Task: Look for space in Canton, United States from 6th September, 2023 to 15th September, 2023 for 6 adults in price range Rs.8000 to Rs.12000. Place can be entire place or private room with 6 bedrooms having 6 beds and 6 bathrooms. Property type can be house, flat, guest house. Amenities needed are: wifi, TV, free parkinig on premises, gym, breakfast. Booking option can be shelf check-in. Required host language is English.
Action: Mouse moved to (528, 113)
Screenshot: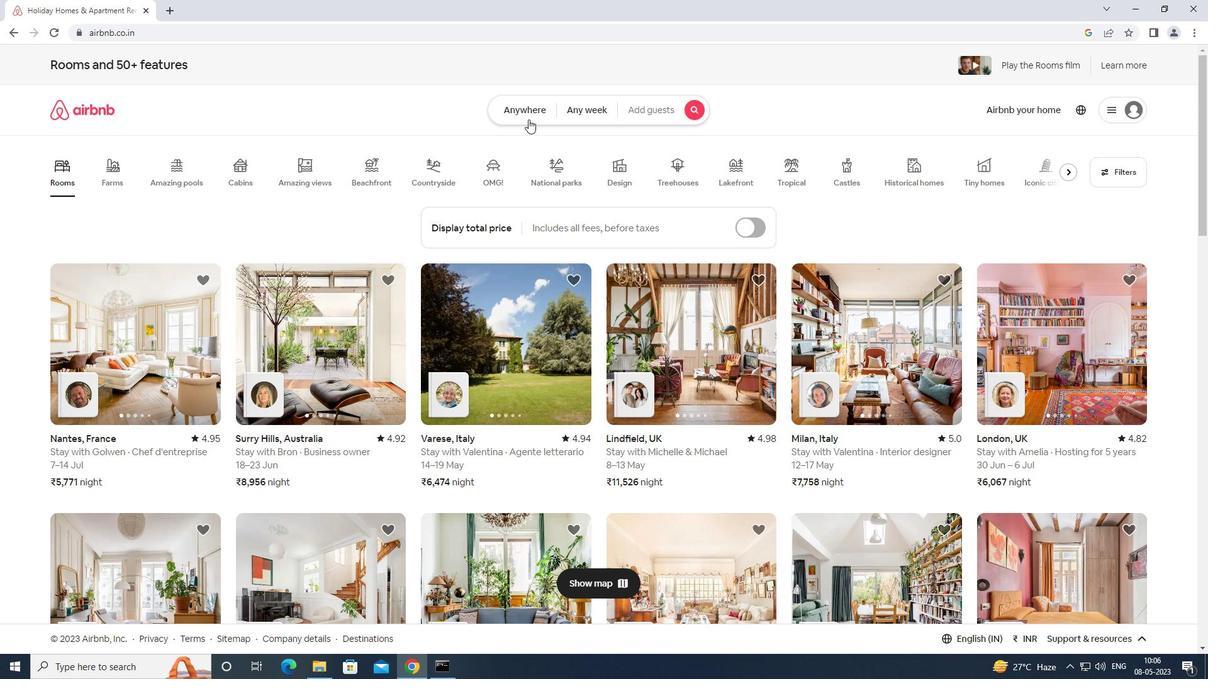 
Action: Mouse pressed left at (528, 113)
Screenshot: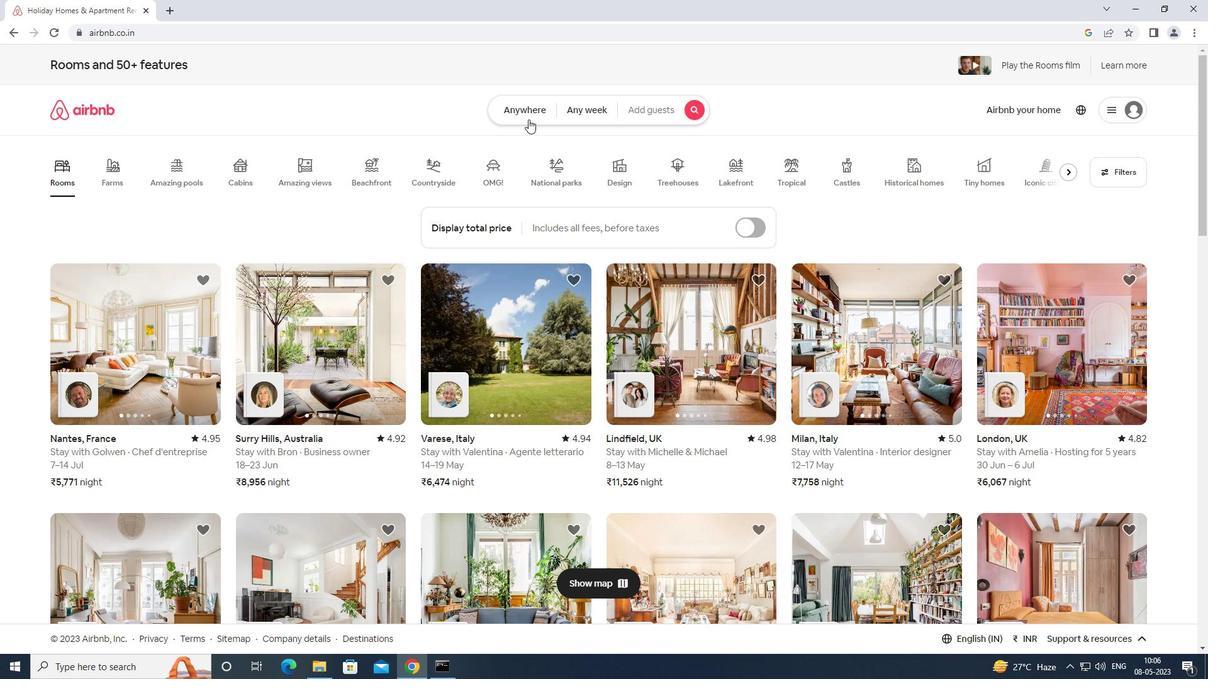 
Action: Mouse moved to (453, 159)
Screenshot: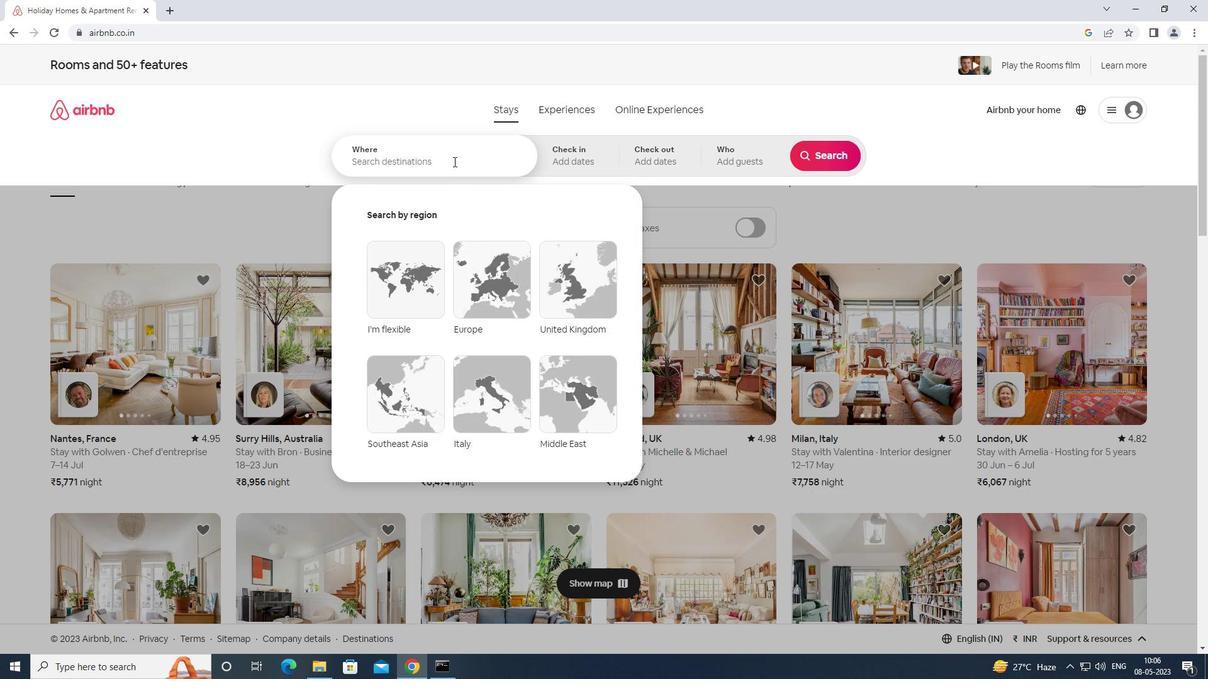 
Action: Mouse pressed left at (453, 159)
Screenshot: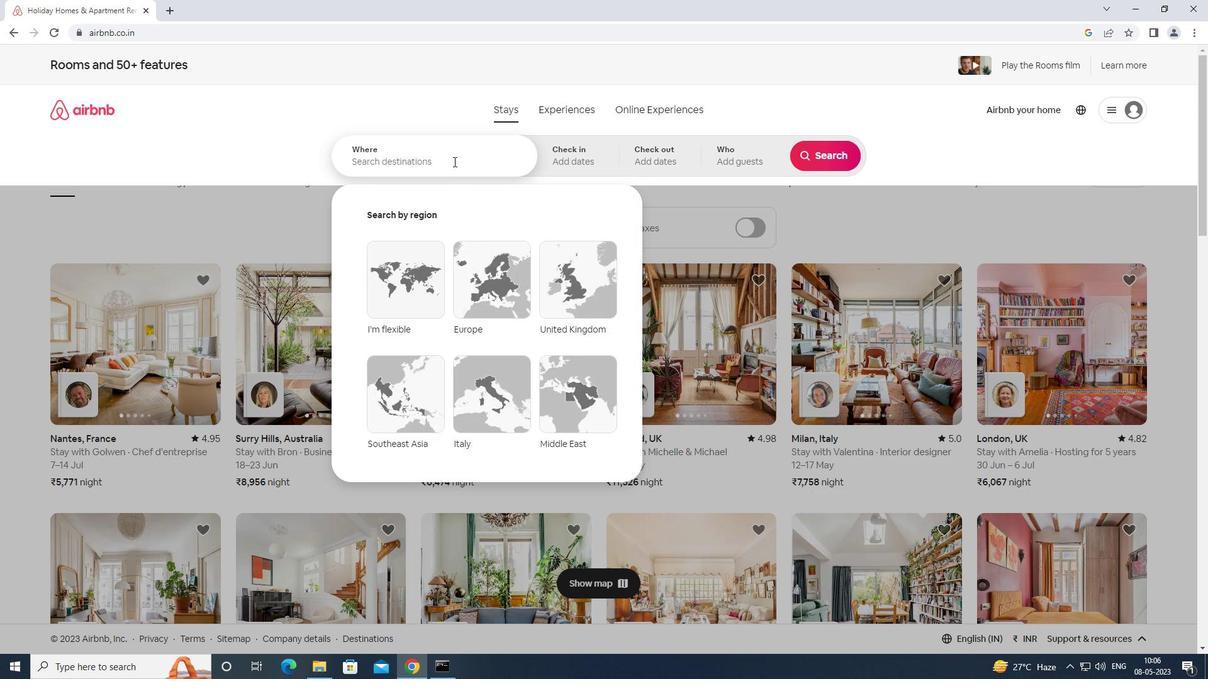 
Action: Key pressed <Key.shift>CANTON<Key.space>UNITED<Key.space>STATES<Key.enter>
Screenshot: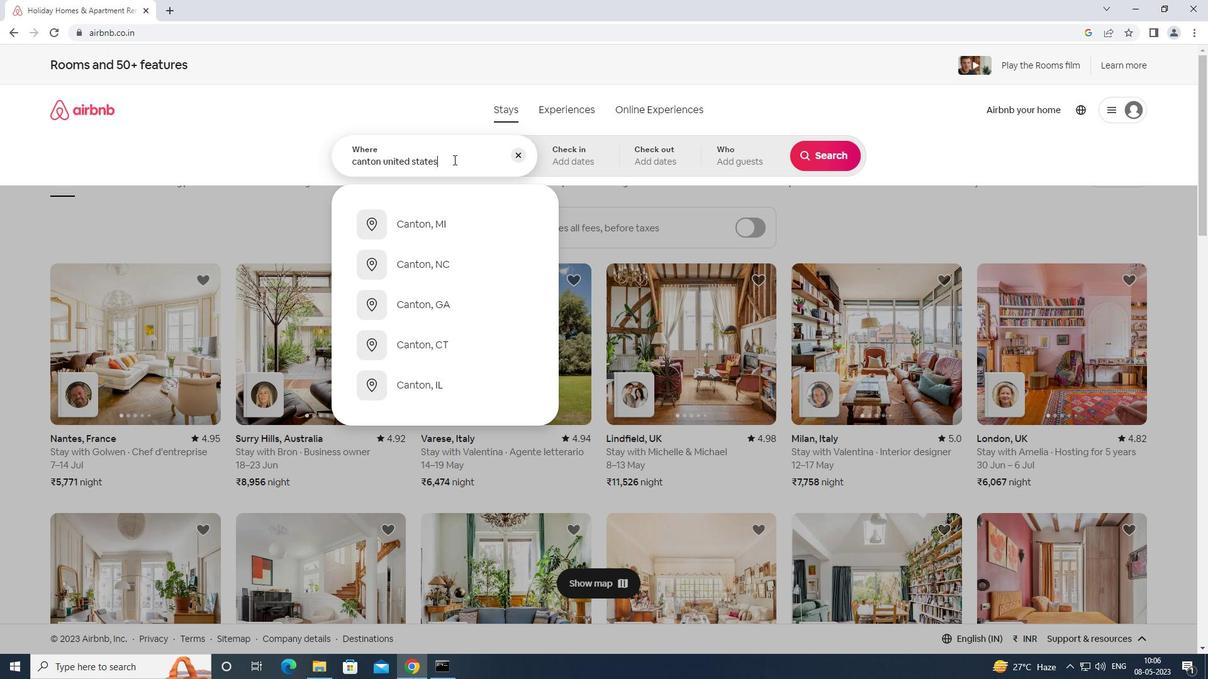 
Action: Mouse moved to (813, 253)
Screenshot: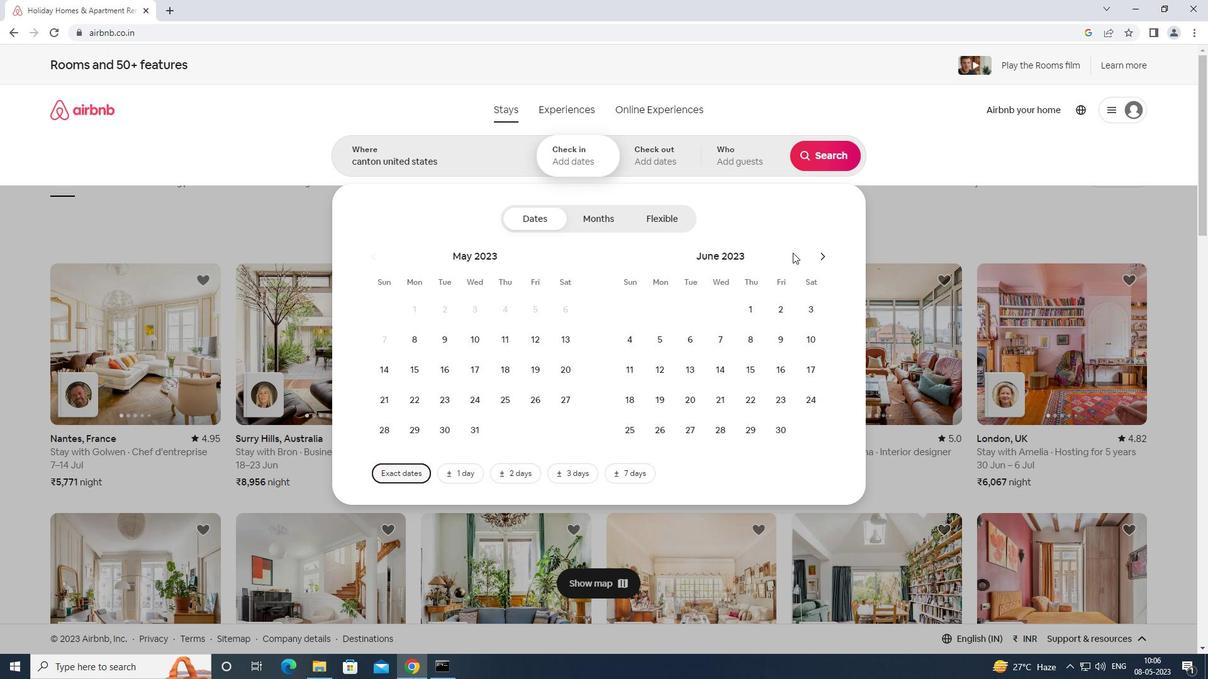 
Action: Mouse pressed left at (813, 253)
Screenshot: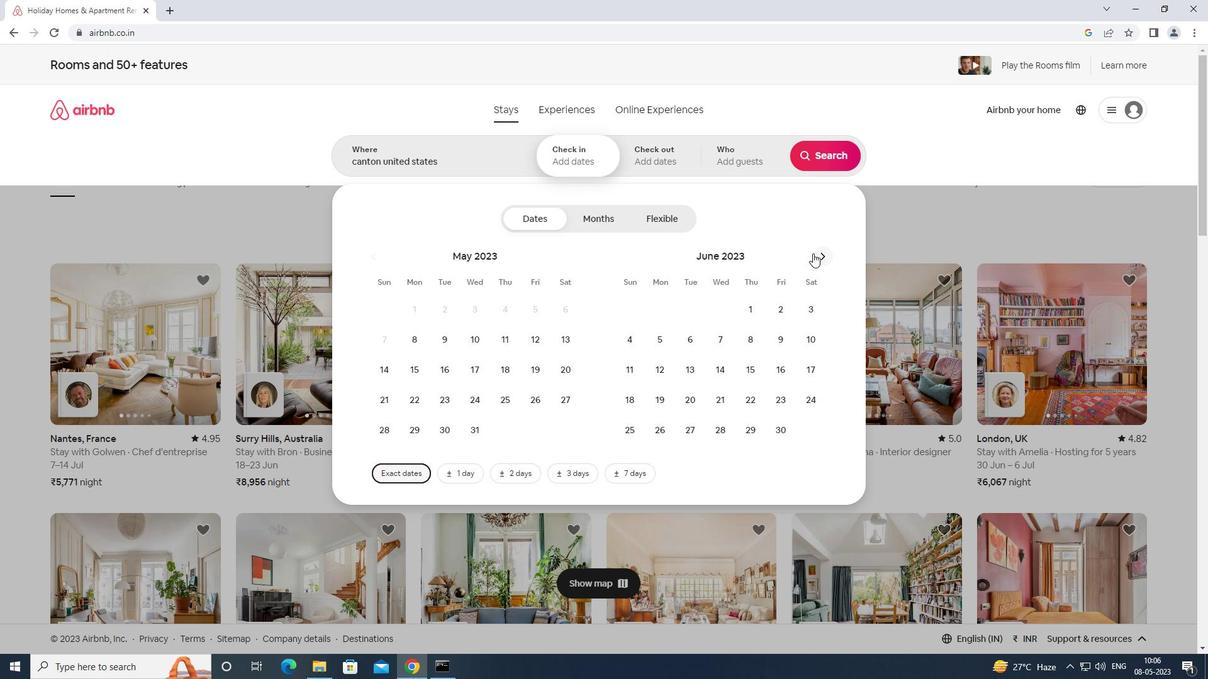 
Action: Mouse moved to (815, 253)
Screenshot: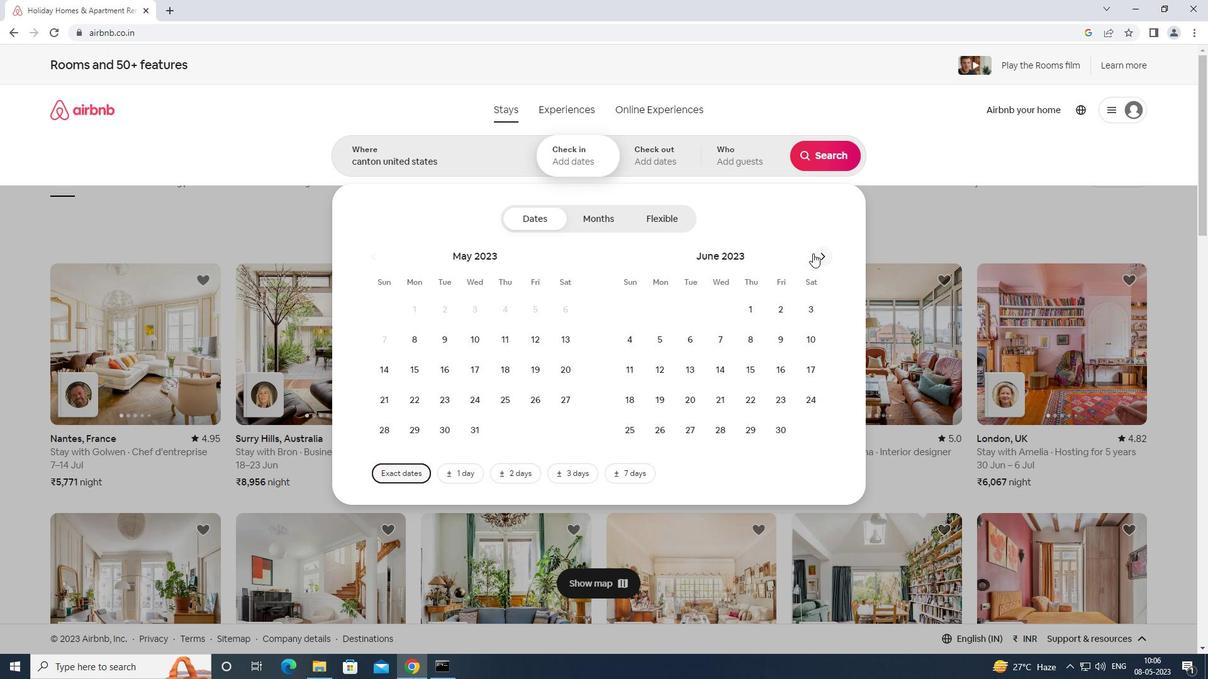 
Action: Mouse pressed left at (815, 253)
Screenshot: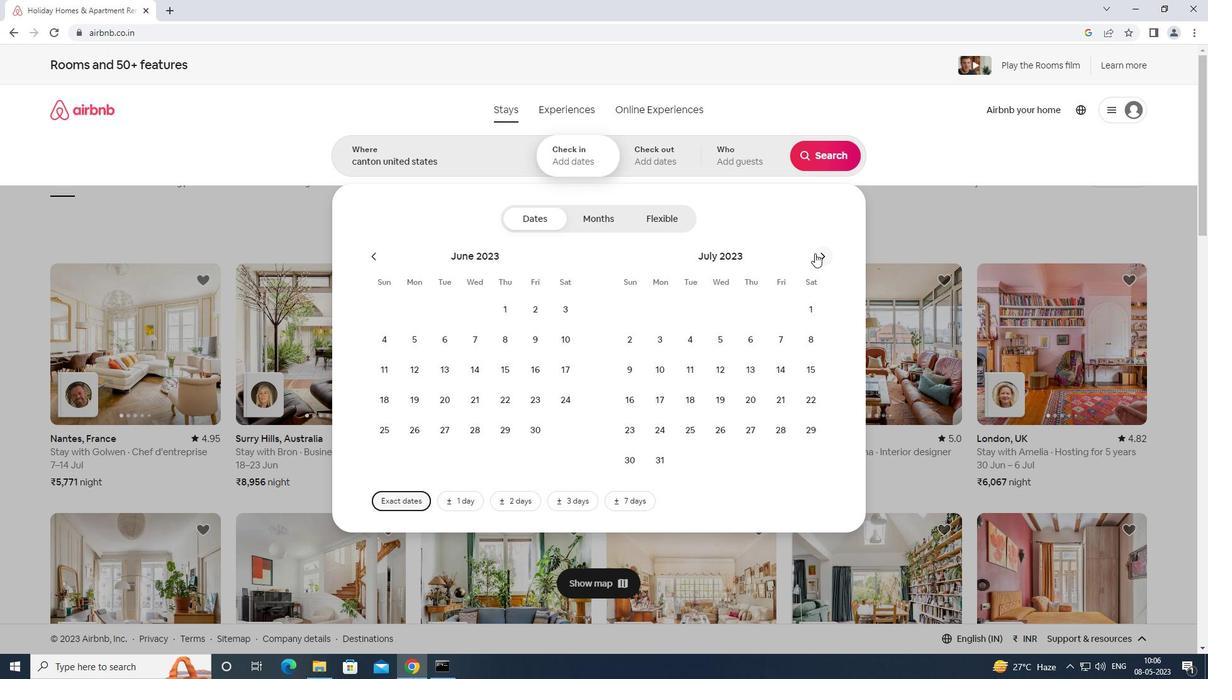 
Action: Mouse pressed left at (815, 253)
Screenshot: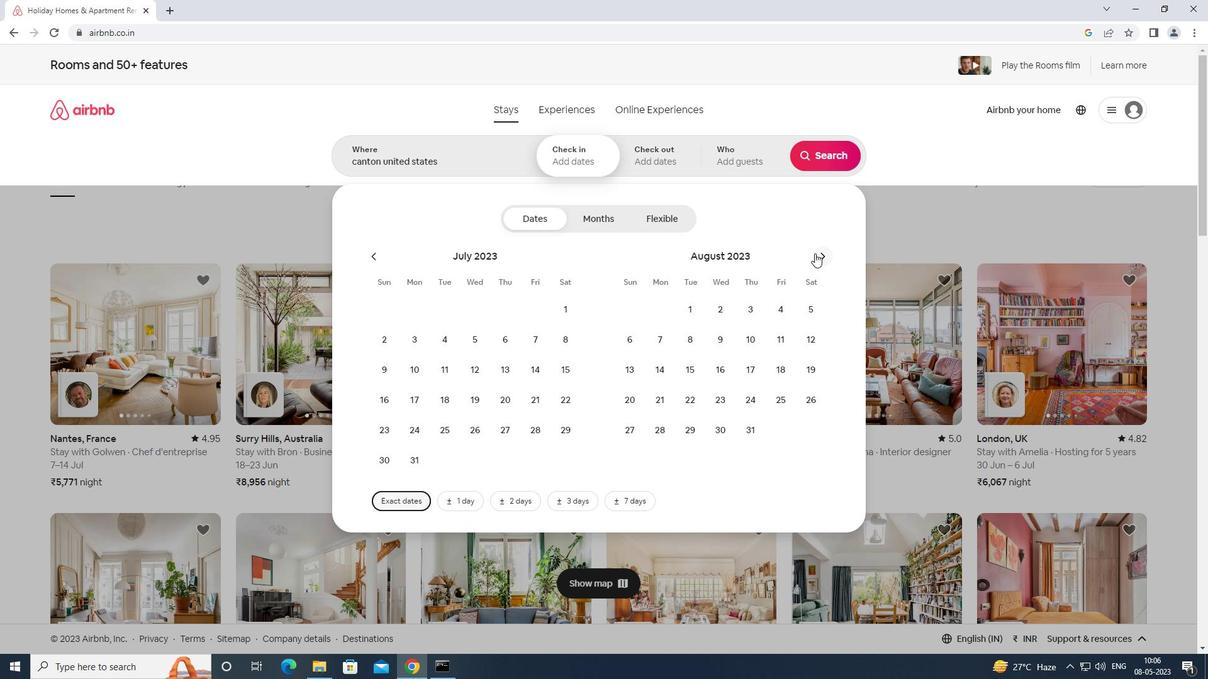 
Action: Mouse moved to (714, 339)
Screenshot: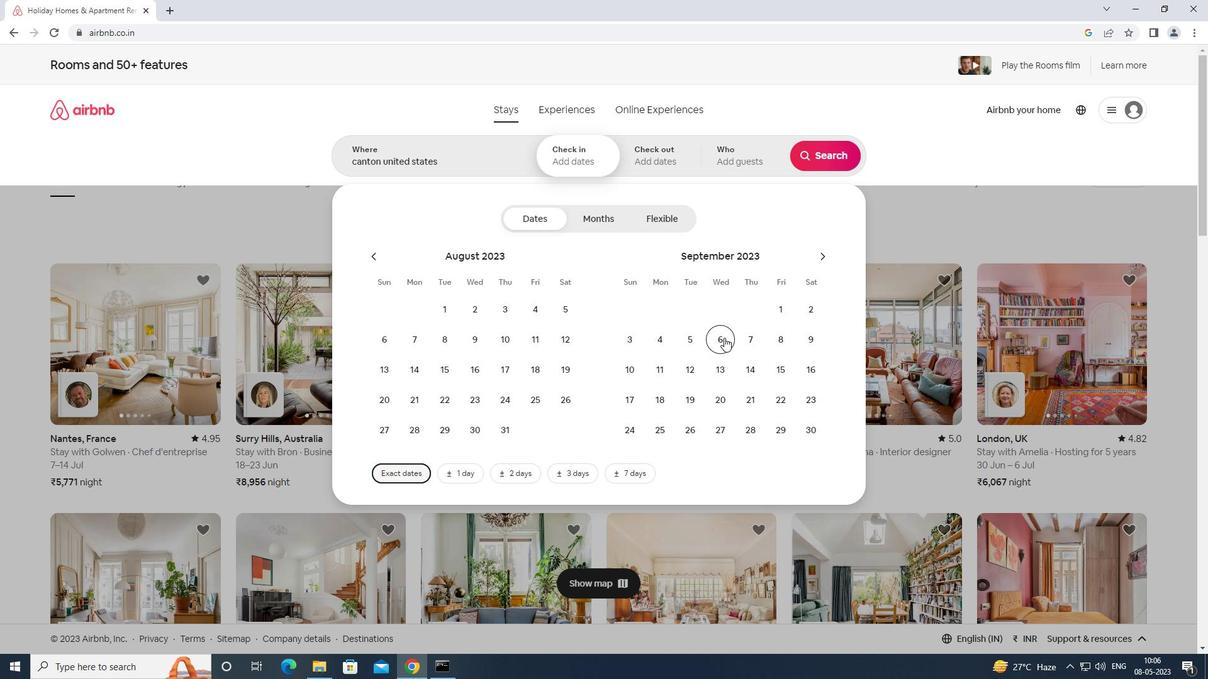 
Action: Mouse pressed left at (714, 339)
Screenshot: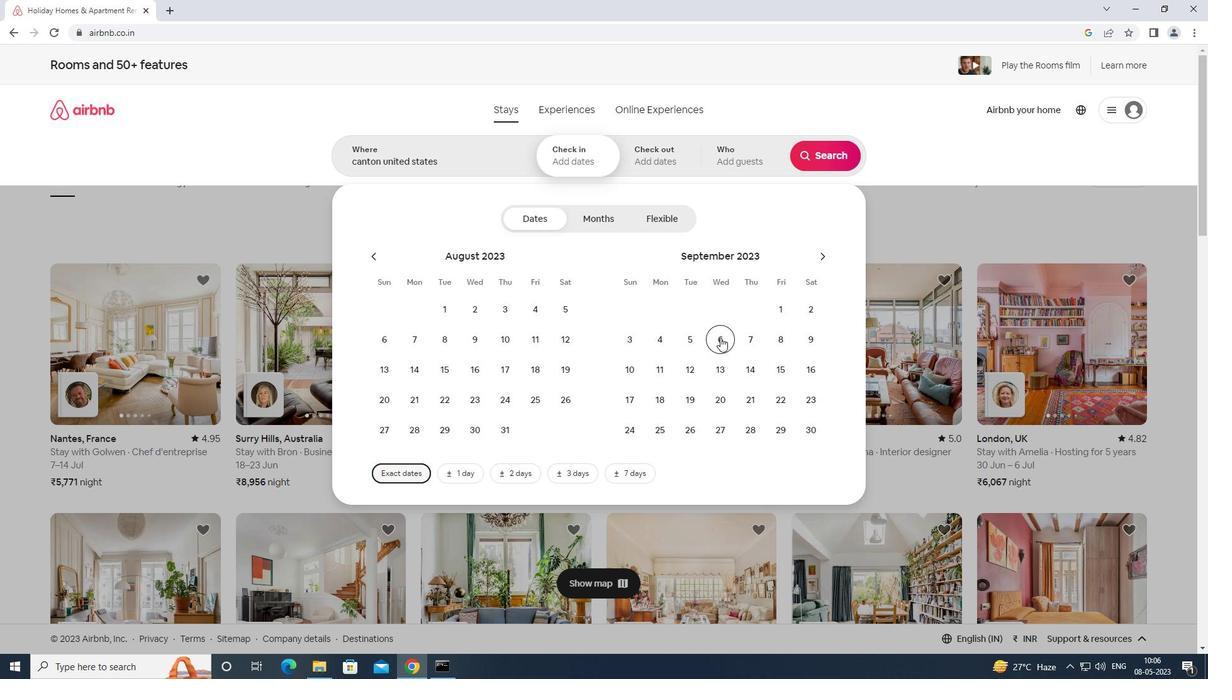 
Action: Mouse moved to (776, 366)
Screenshot: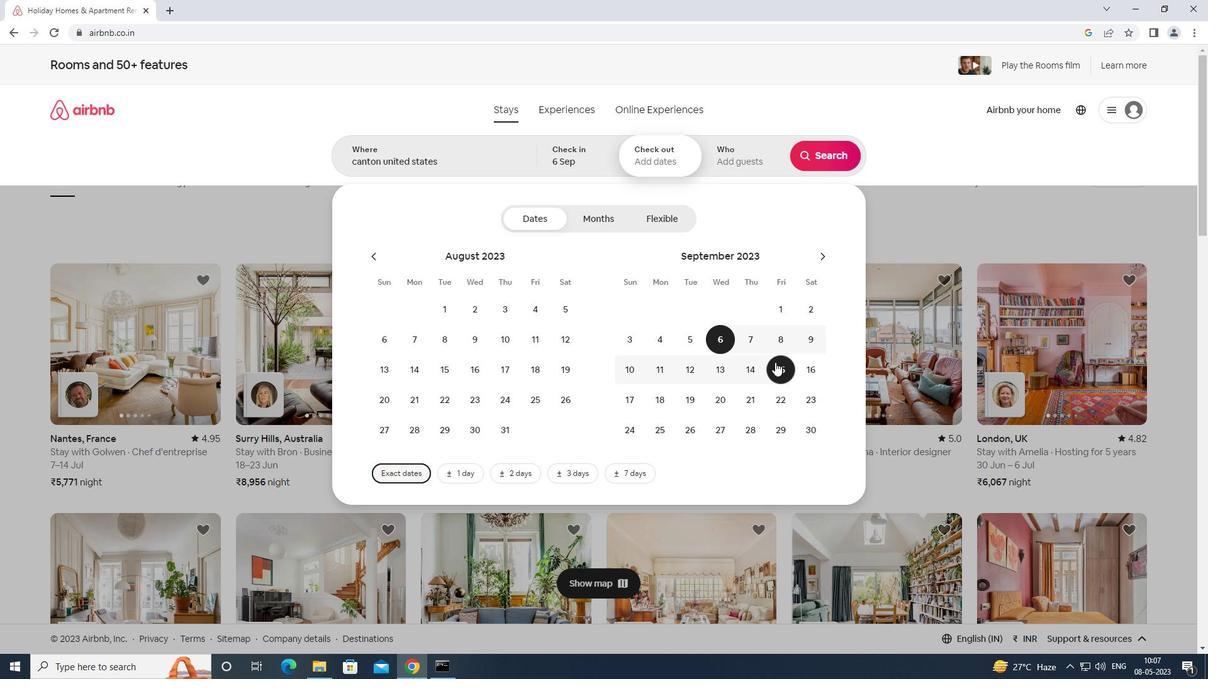 
Action: Mouse pressed left at (776, 366)
Screenshot: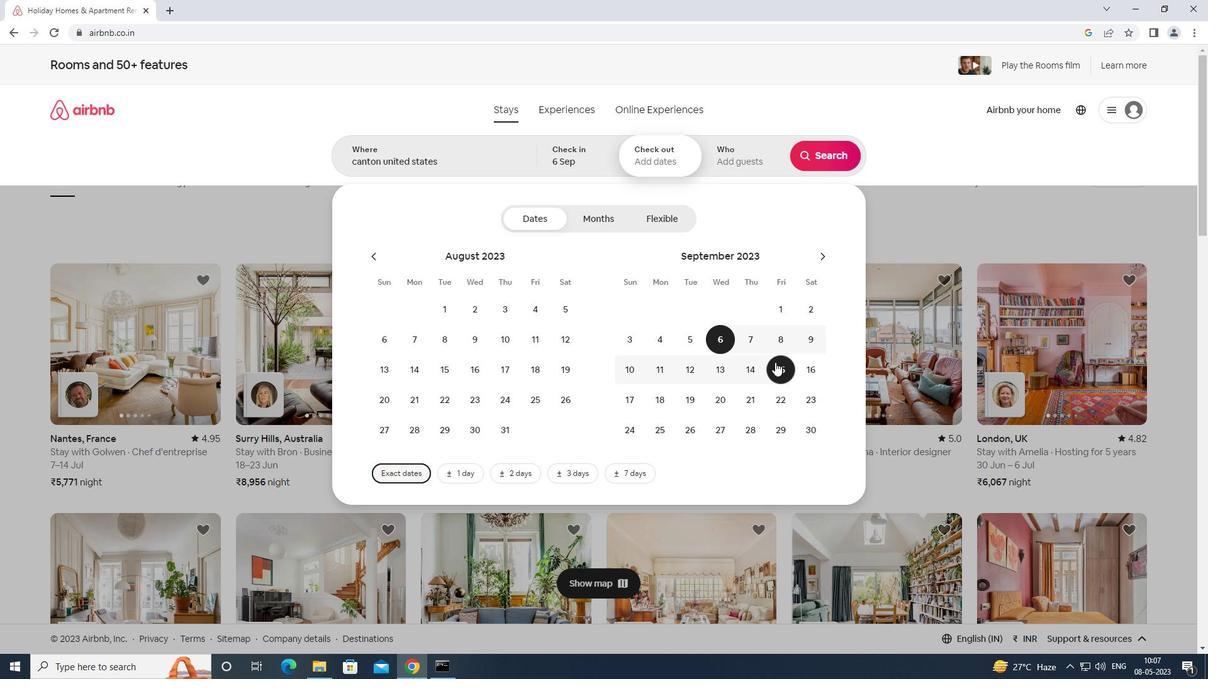 
Action: Mouse moved to (725, 159)
Screenshot: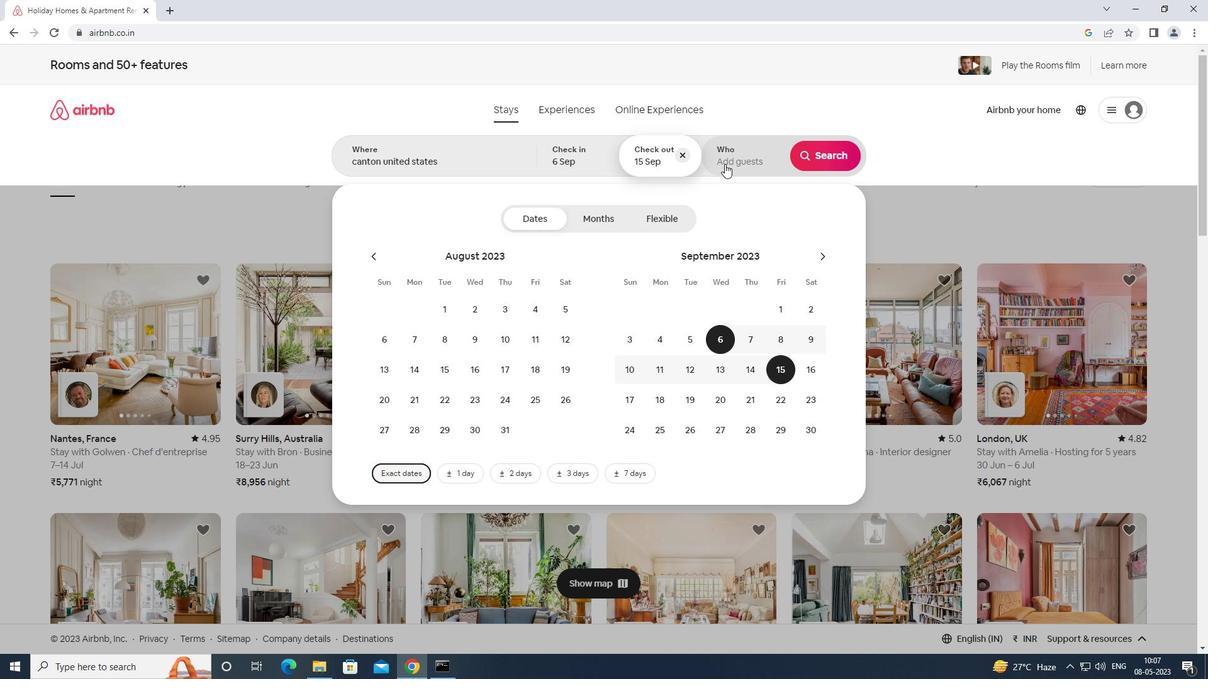 
Action: Mouse pressed left at (725, 159)
Screenshot: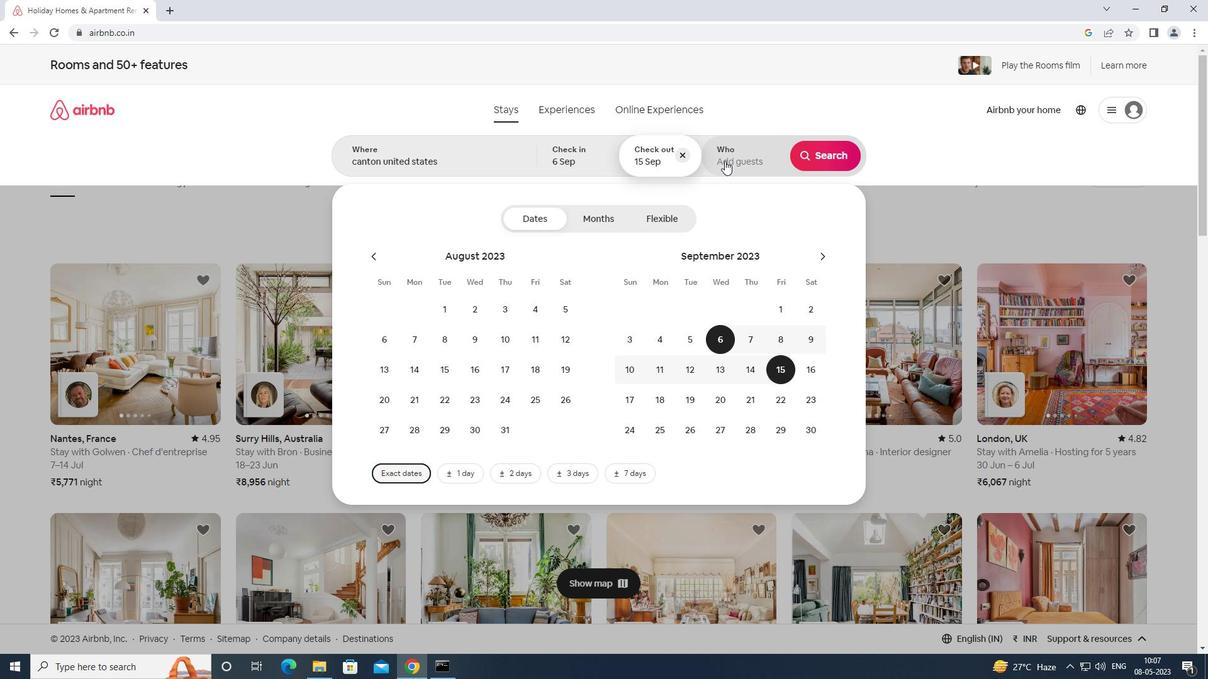 
Action: Mouse moved to (821, 218)
Screenshot: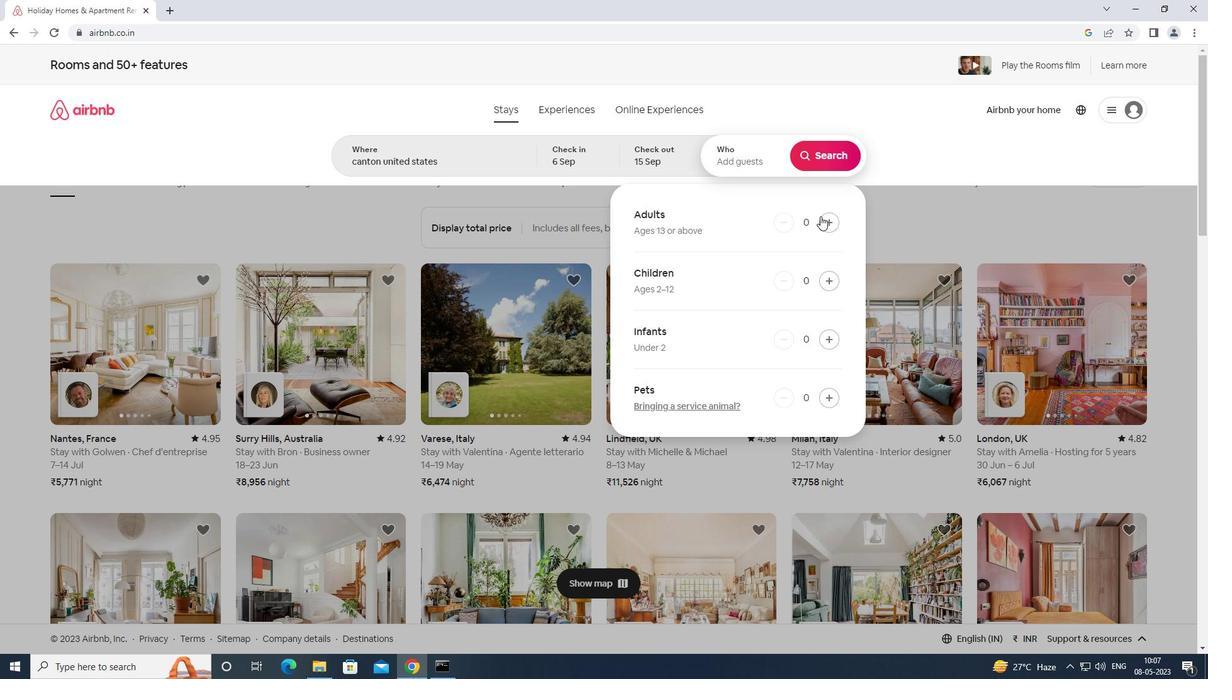 
Action: Mouse pressed left at (821, 218)
Screenshot: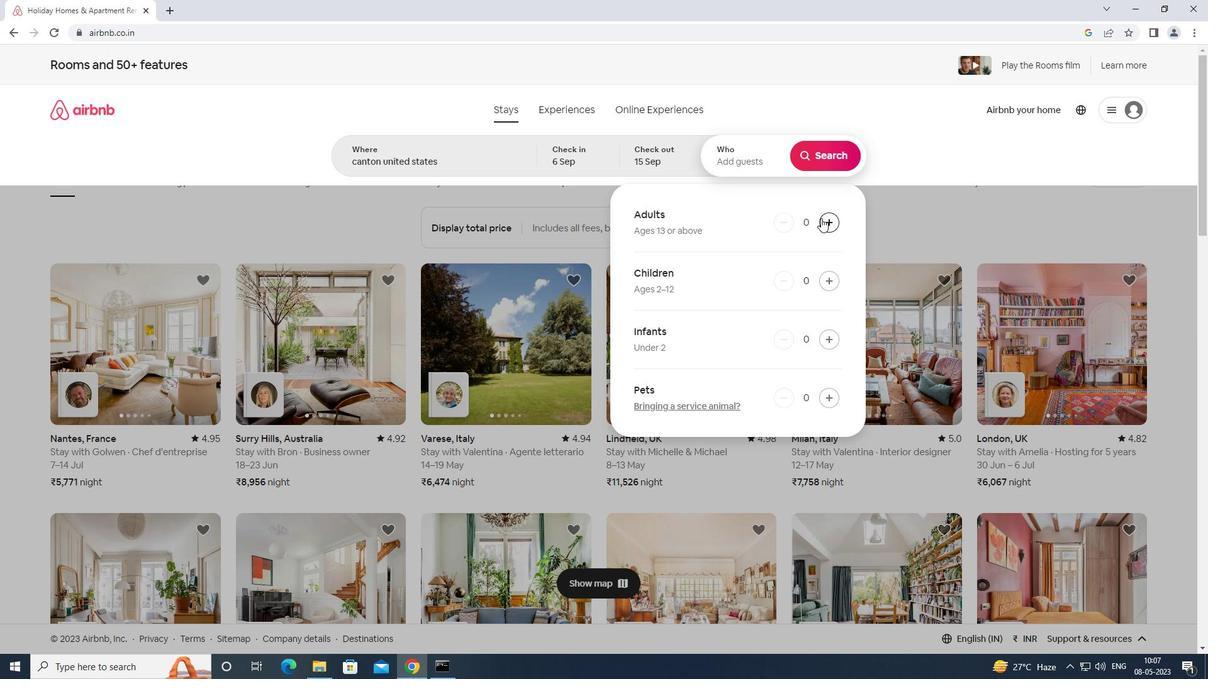 
Action: Mouse moved to (821, 219)
Screenshot: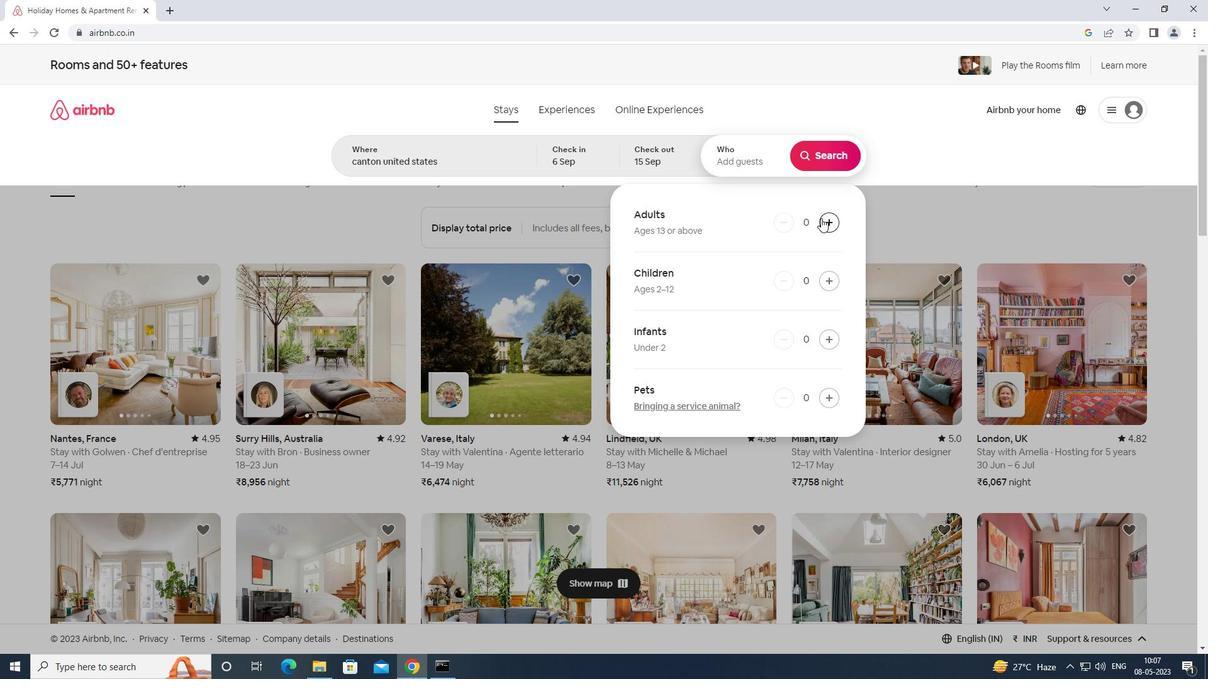 
Action: Mouse pressed left at (821, 219)
Screenshot: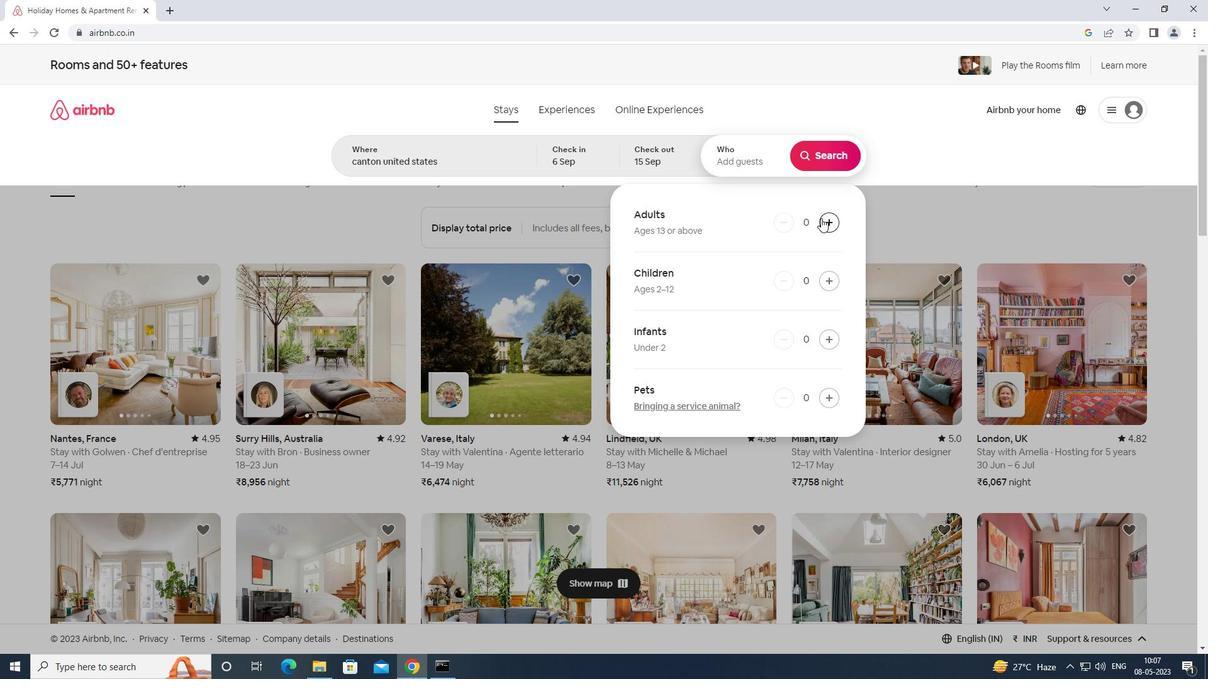 
Action: Mouse moved to (822, 219)
Screenshot: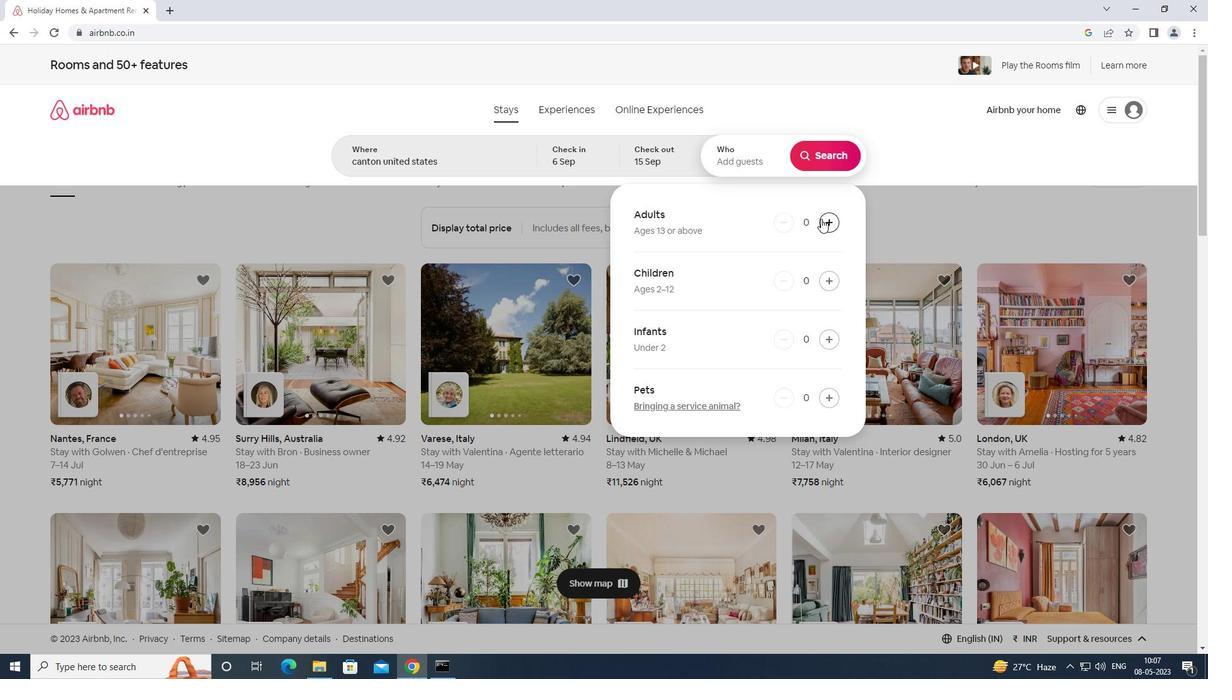 
Action: Mouse pressed left at (822, 219)
Screenshot: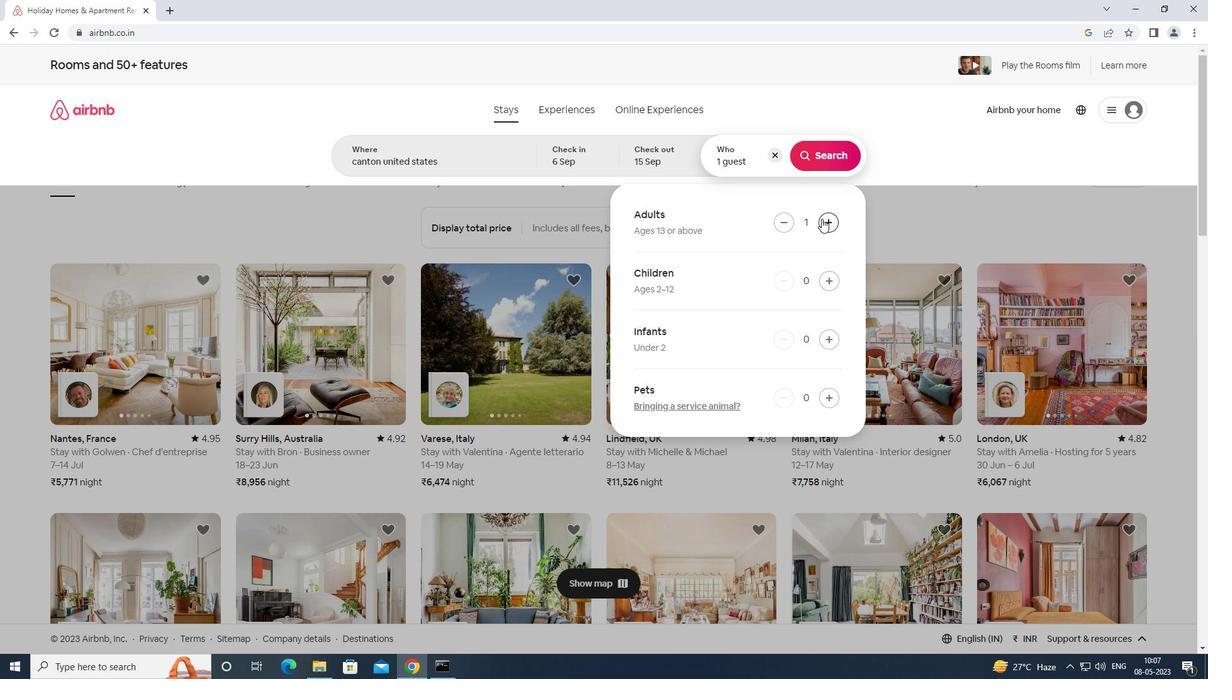 
Action: Mouse pressed left at (822, 219)
Screenshot: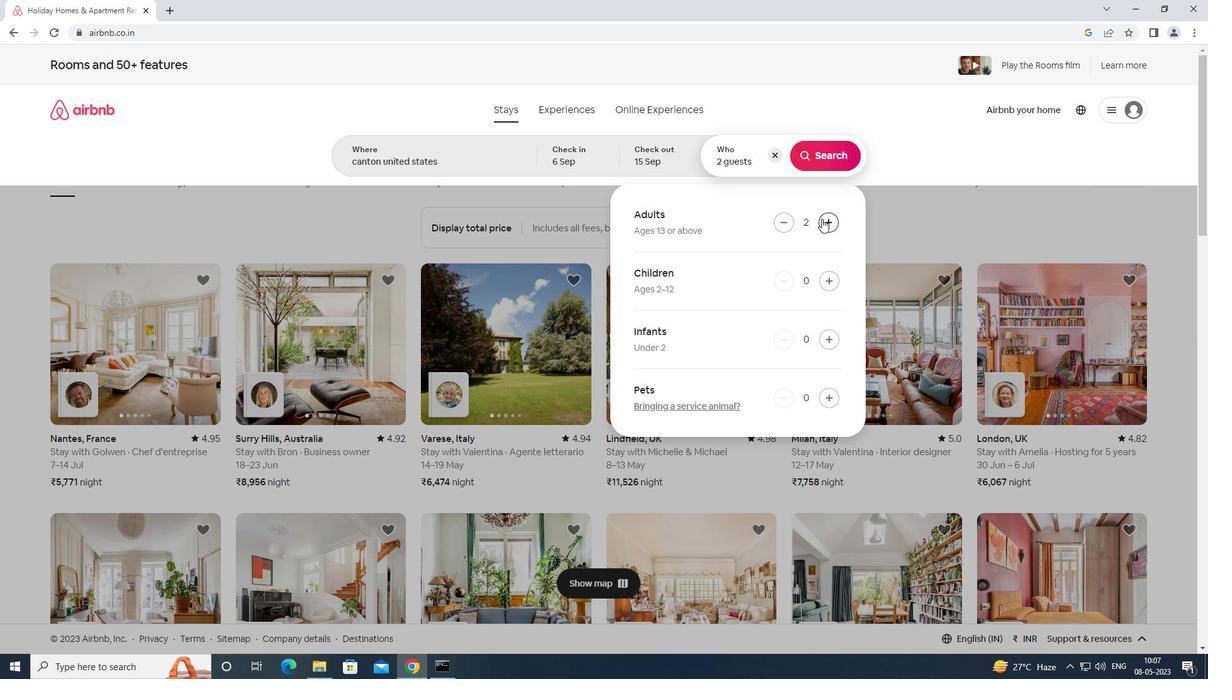 
Action: Mouse moved to (822, 219)
Screenshot: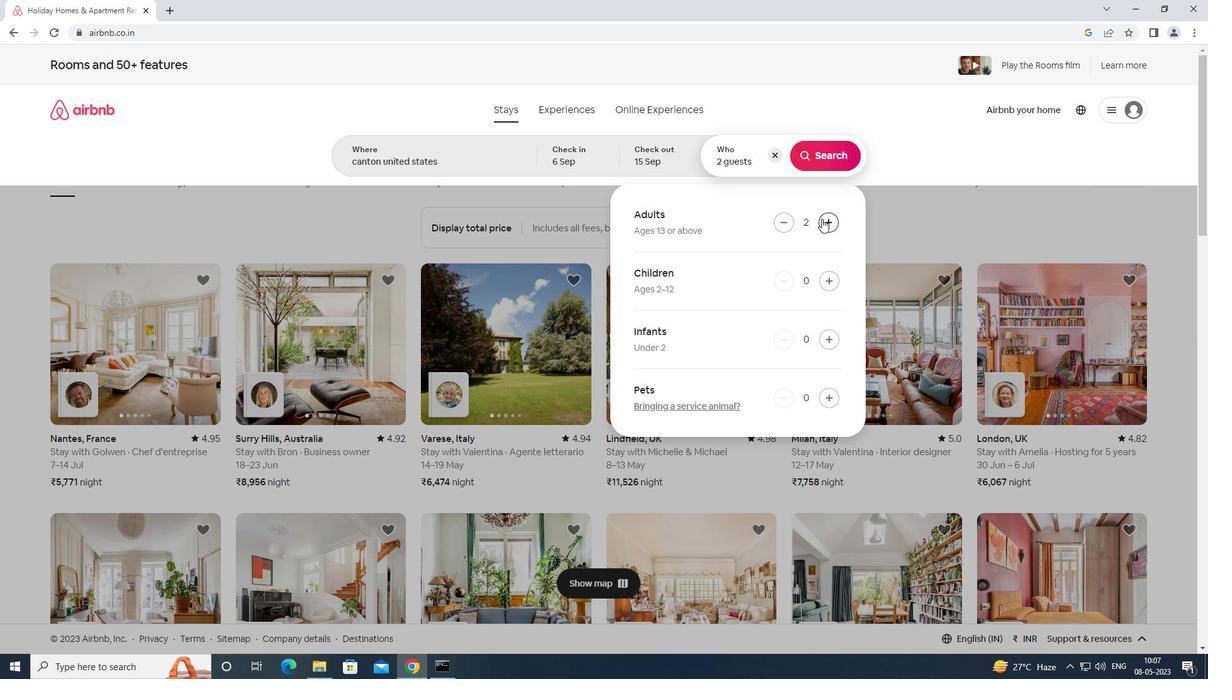 
Action: Mouse pressed left at (822, 219)
Screenshot: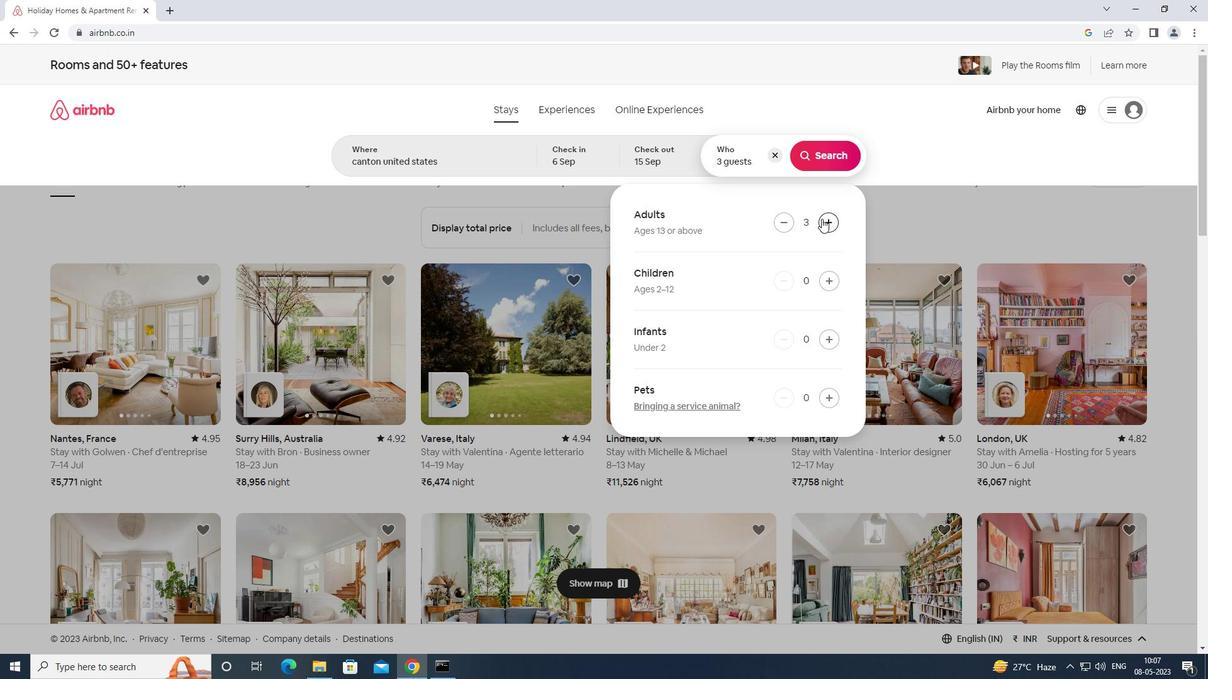 
Action: Mouse pressed left at (822, 219)
Screenshot: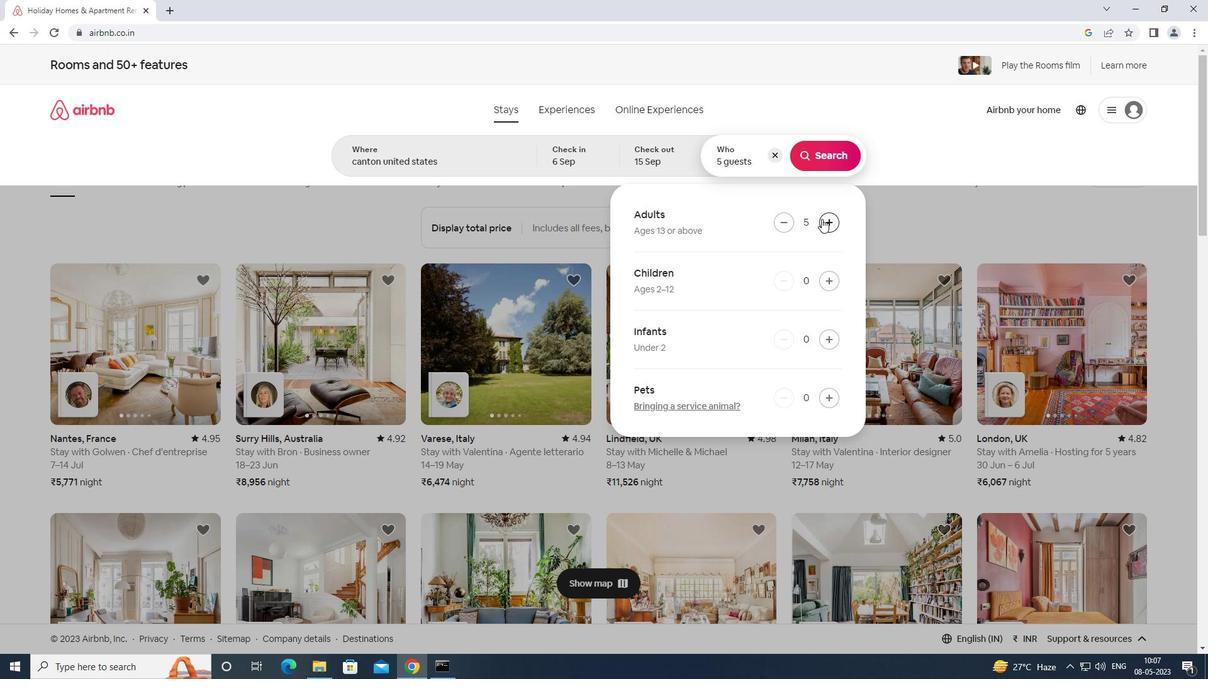 
Action: Mouse moved to (827, 146)
Screenshot: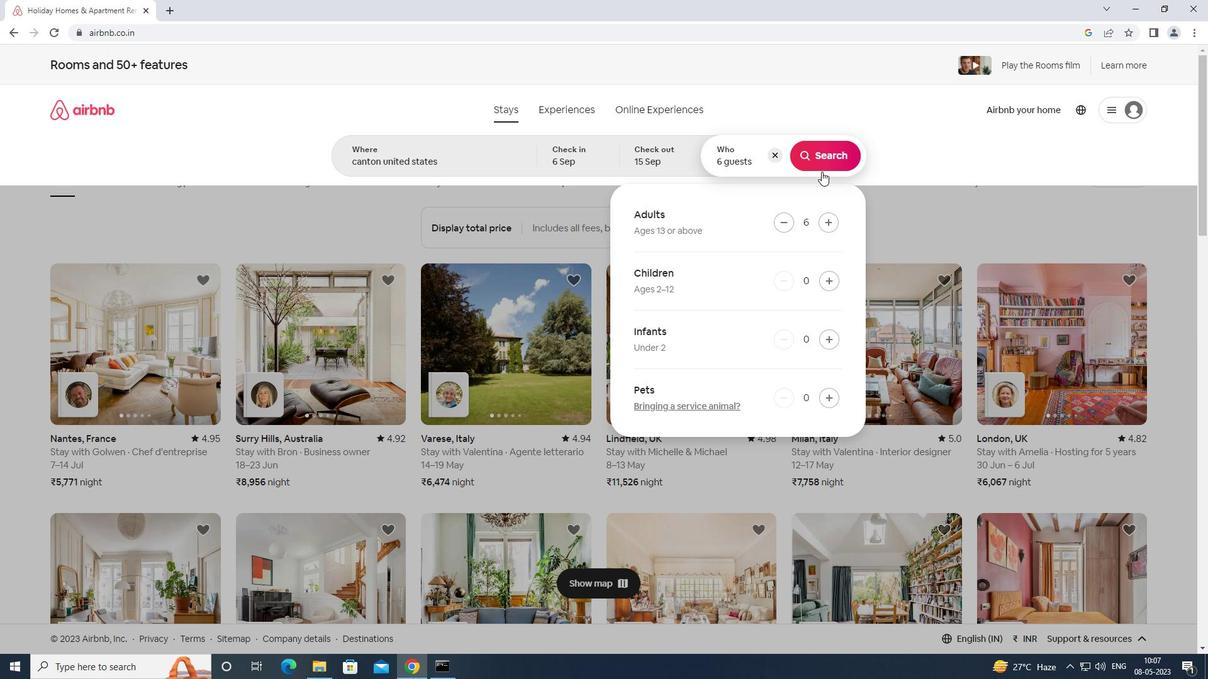 
Action: Mouse pressed left at (827, 146)
Screenshot: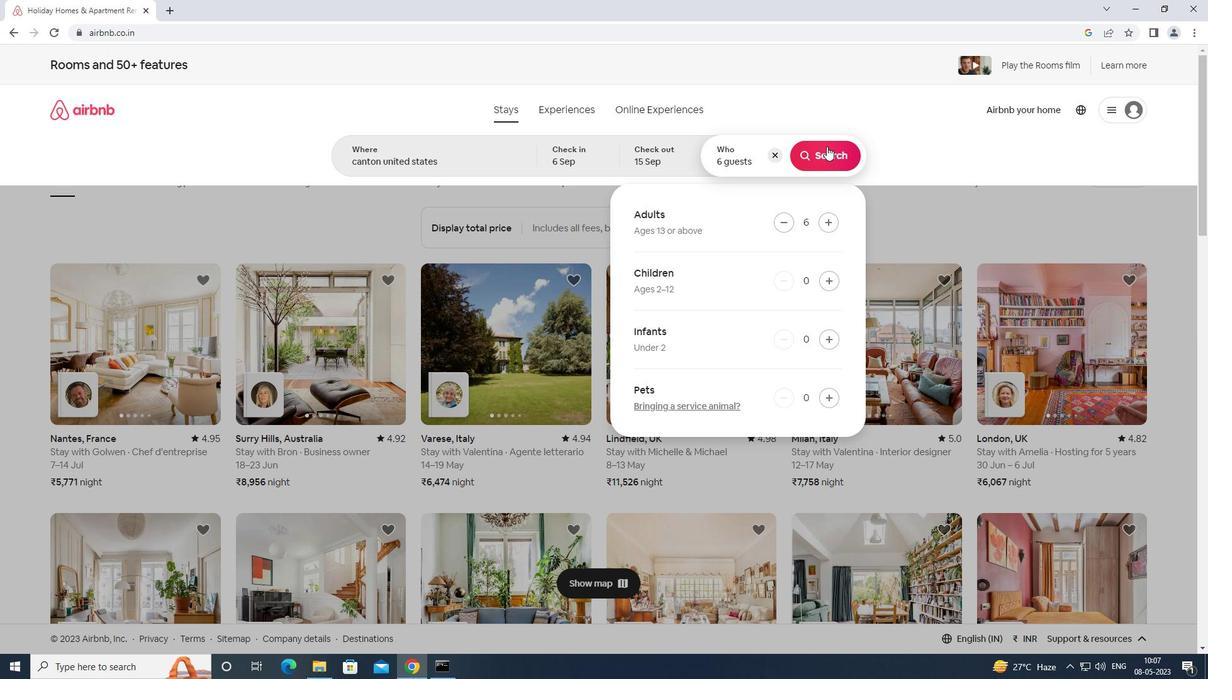 
Action: Mouse moved to (1163, 115)
Screenshot: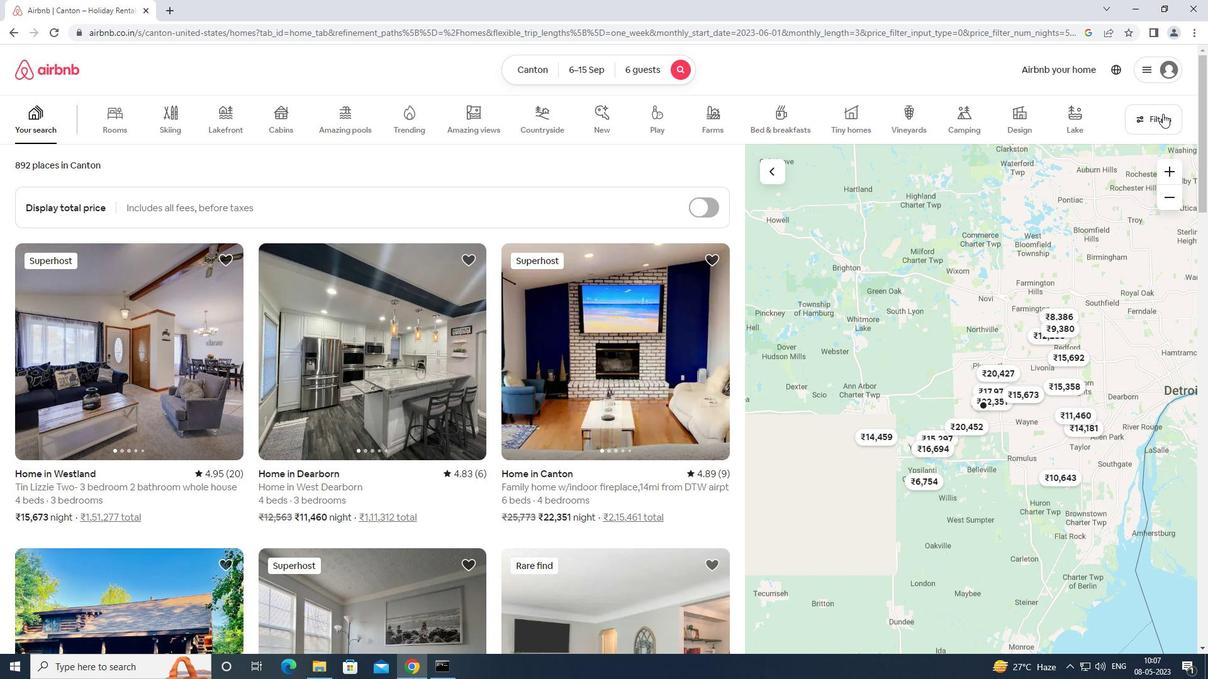 
Action: Mouse pressed left at (1163, 115)
Screenshot: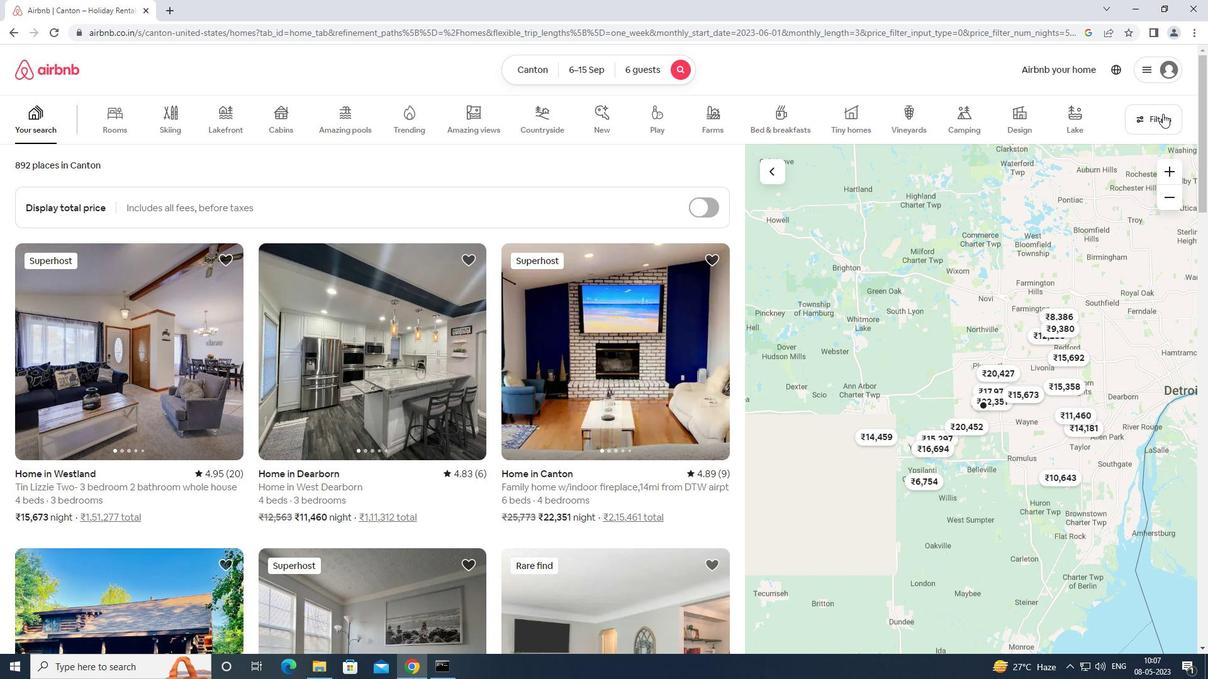 
Action: Mouse moved to (564, 426)
Screenshot: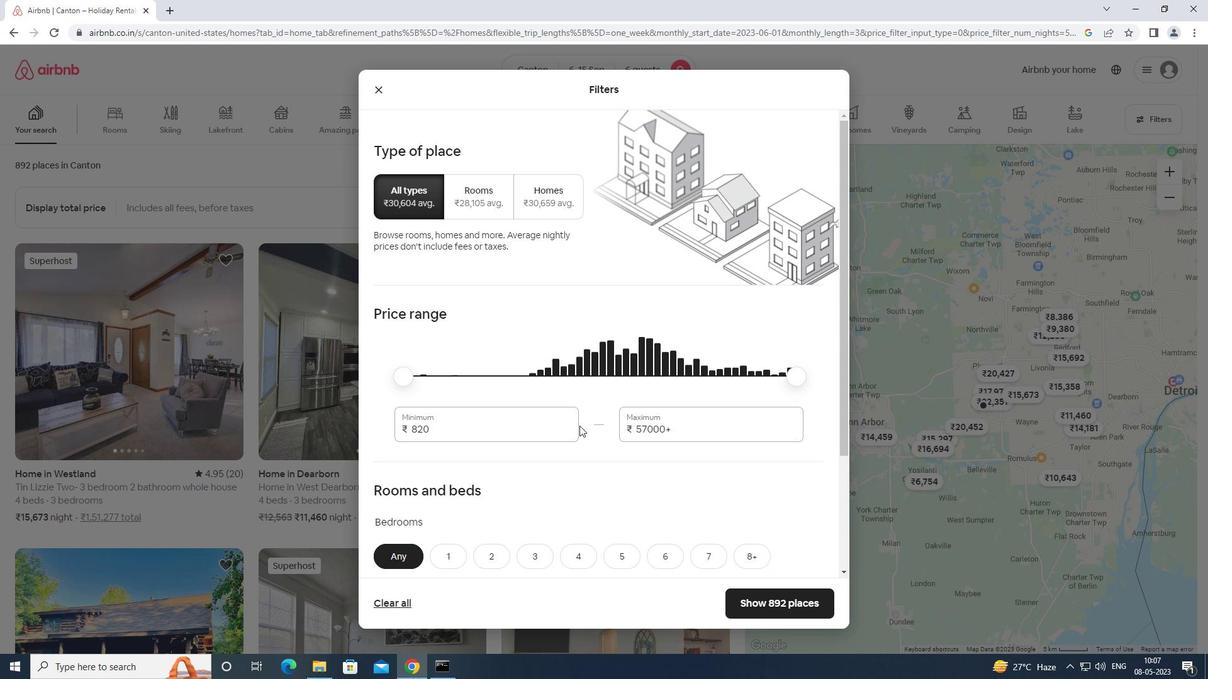 
Action: Mouse pressed left at (564, 426)
Screenshot: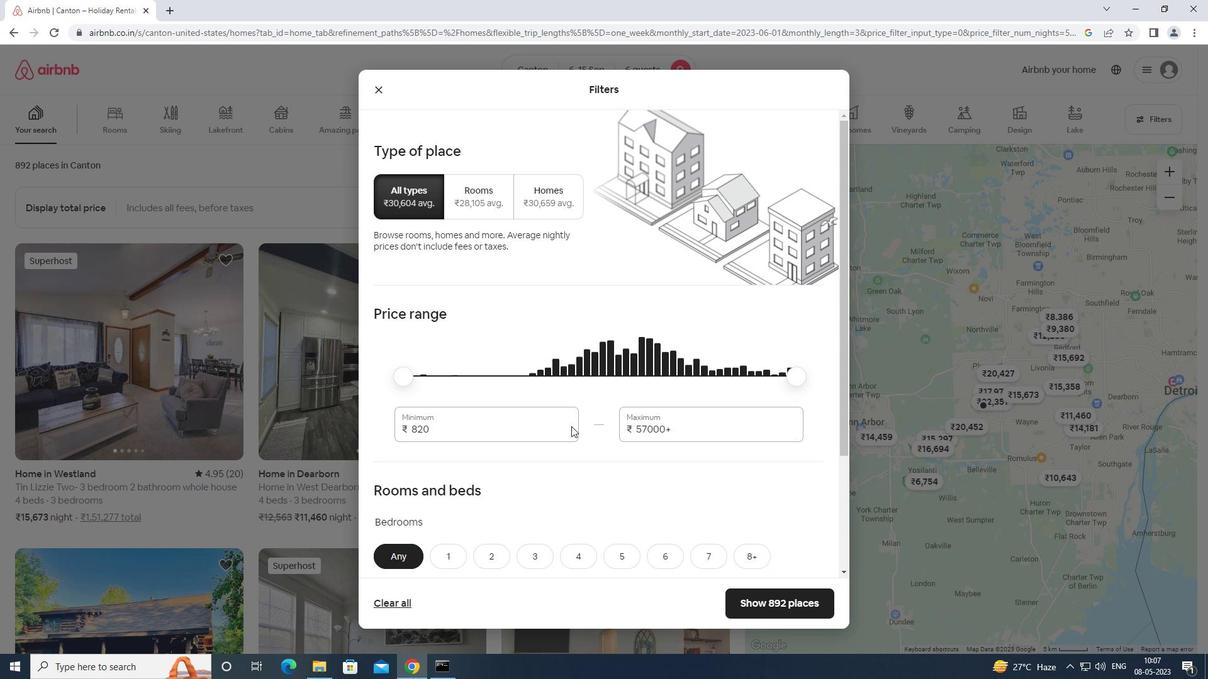 
Action: Key pressed <Key.backspace><Key.backspace><Key.backspace><Key.backspace><Key.backspace><Key.backspace><Key.backspace><Key.backspace>8000
Screenshot: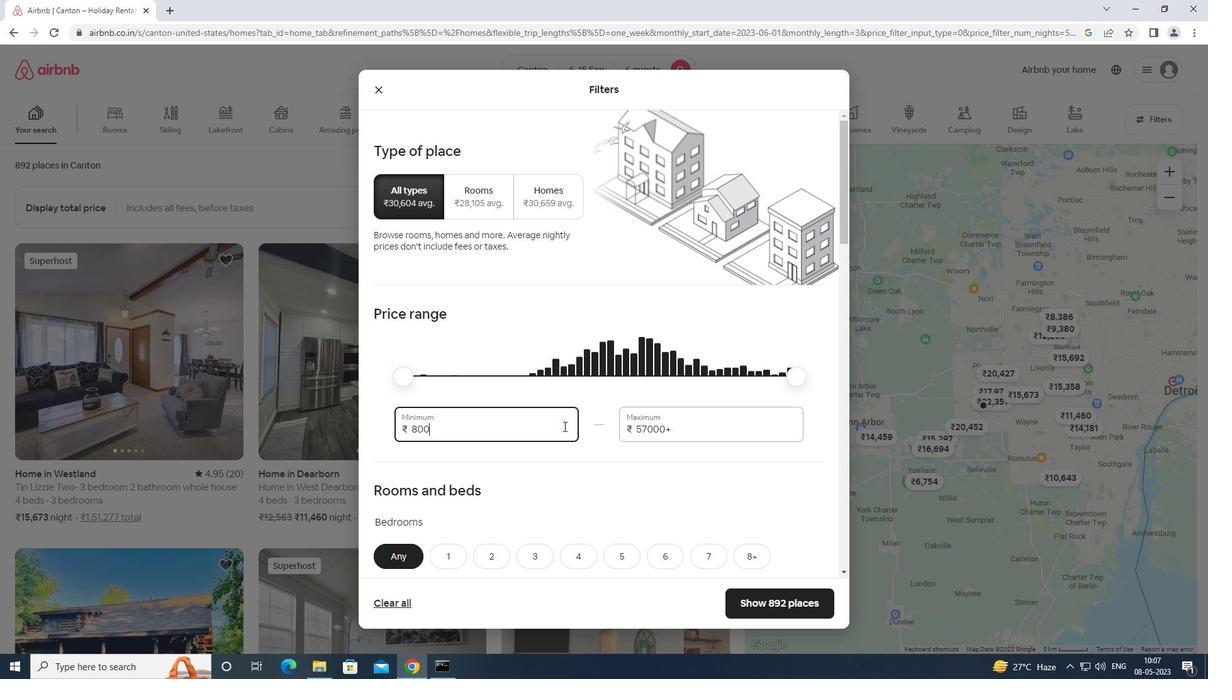 
Action: Mouse moved to (686, 420)
Screenshot: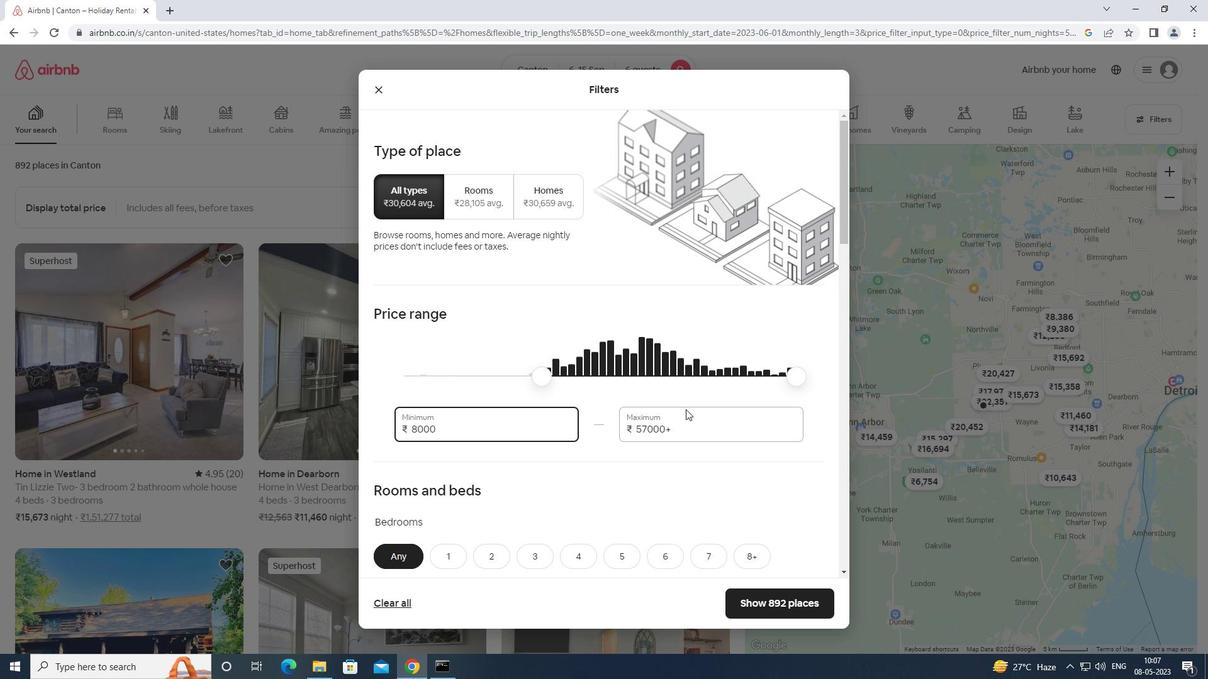 
Action: Mouse pressed left at (686, 420)
Screenshot: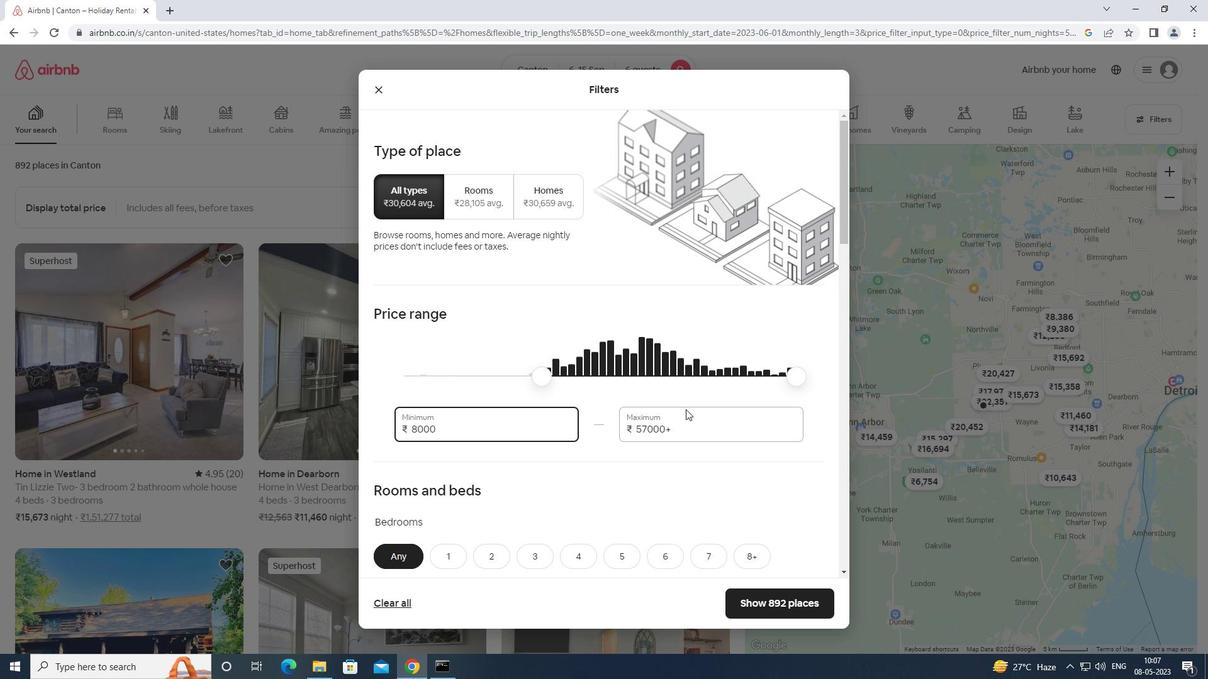
Action: Key pressed <Key.backspace><Key.backspace><Key.backspace><Key.backspace><Key.backspace><Key.backspace><Key.backspace><Key.backspace><Key.backspace><Key.backspace>12000
Screenshot: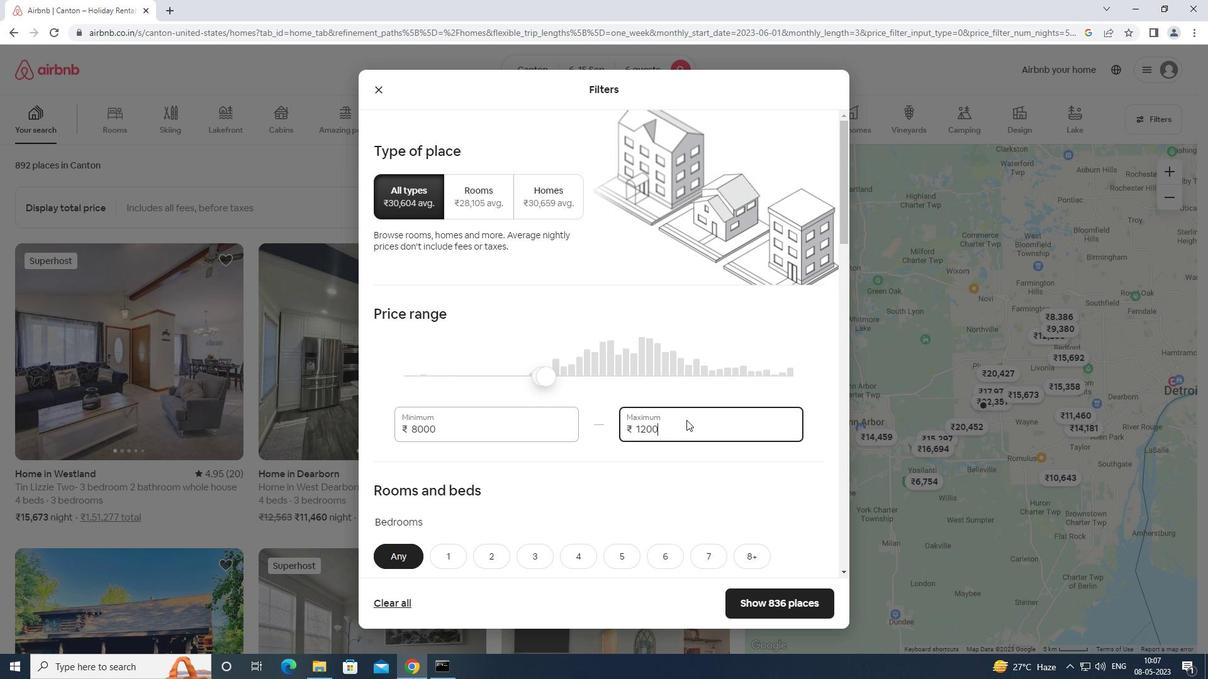 
Action: Mouse moved to (691, 453)
Screenshot: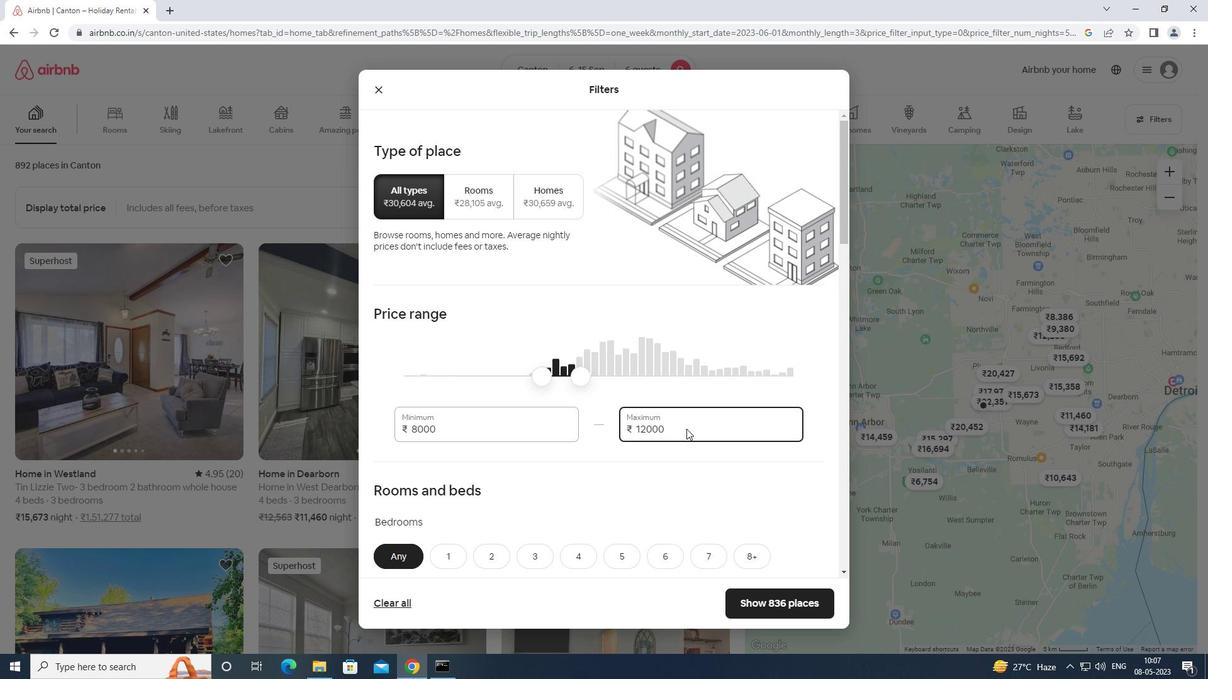 
Action: Mouse scrolled (691, 453) with delta (0, 0)
Screenshot: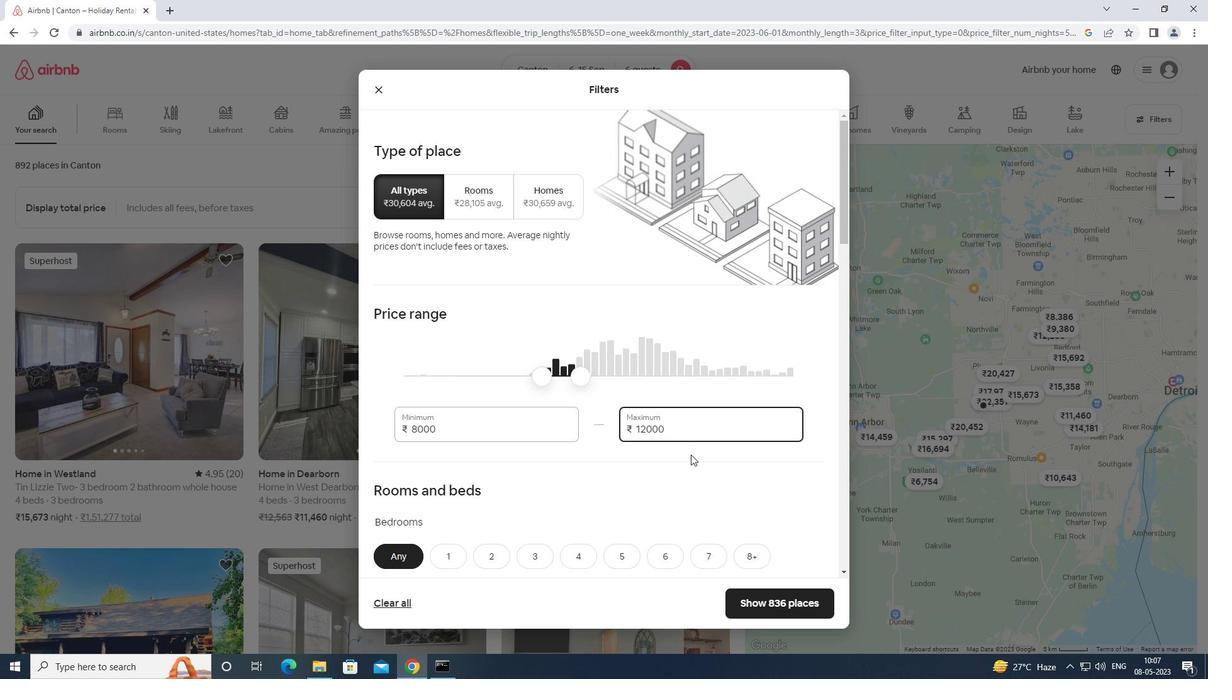 
Action: Mouse scrolled (691, 453) with delta (0, 0)
Screenshot: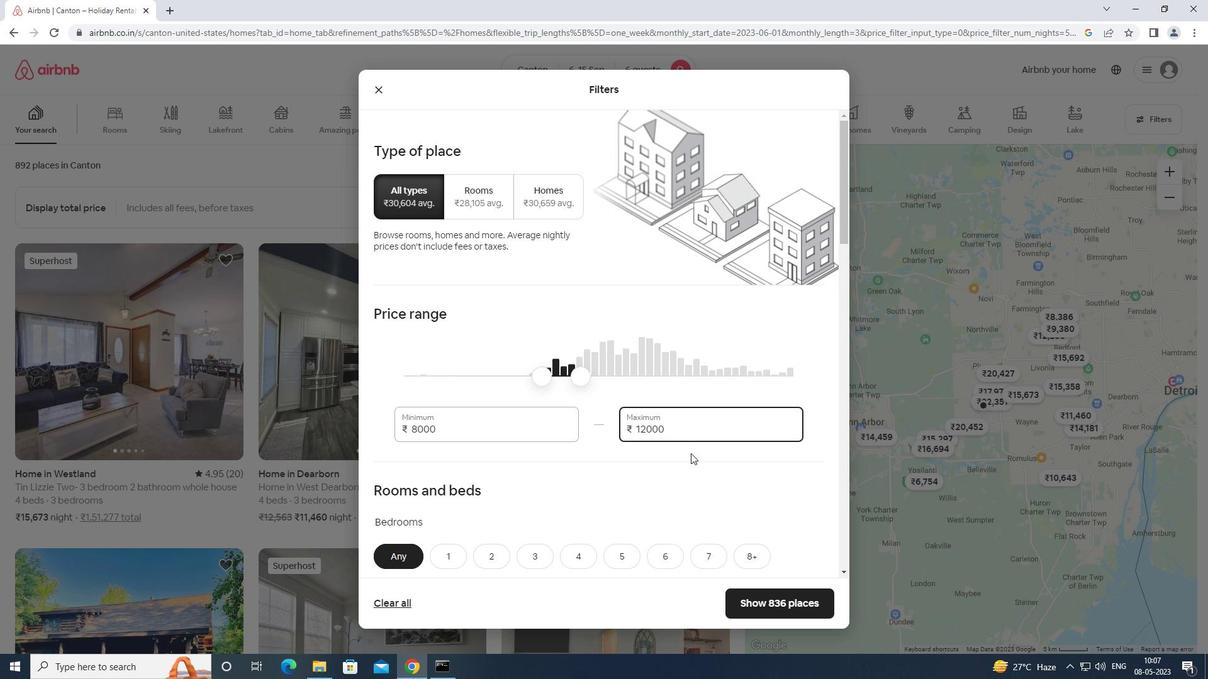 
Action: Mouse moved to (686, 451)
Screenshot: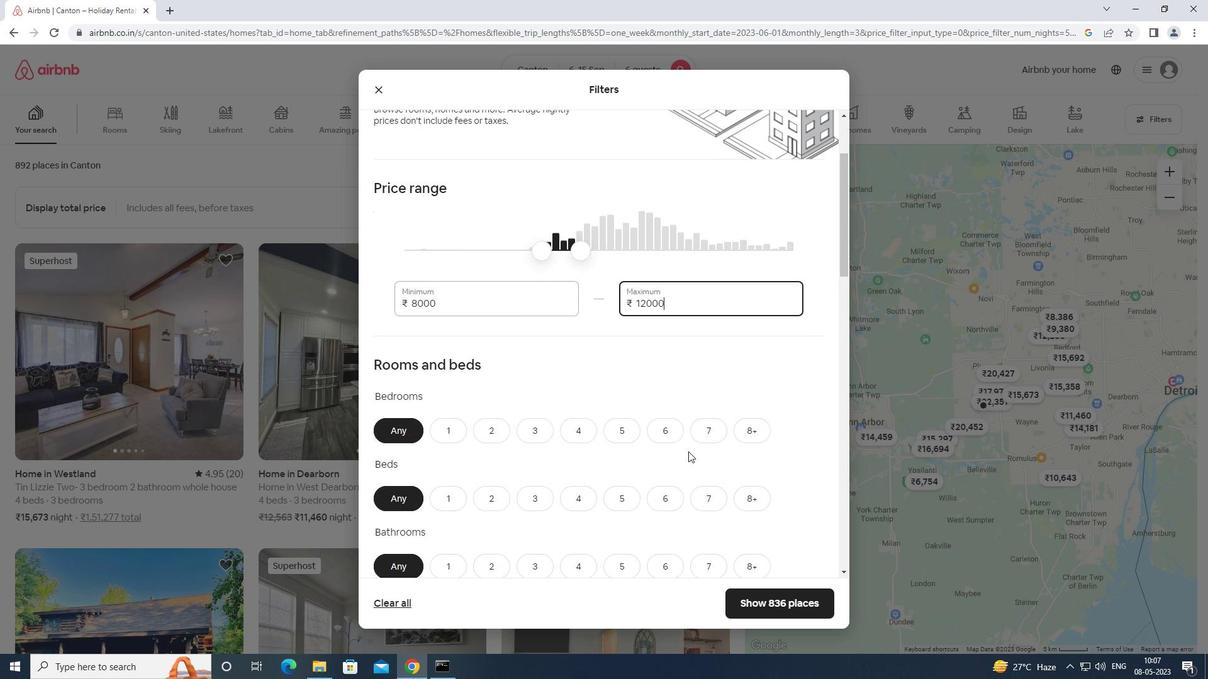 
Action: Mouse scrolled (686, 451) with delta (0, 0)
Screenshot: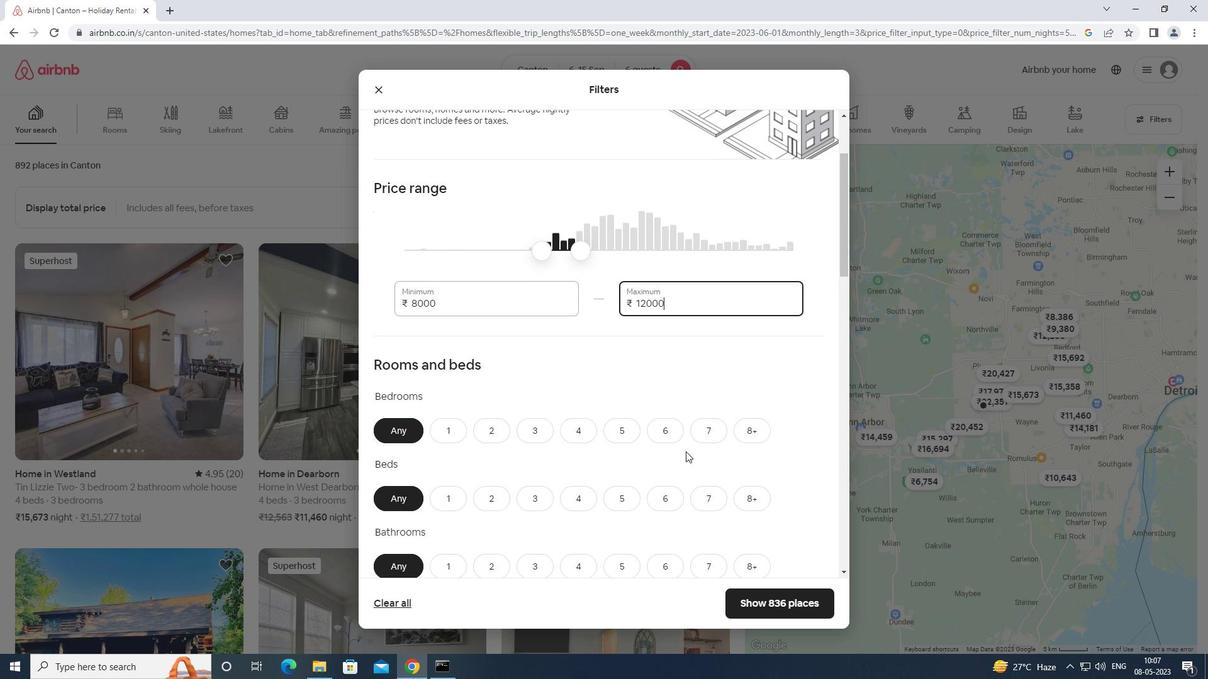 
Action: Mouse scrolled (686, 451) with delta (0, 0)
Screenshot: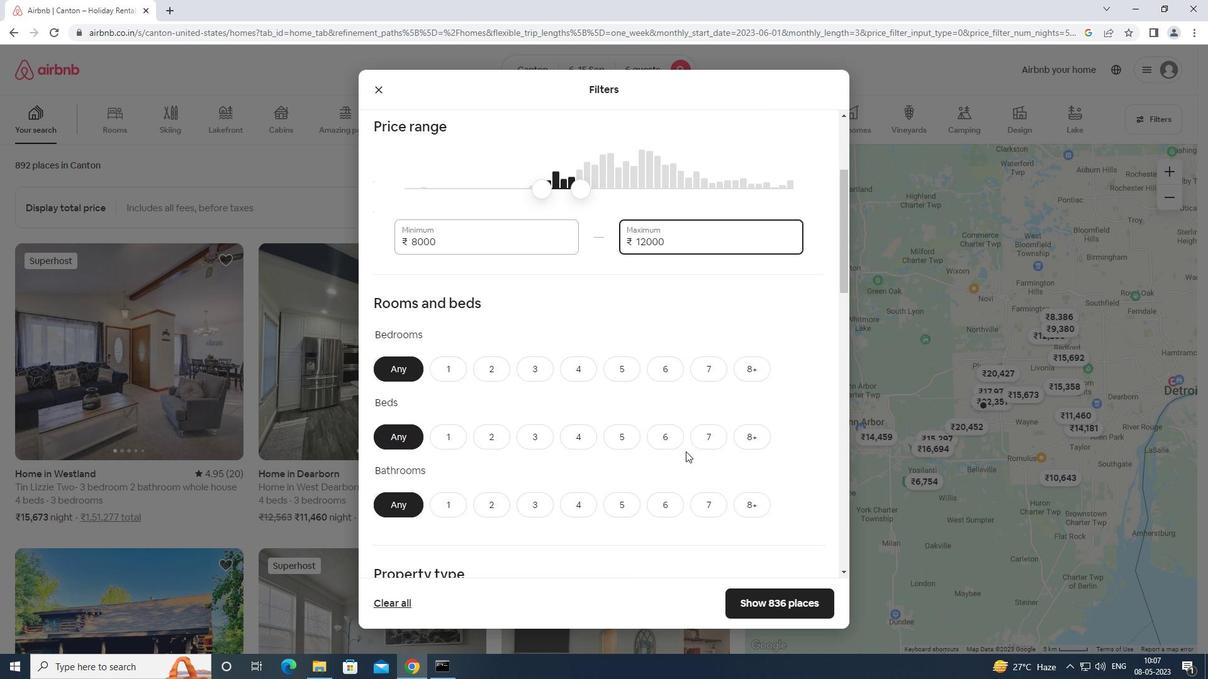 
Action: Mouse moved to (663, 302)
Screenshot: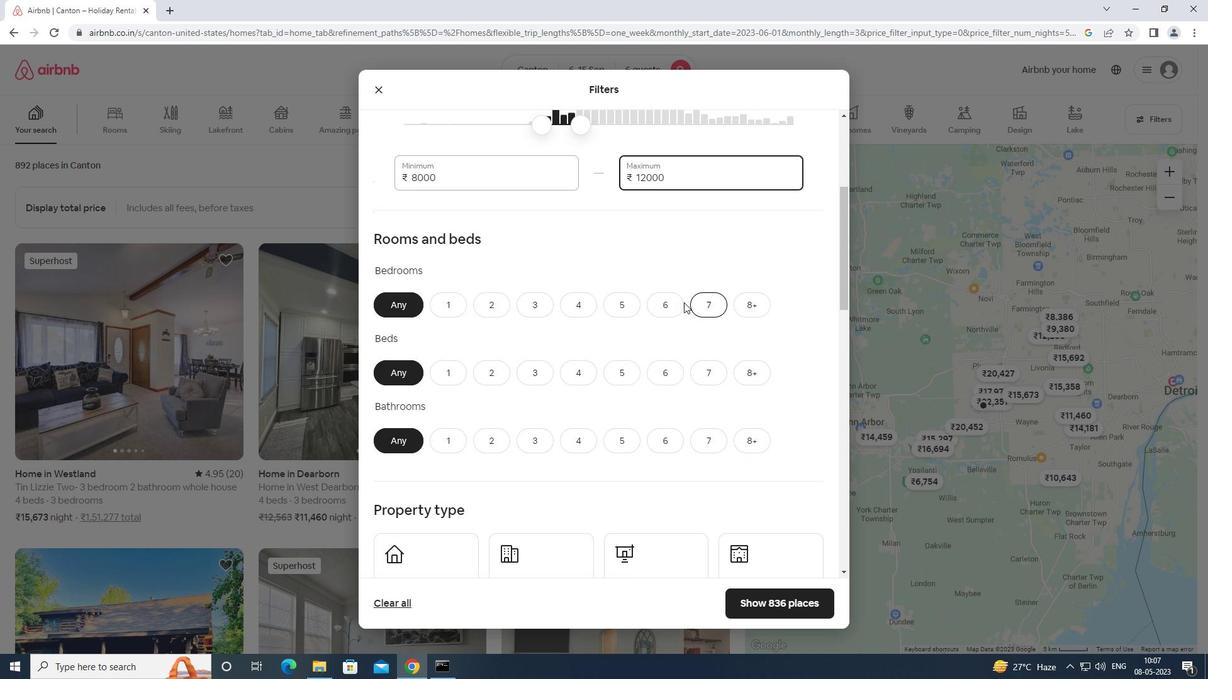 
Action: Mouse pressed left at (663, 302)
Screenshot: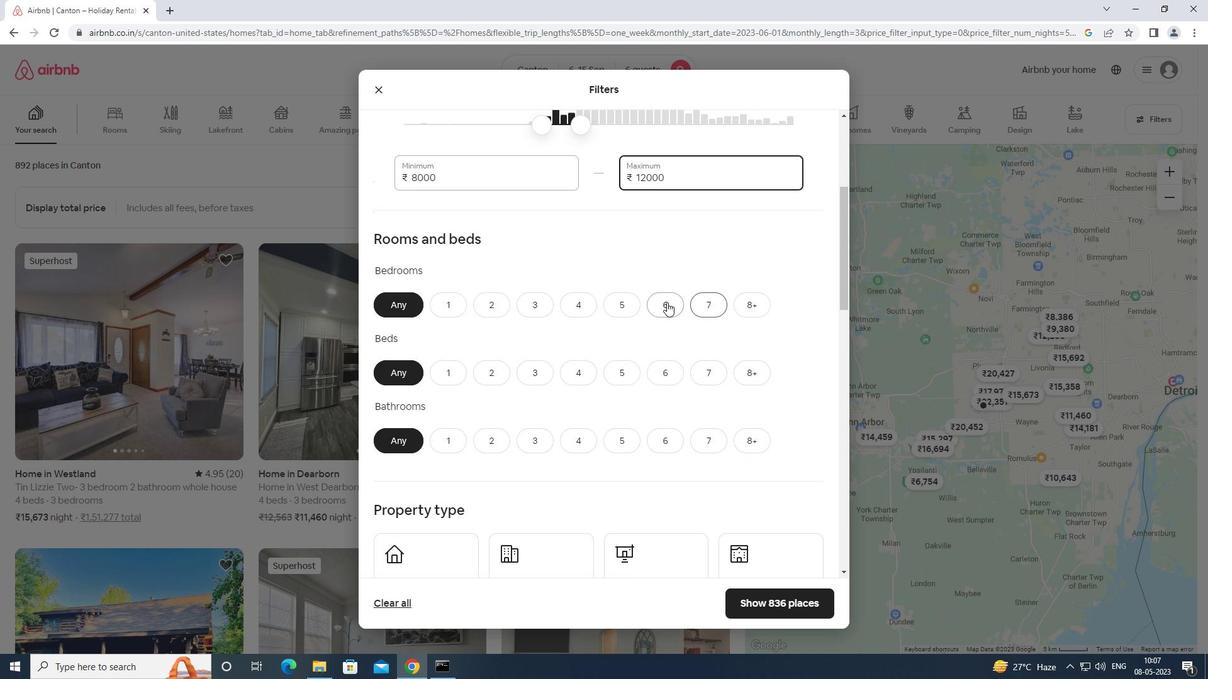 
Action: Mouse moved to (660, 372)
Screenshot: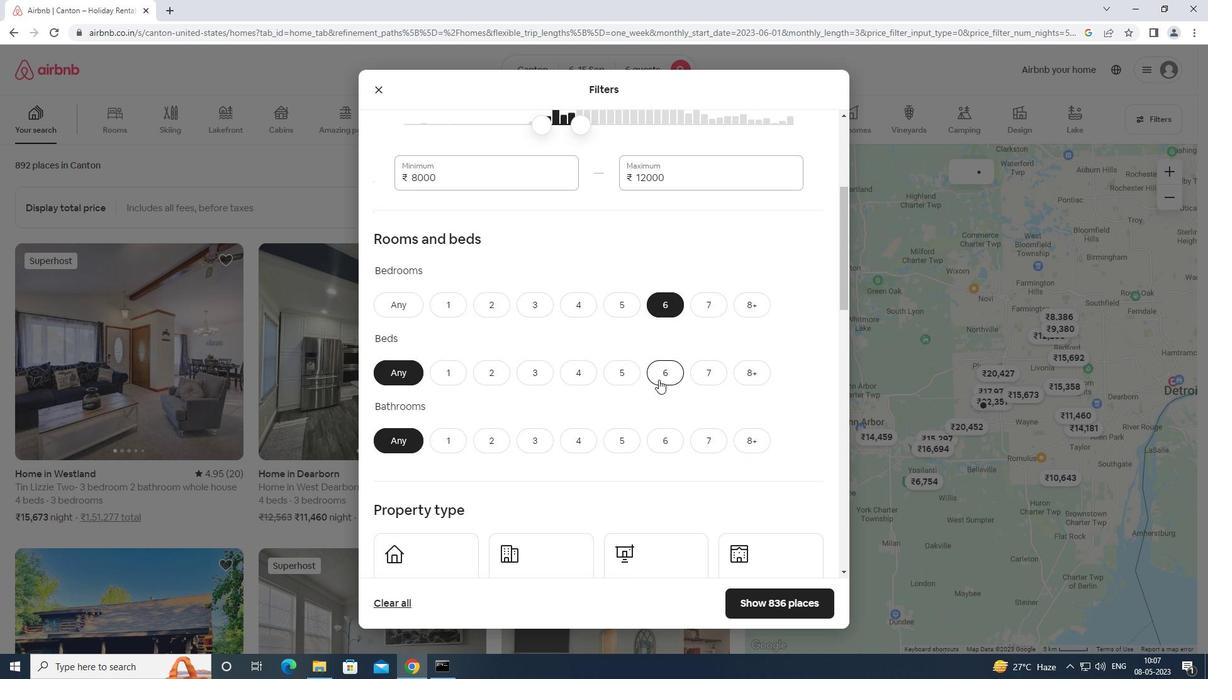 
Action: Mouse pressed left at (660, 372)
Screenshot: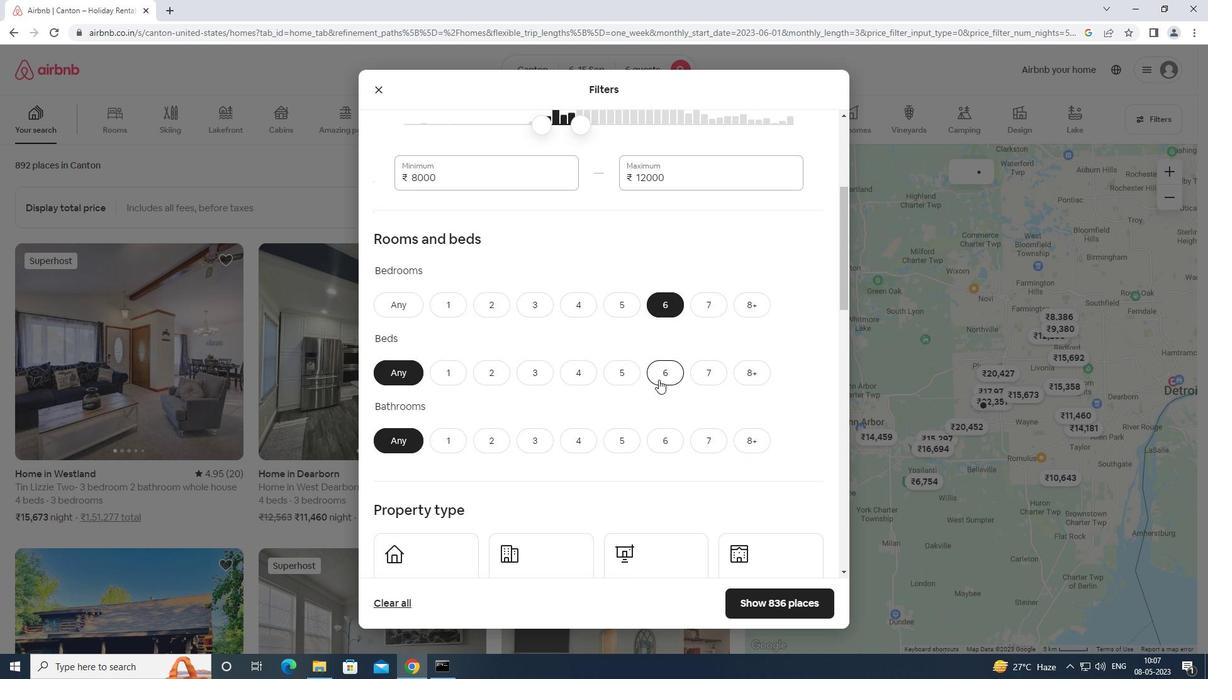 
Action: Mouse moved to (659, 435)
Screenshot: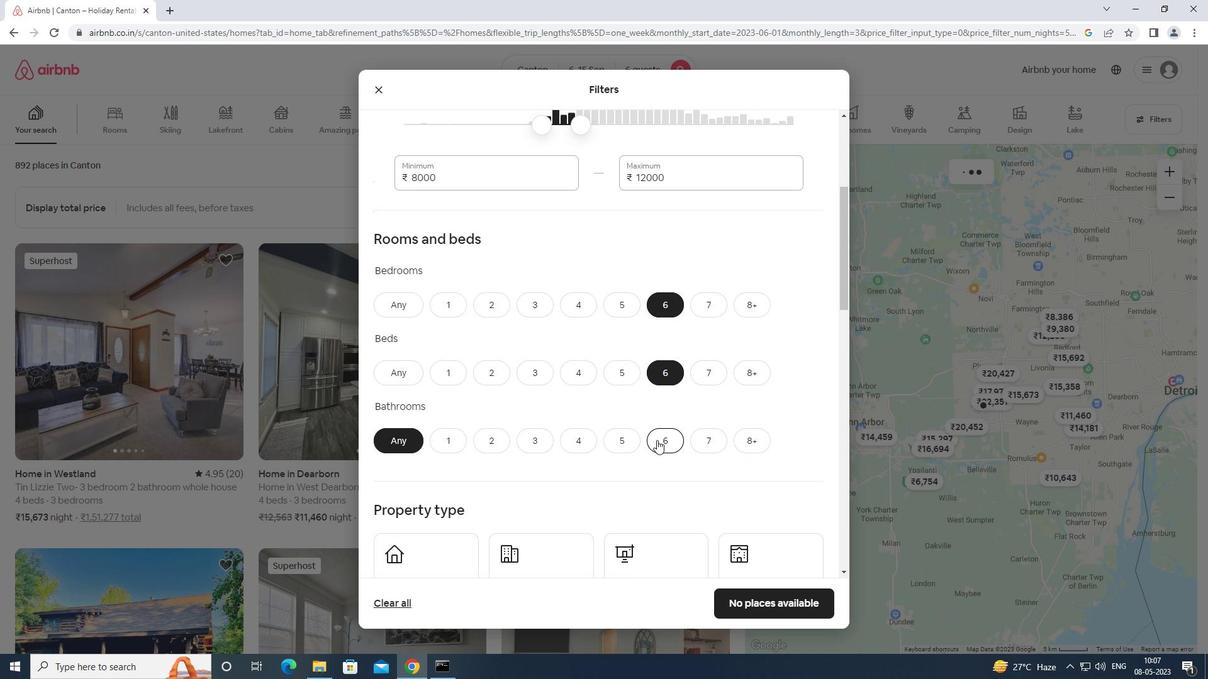 
Action: Mouse pressed left at (659, 435)
Screenshot: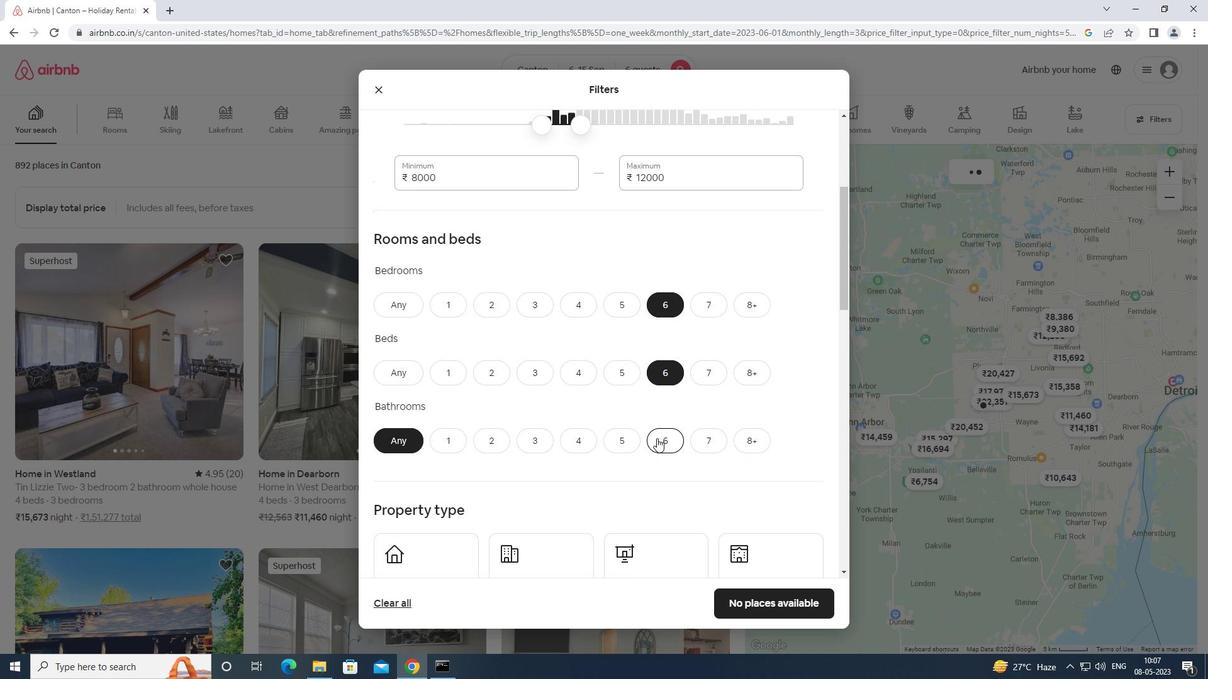
Action: Mouse moved to (660, 434)
Screenshot: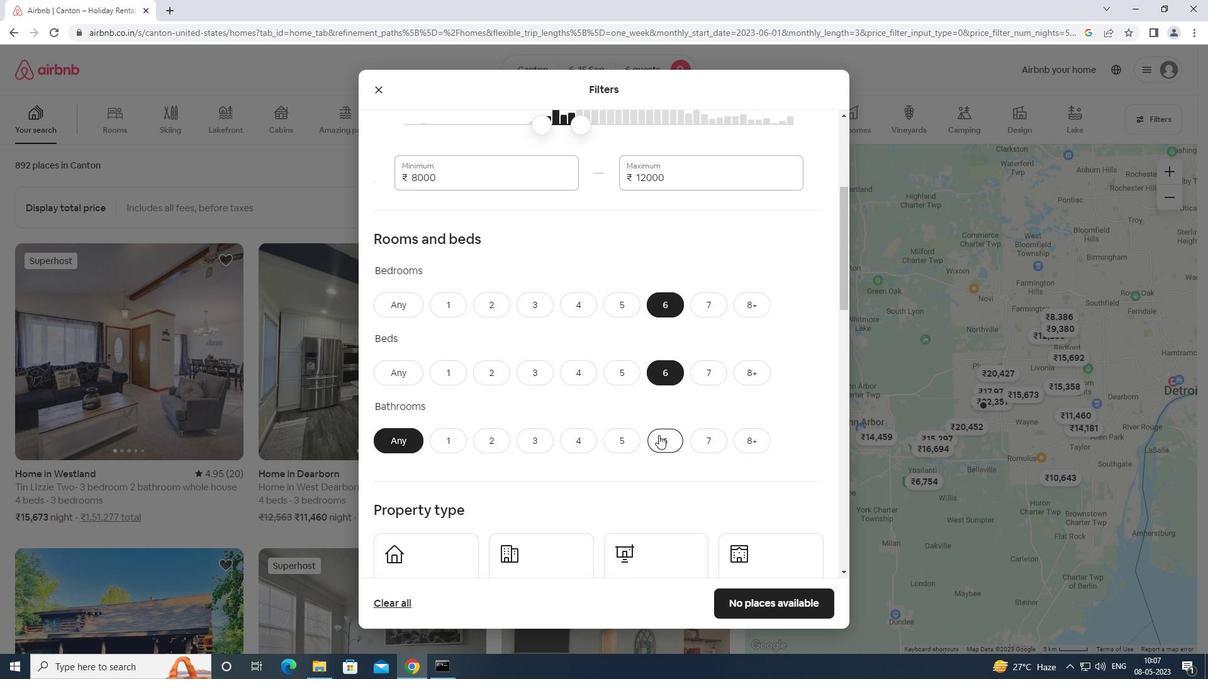 
Action: Mouse scrolled (660, 434) with delta (0, 0)
Screenshot: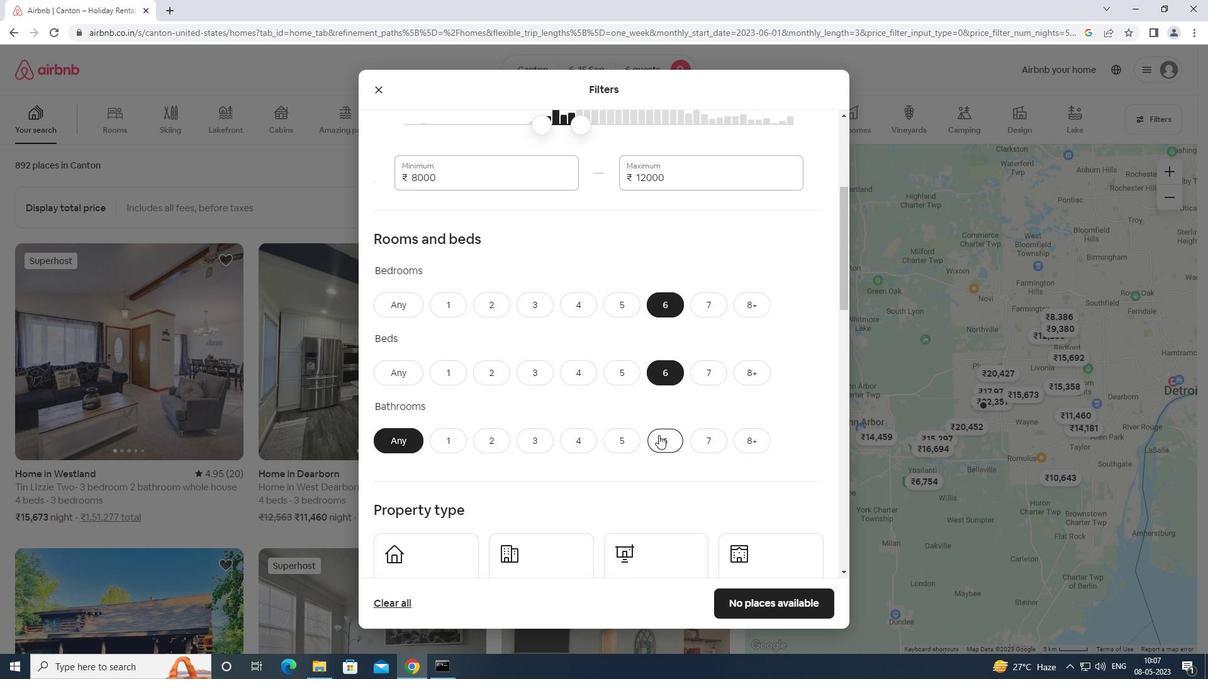 
Action: Mouse scrolled (660, 434) with delta (0, 0)
Screenshot: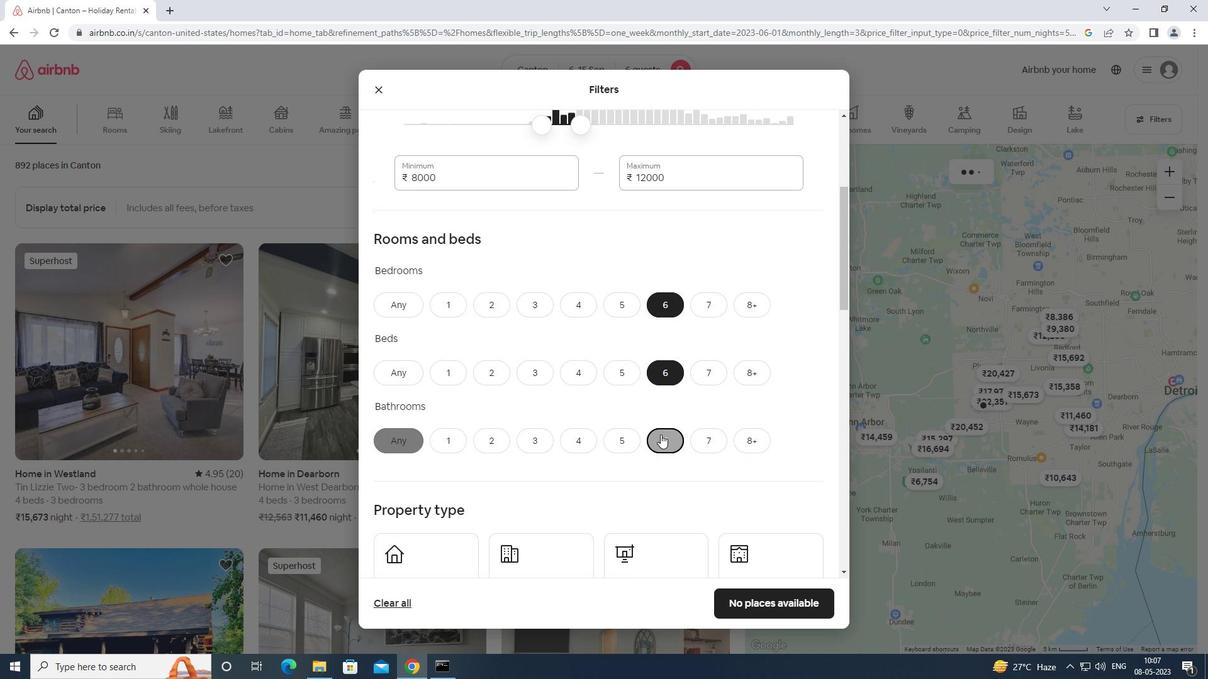 
Action: Mouse moved to (422, 459)
Screenshot: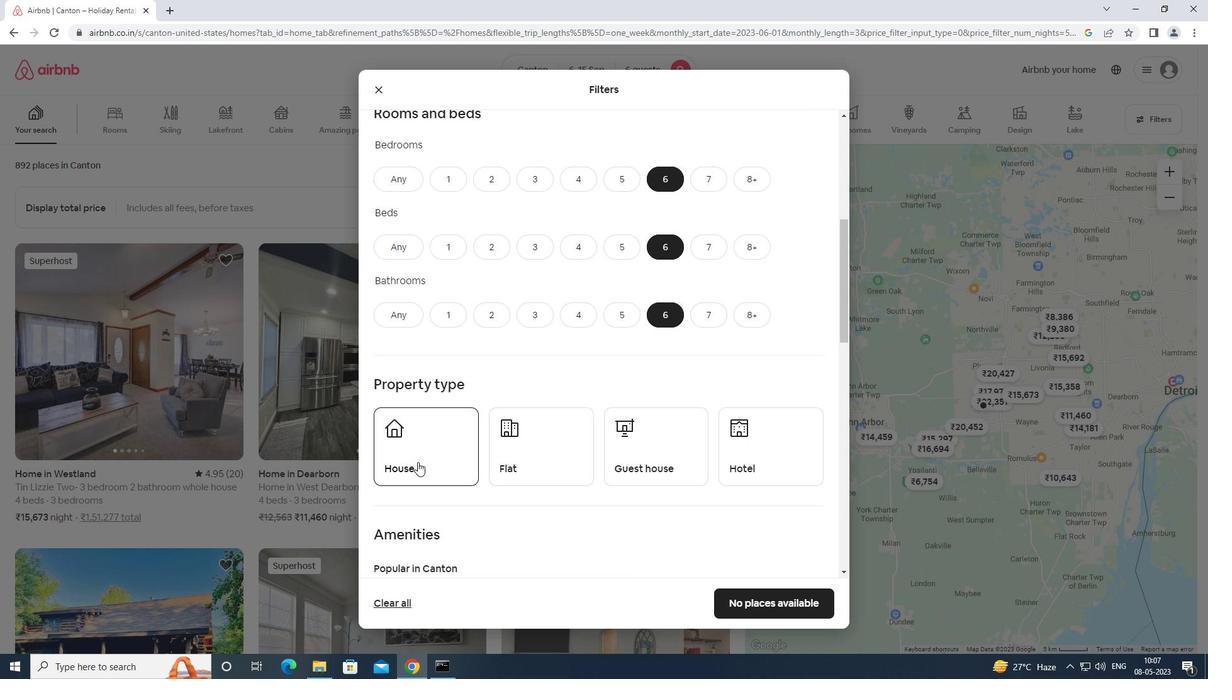 
Action: Mouse pressed left at (422, 459)
Screenshot: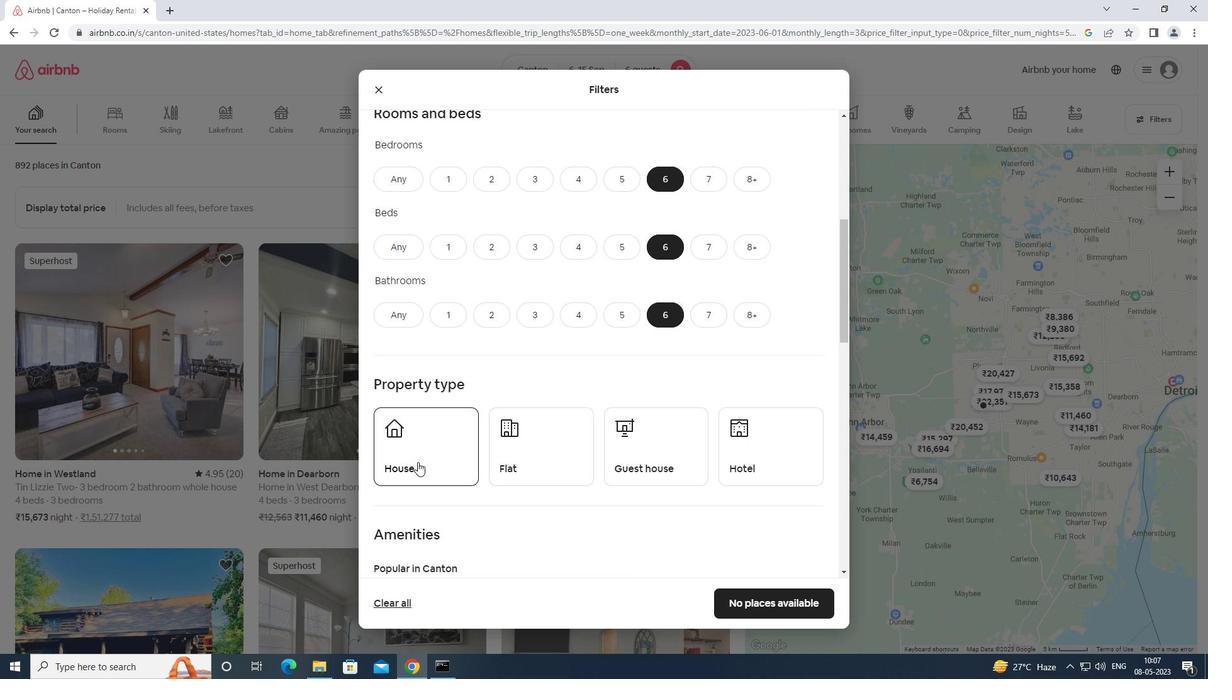 
Action: Mouse moved to (519, 441)
Screenshot: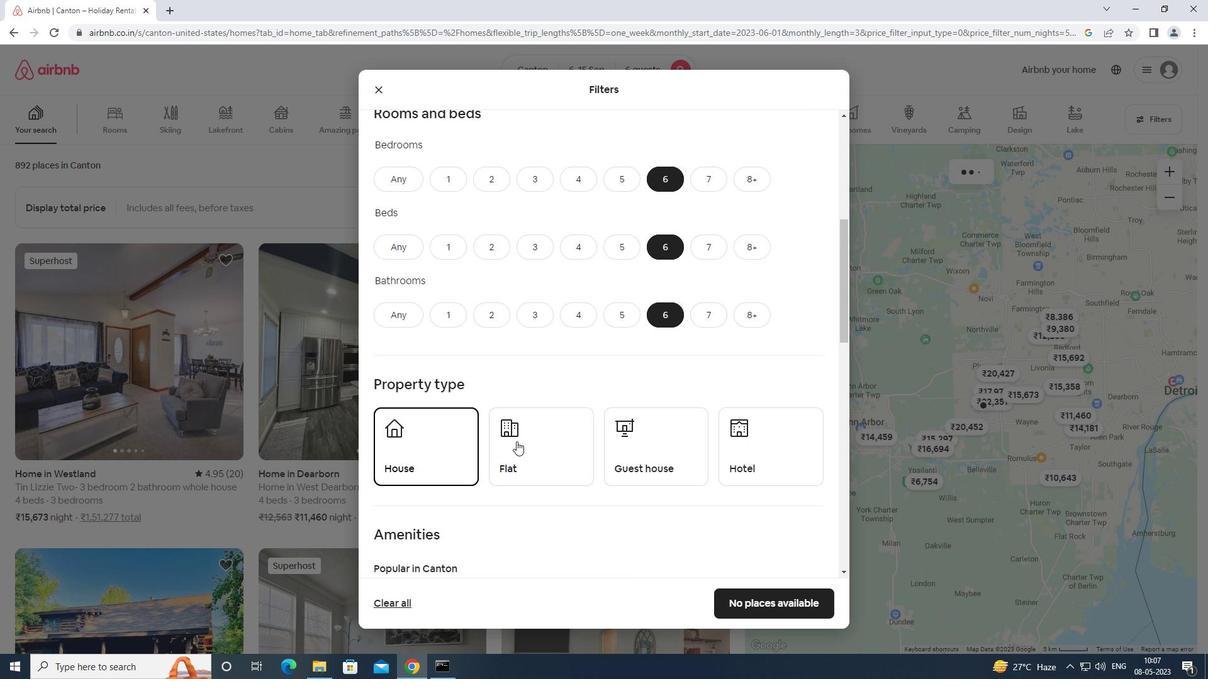 
Action: Mouse pressed left at (519, 441)
Screenshot: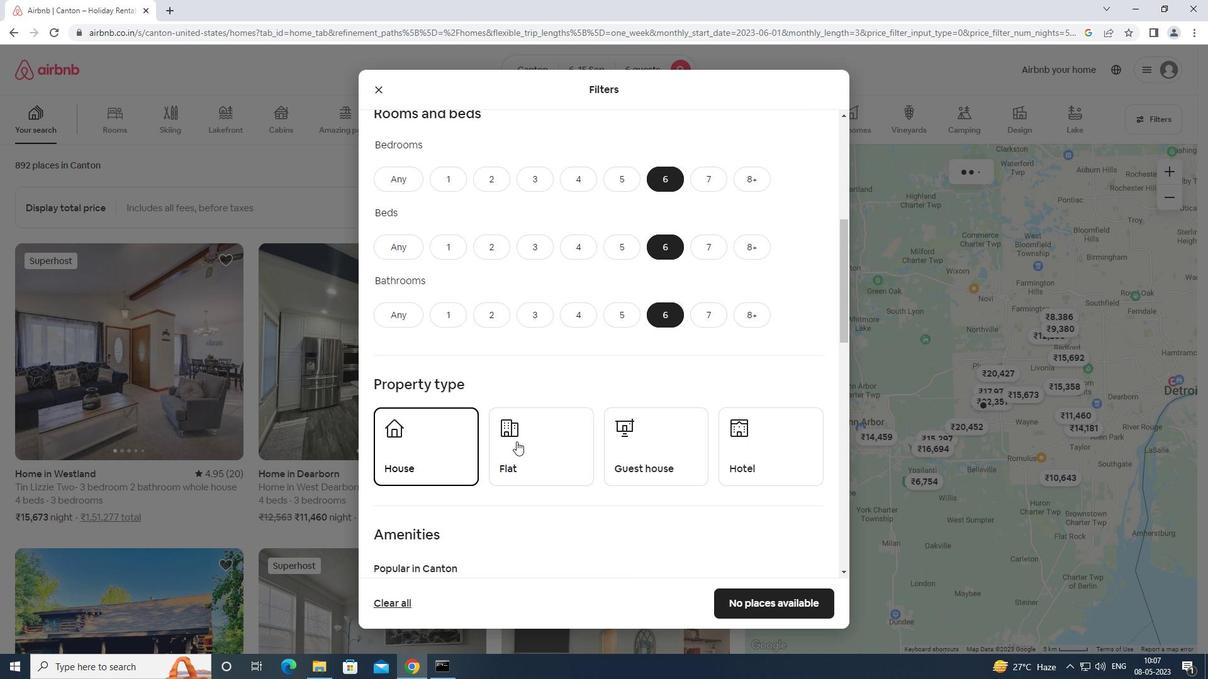 
Action: Mouse moved to (684, 456)
Screenshot: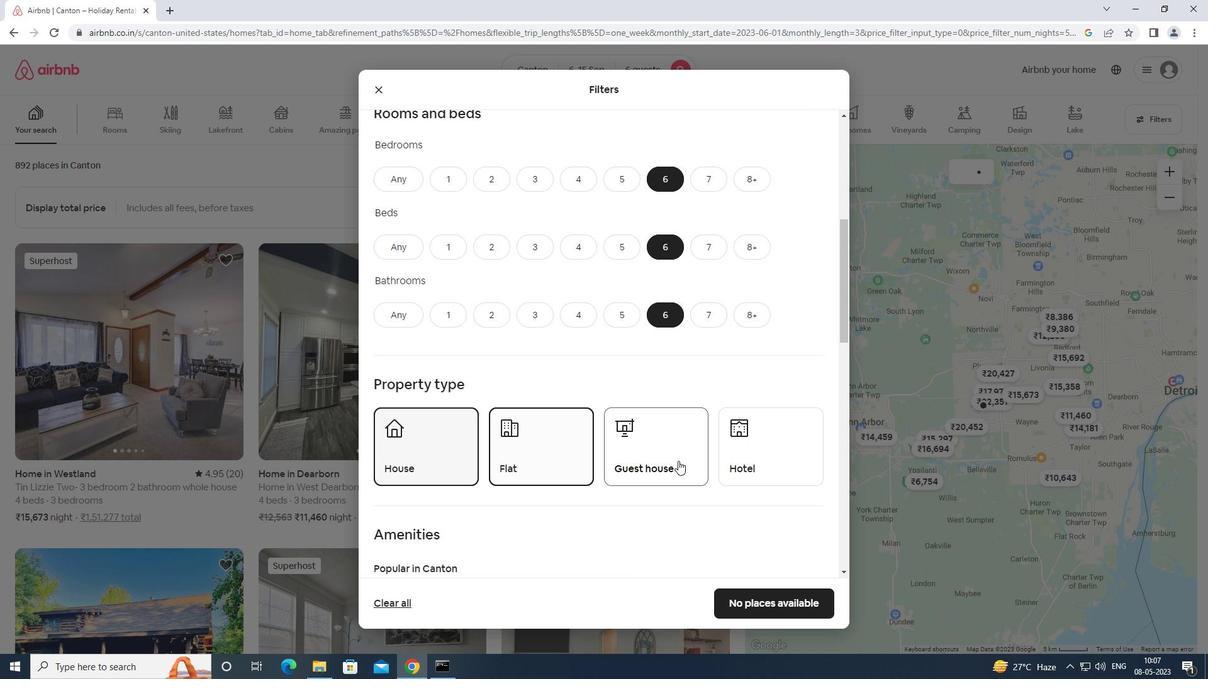 
Action: Mouse pressed left at (684, 456)
Screenshot: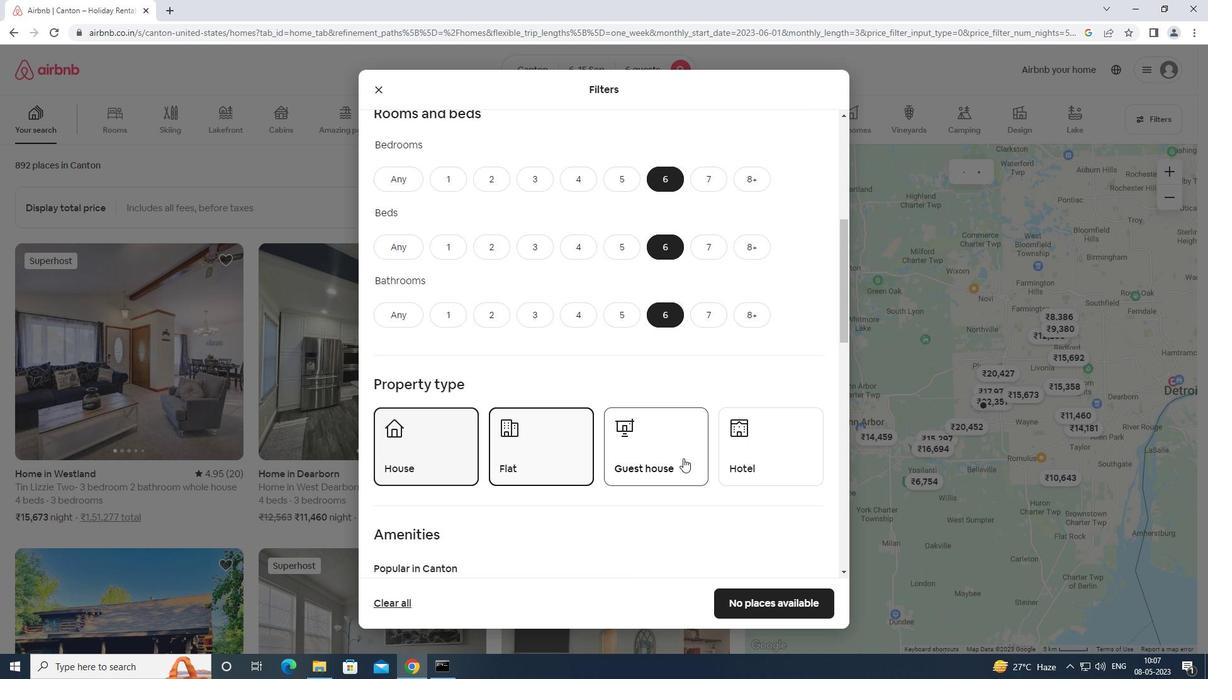 
Action: Mouse moved to (693, 450)
Screenshot: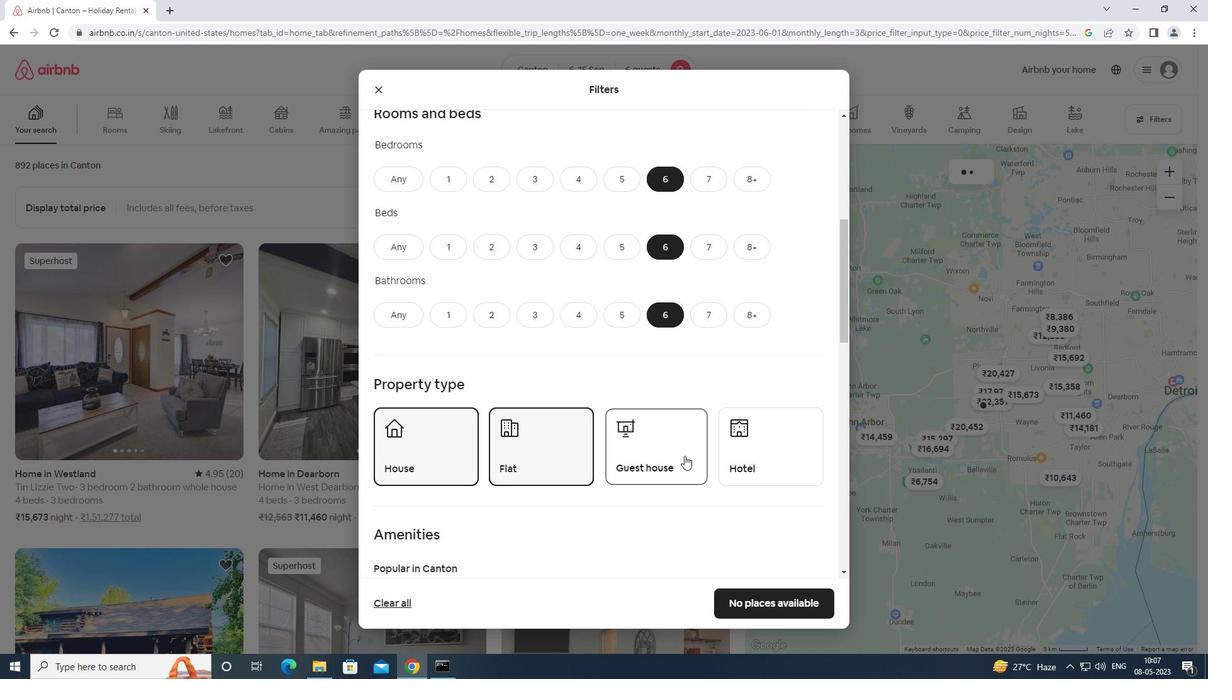 
Action: Mouse scrolled (693, 450) with delta (0, 0)
Screenshot: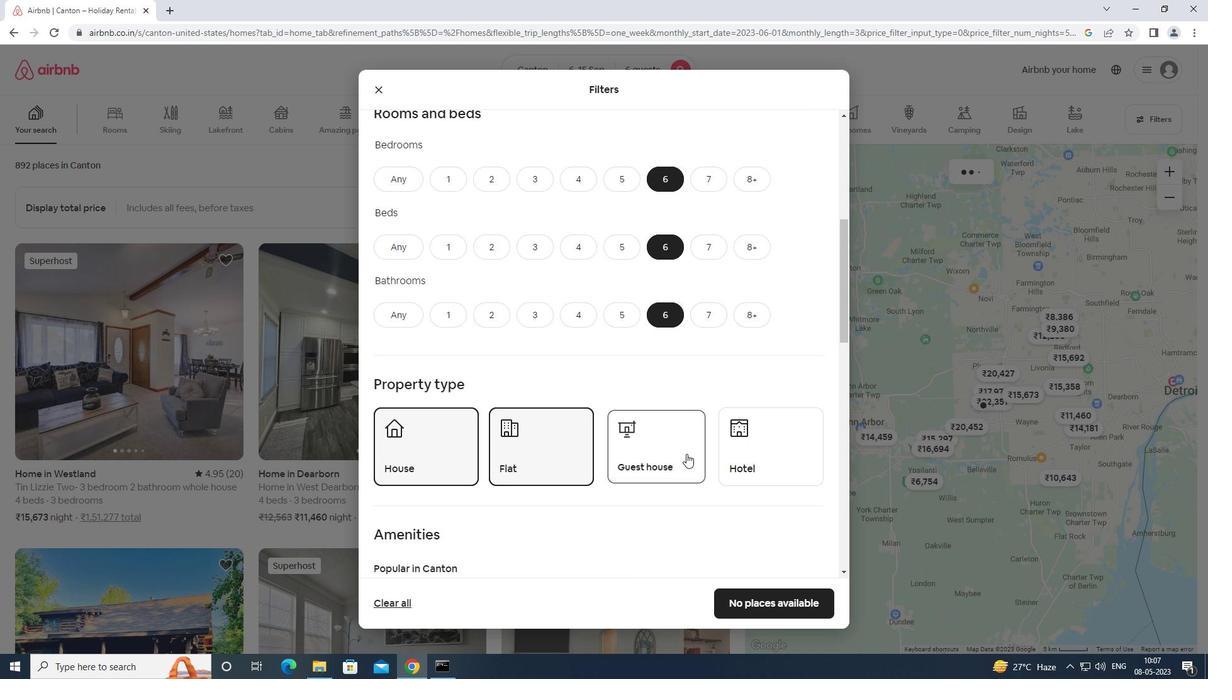 
Action: Mouse scrolled (693, 450) with delta (0, 0)
Screenshot: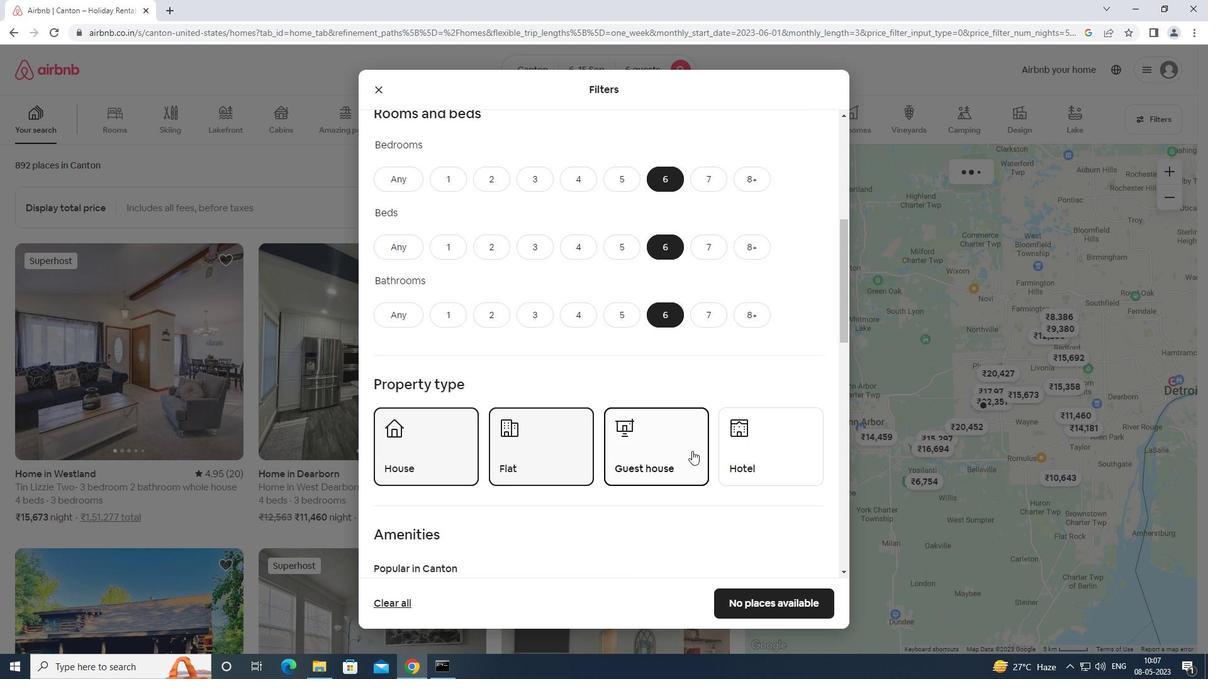 
Action: Mouse scrolled (693, 450) with delta (0, 0)
Screenshot: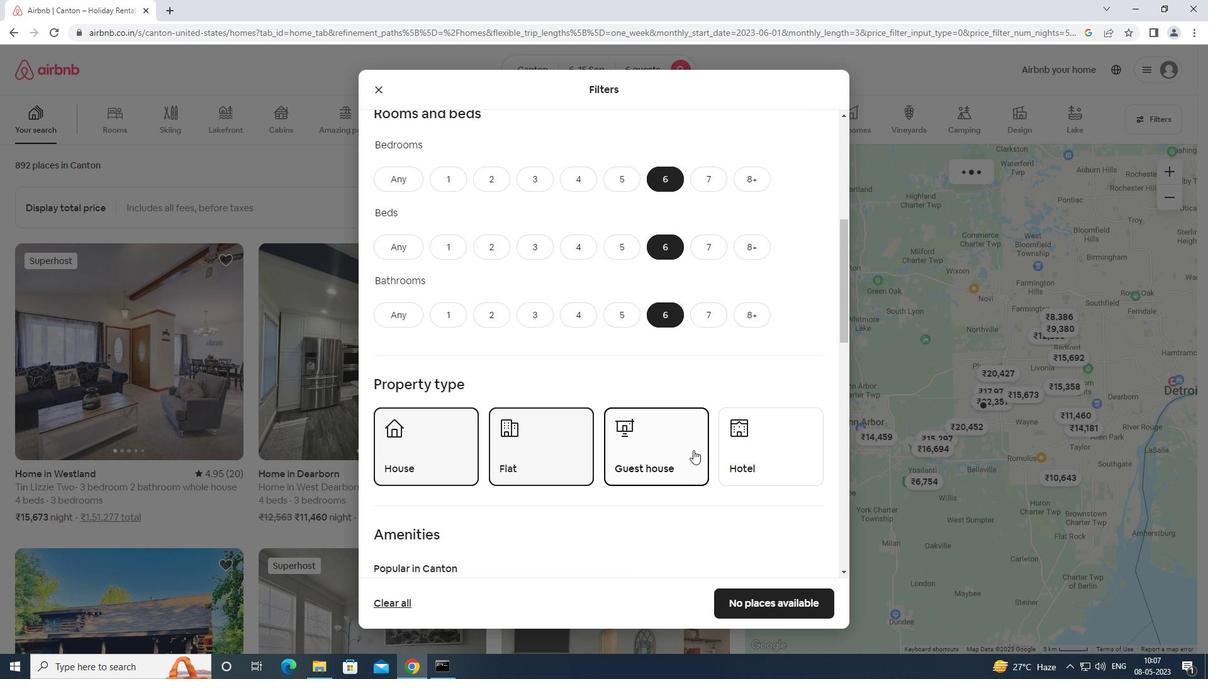 
Action: Mouse scrolled (693, 450) with delta (0, 0)
Screenshot: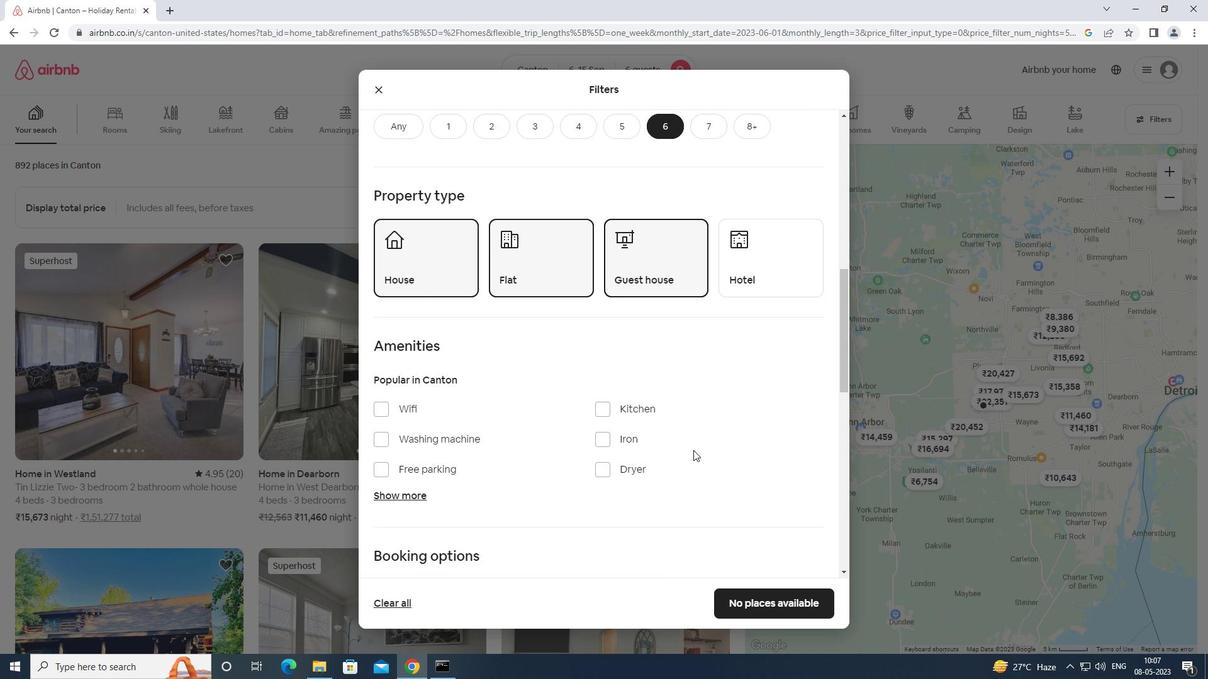 
Action: Mouse moved to (385, 346)
Screenshot: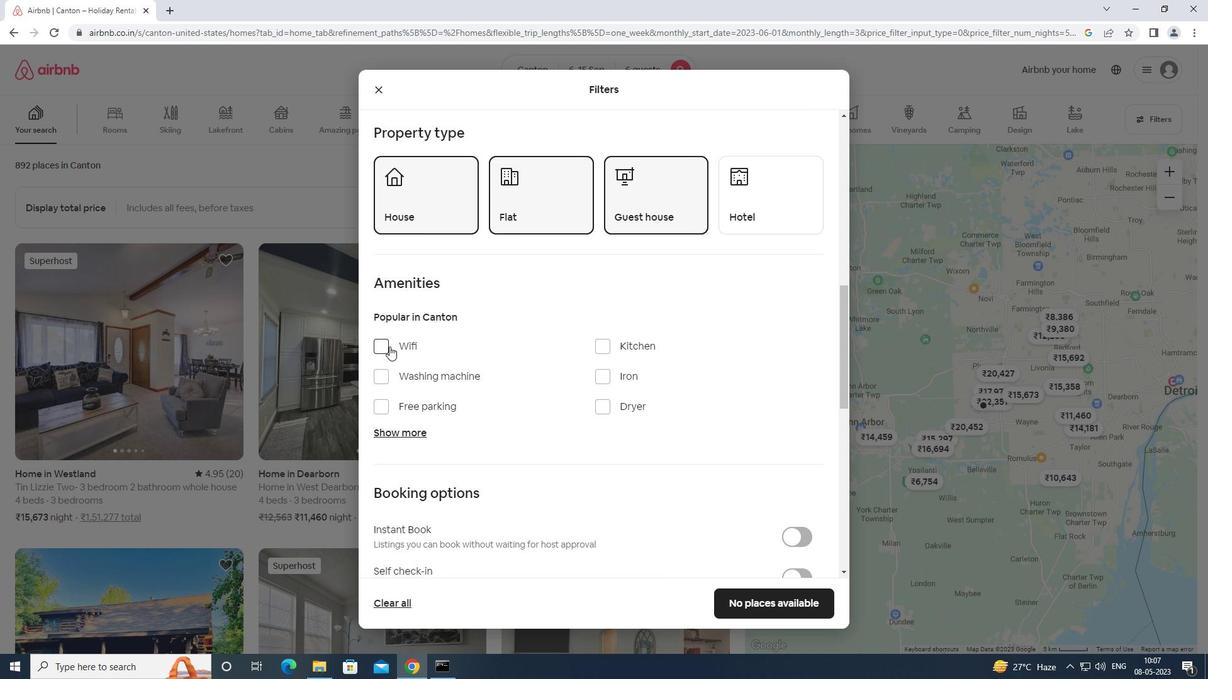 
Action: Mouse pressed left at (385, 346)
Screenshot: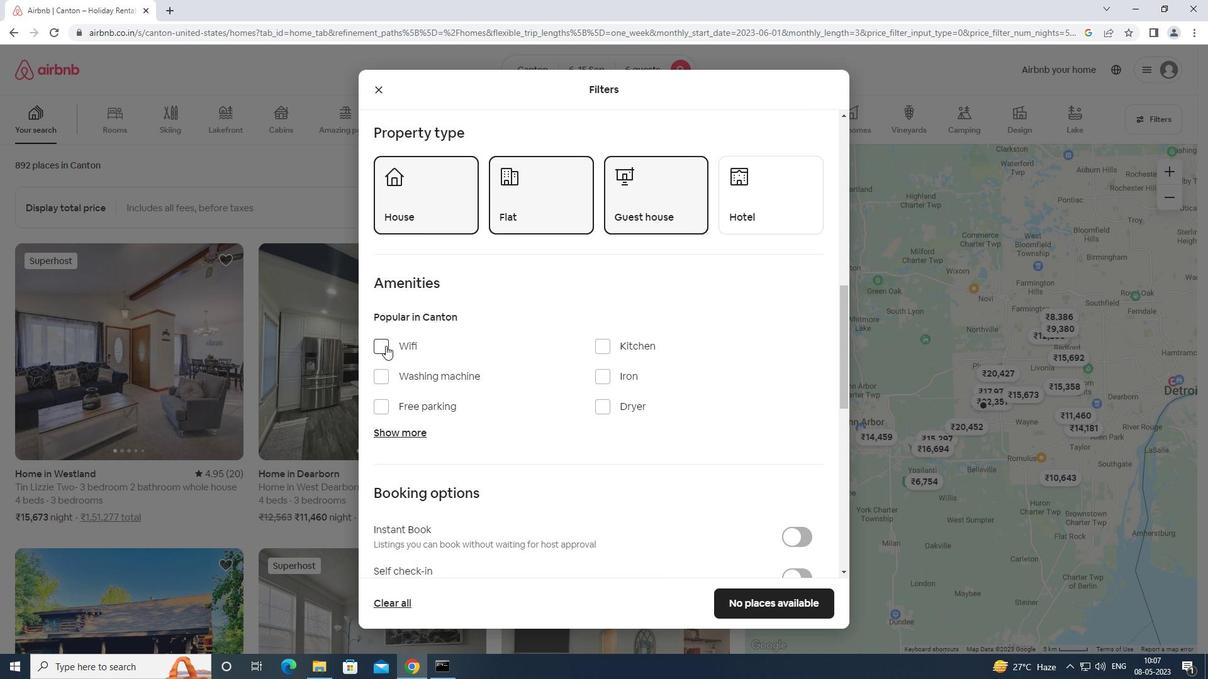 
Action: Mouse moved to (384, 346)
Screenshot: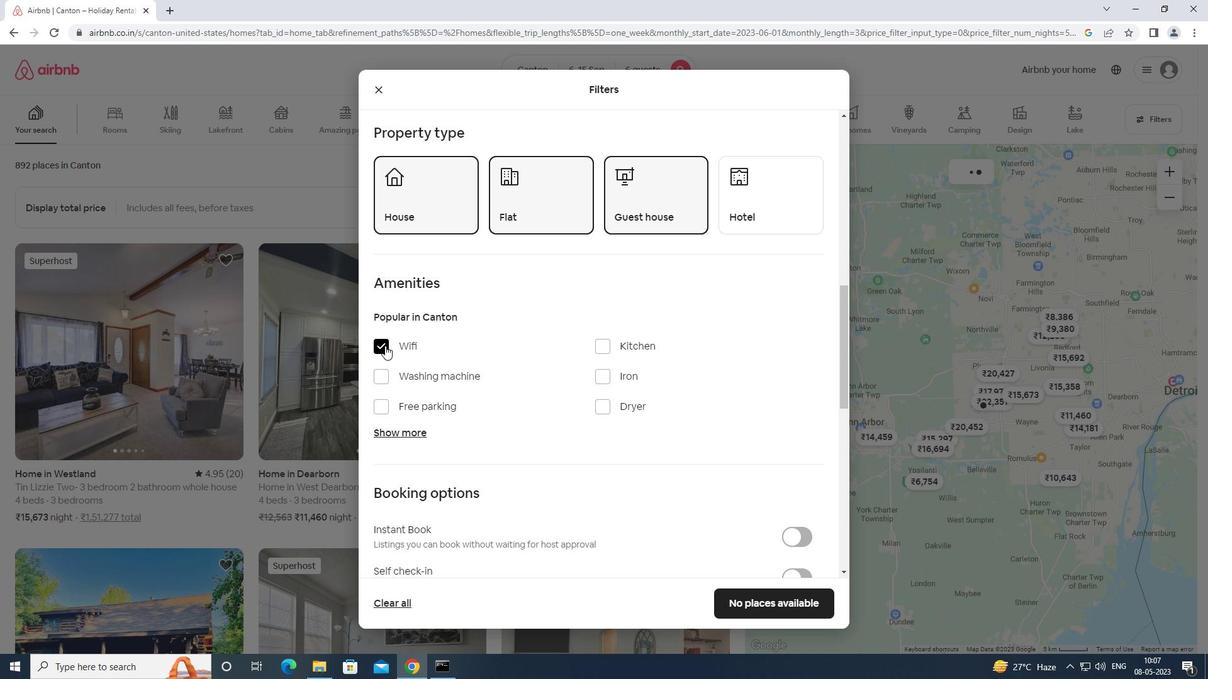 
Action: Mouse scrolled (384, 345) with delta (0, 0)
Screenshot: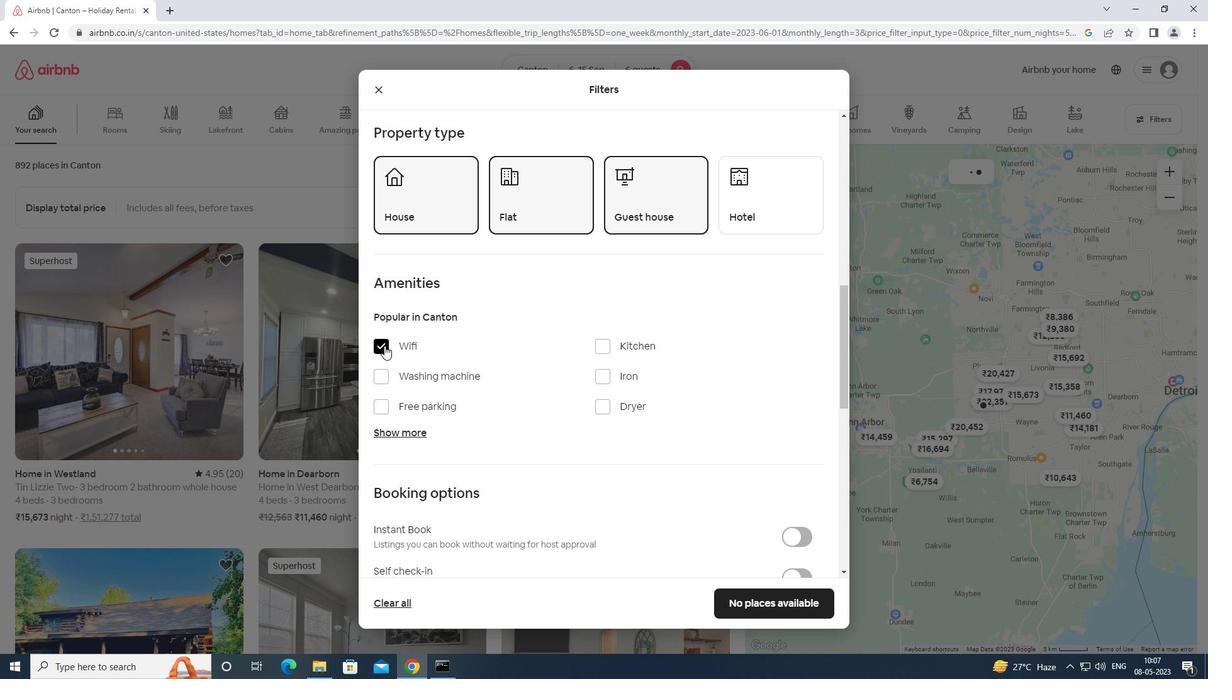 
Action: Mouse moved to (388, 342)
Screenshot: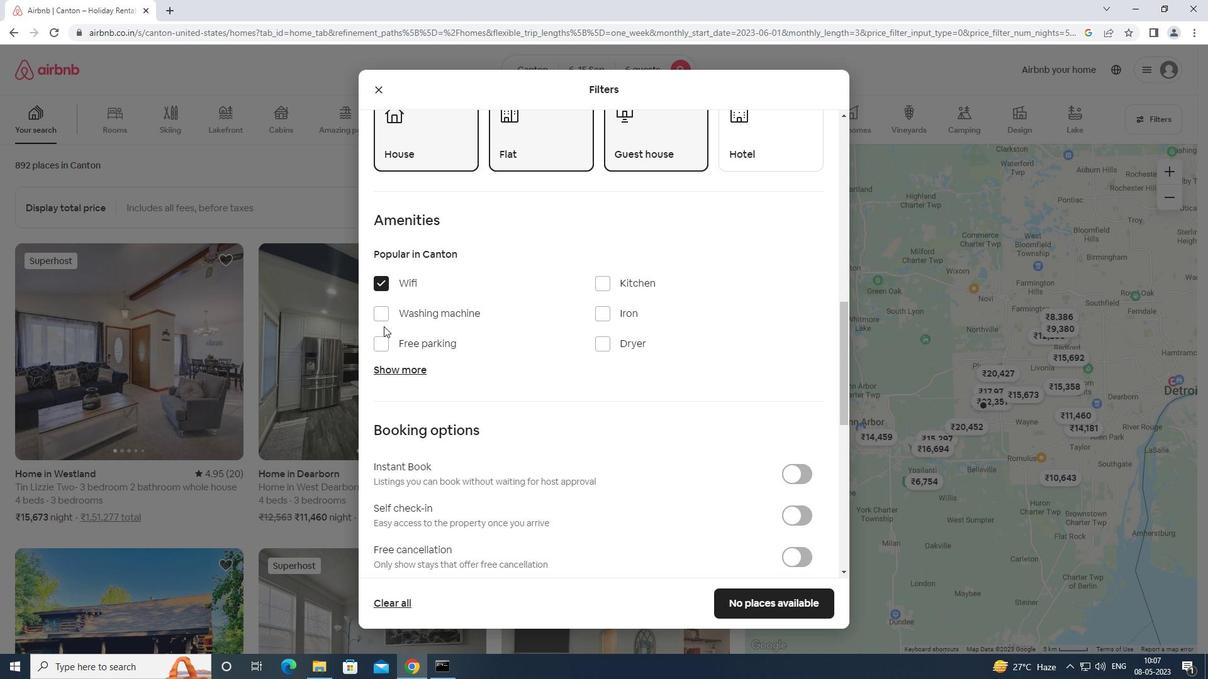 
Action: Mouse pressed left at (388, 342)
Screenshot: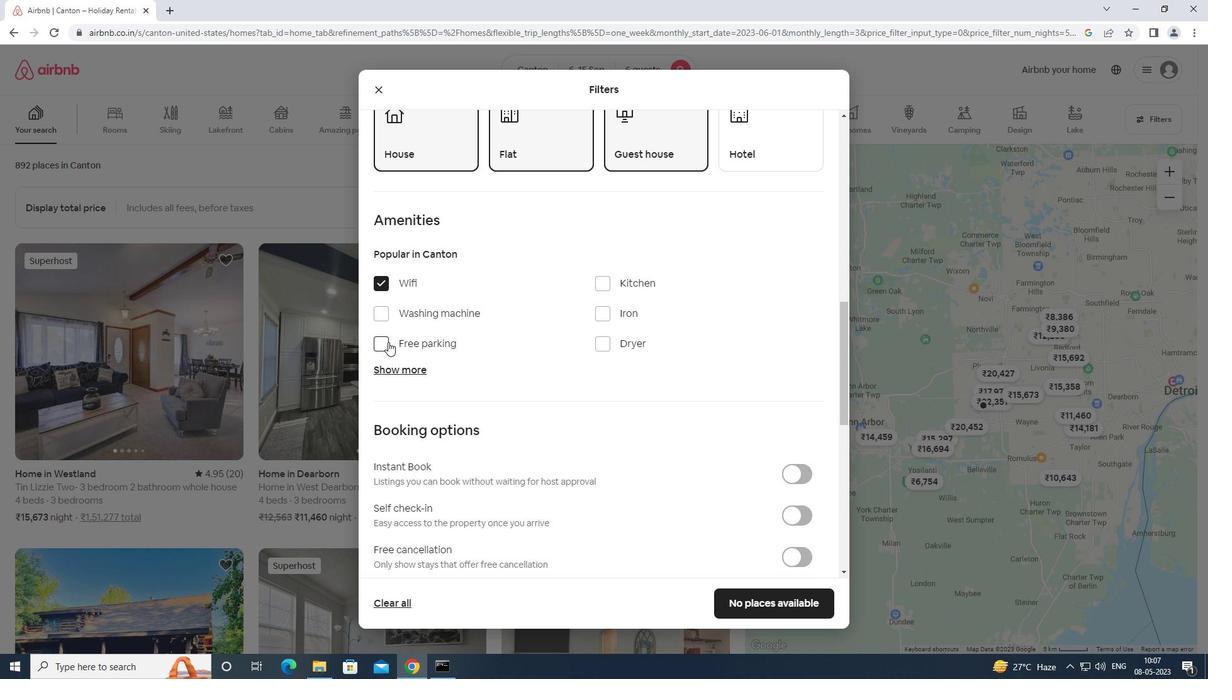 
Action: Mouse moved to (407, 377)
Screenshot: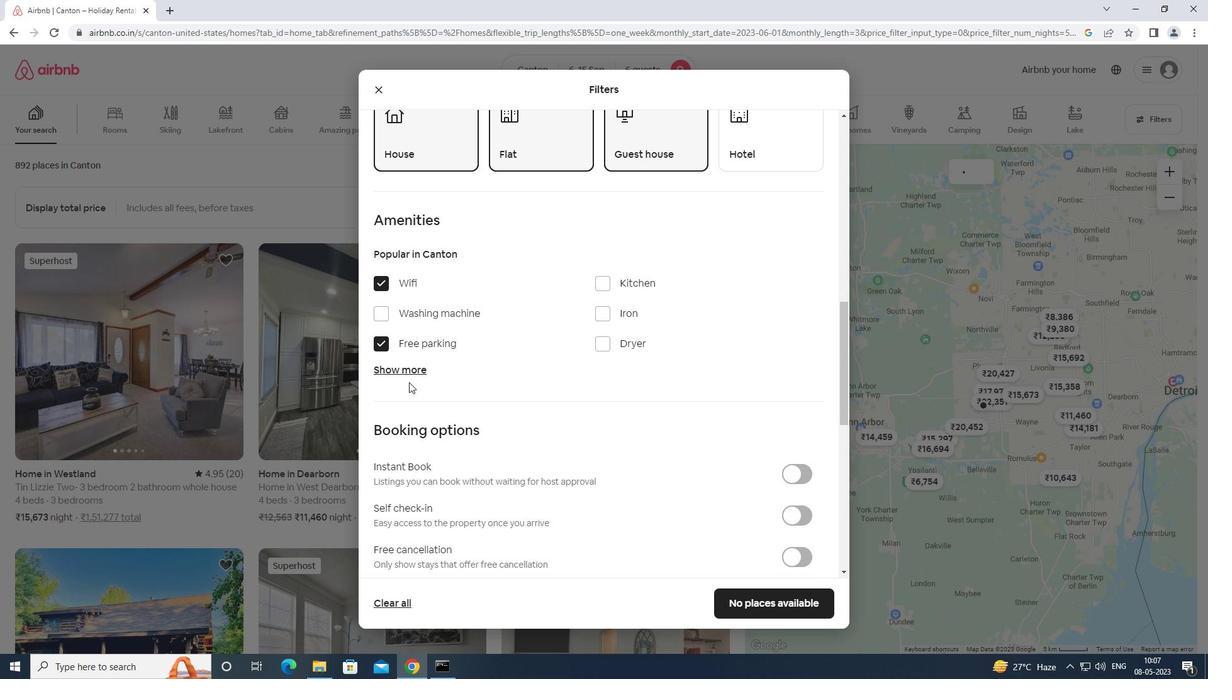
Action: Mouse pressed left at (407, 377)
Screenshot: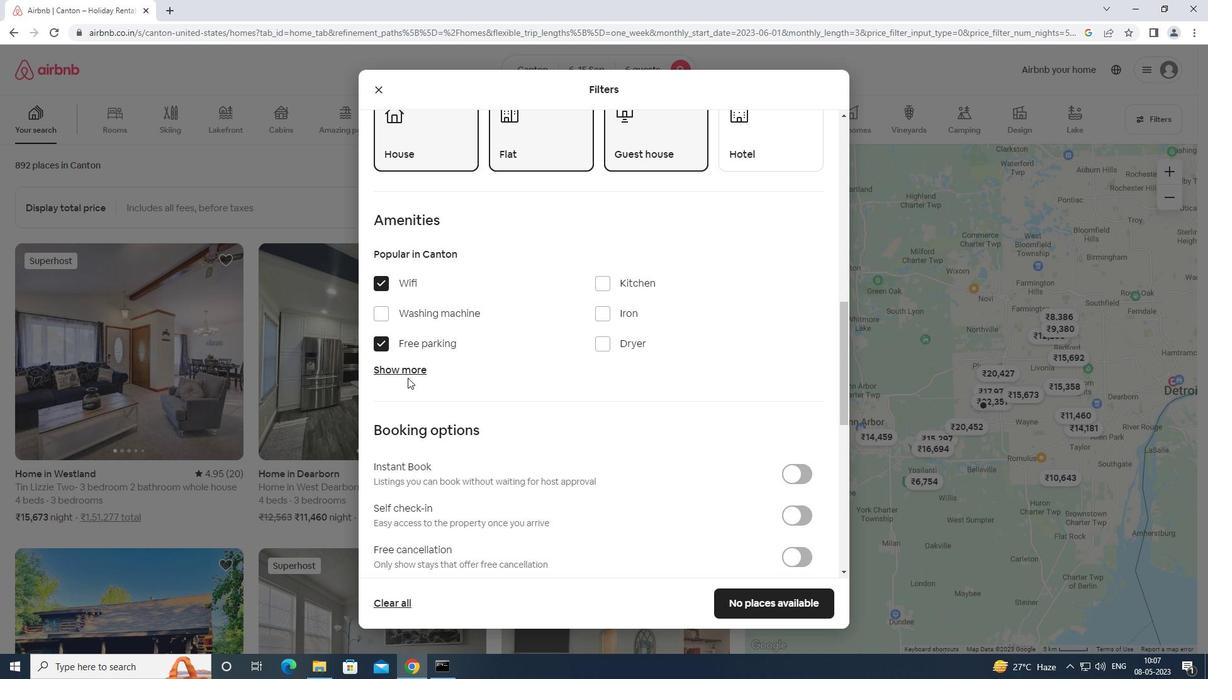
Action: Mouse moved to (603, 445)
Screenshot: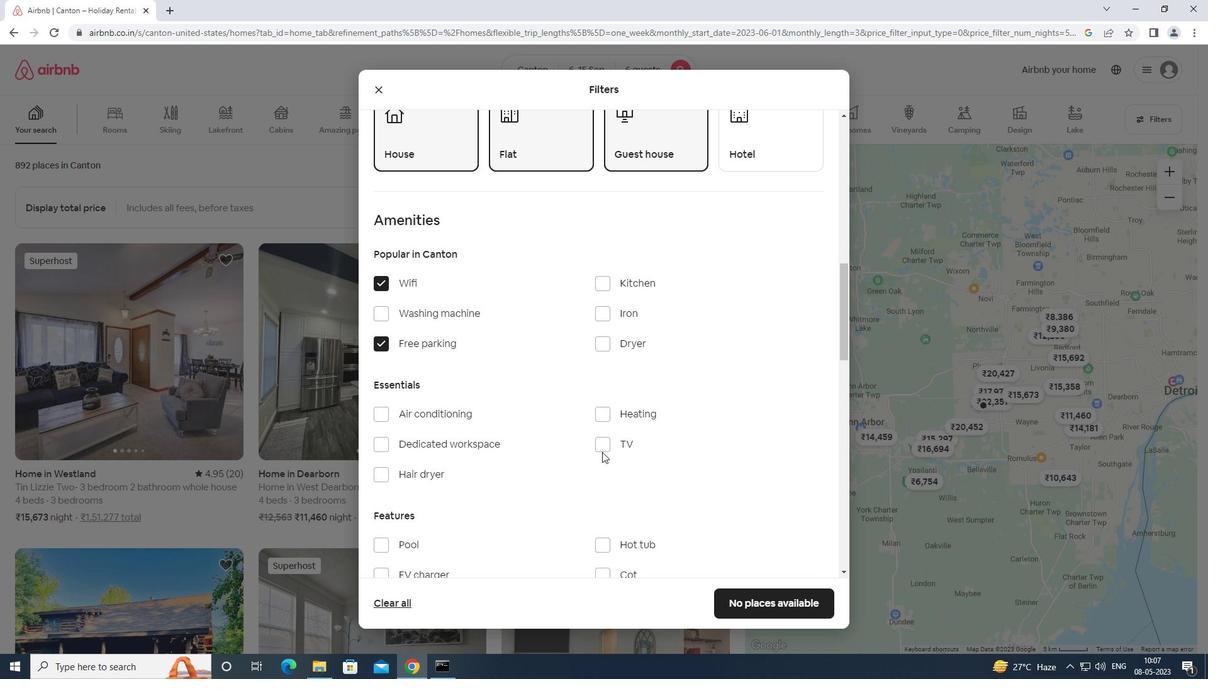 
Action: Mouse pressed left at (603, 445)
Screenshot: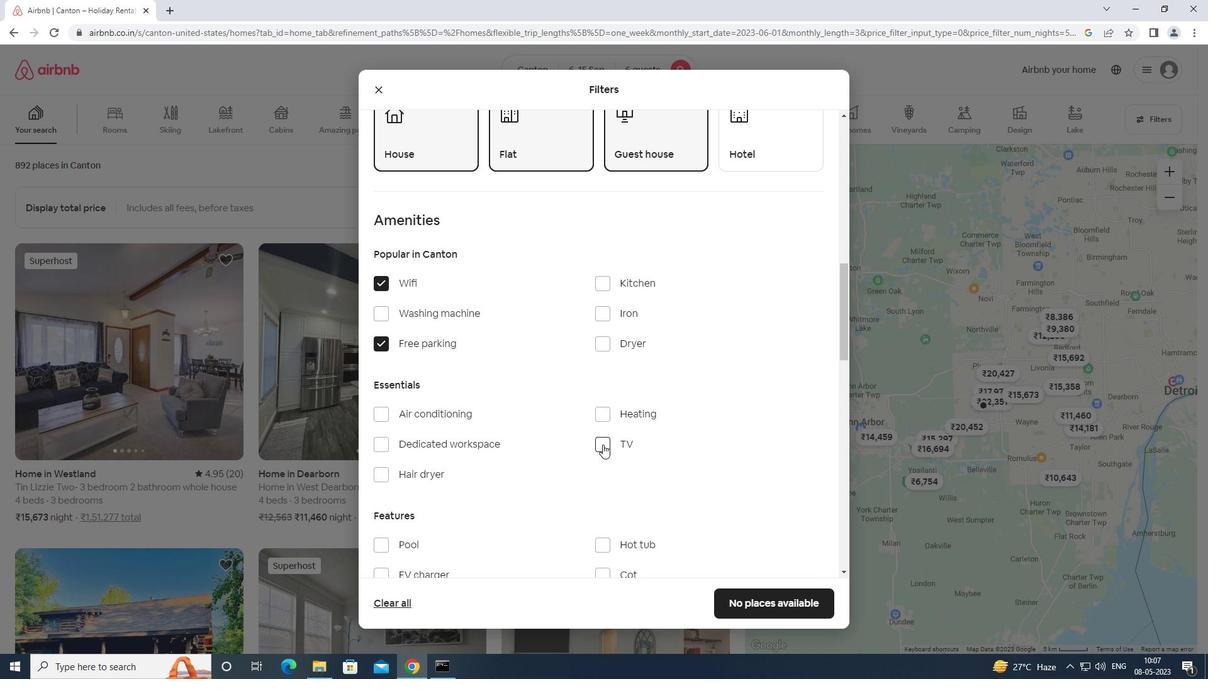 
Action: Mouse scrolled (603, 444) with delta (0, 0)
Screenshot: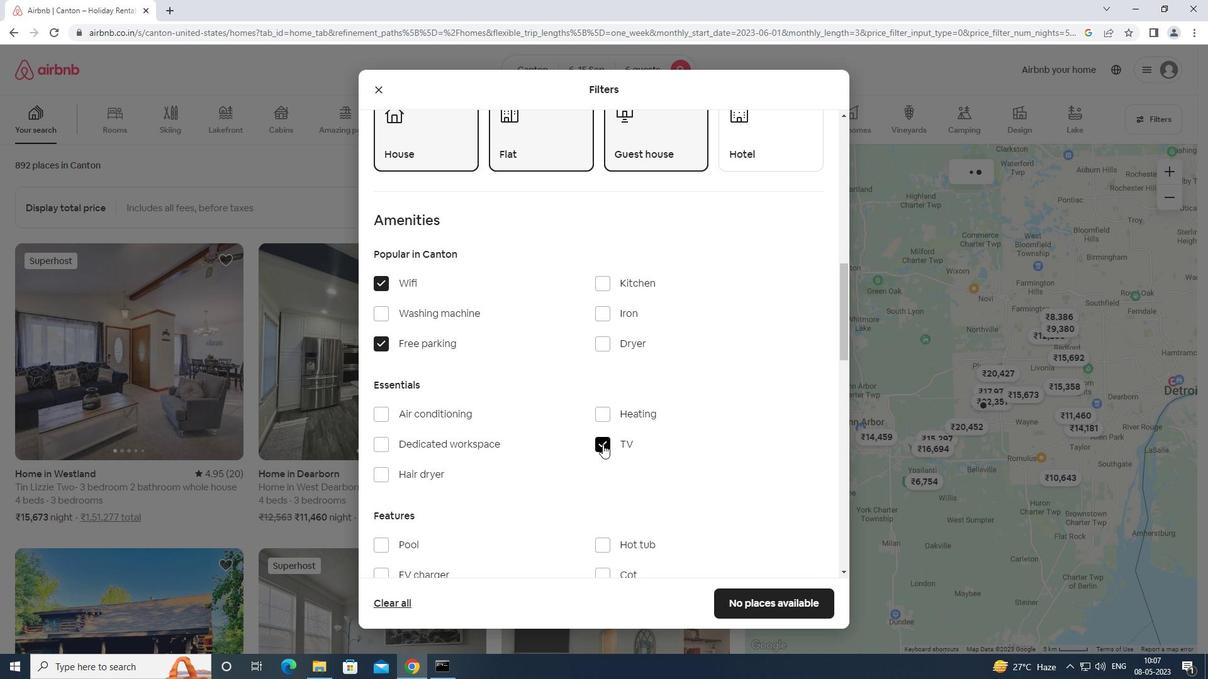
Action: Mouse scrolled (603, 444) with delta (0, 0)
Screenshot: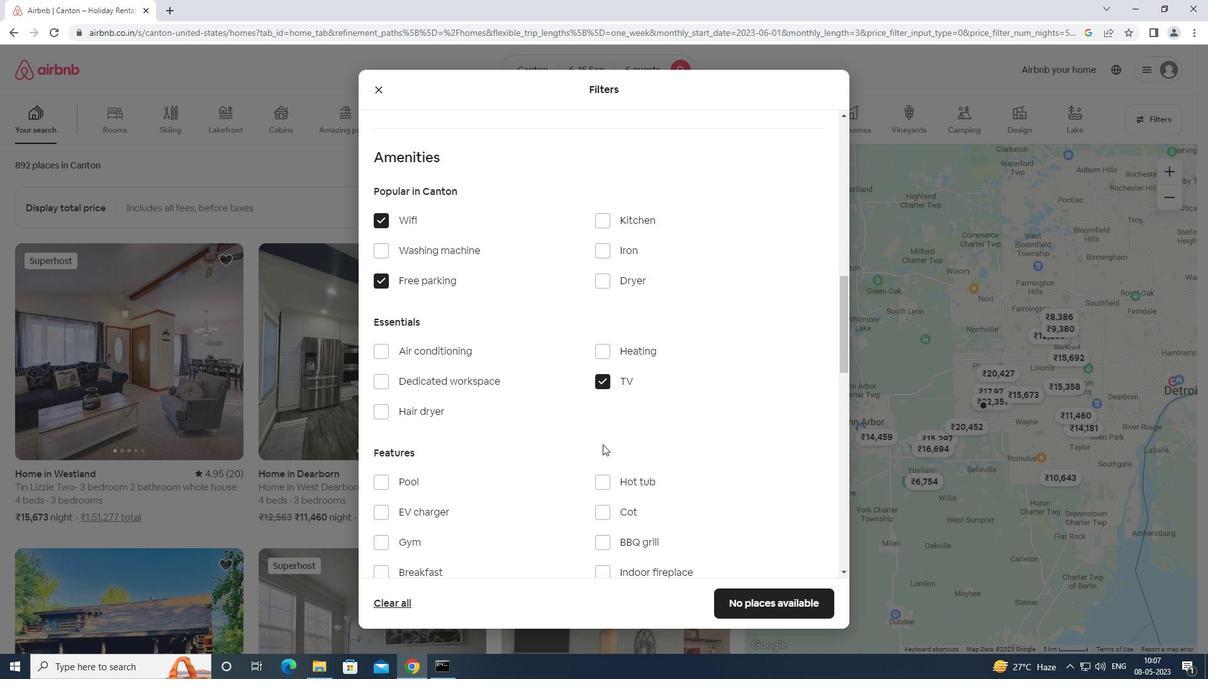 
Action: Mouse moved to (383, 482)
Screenshot: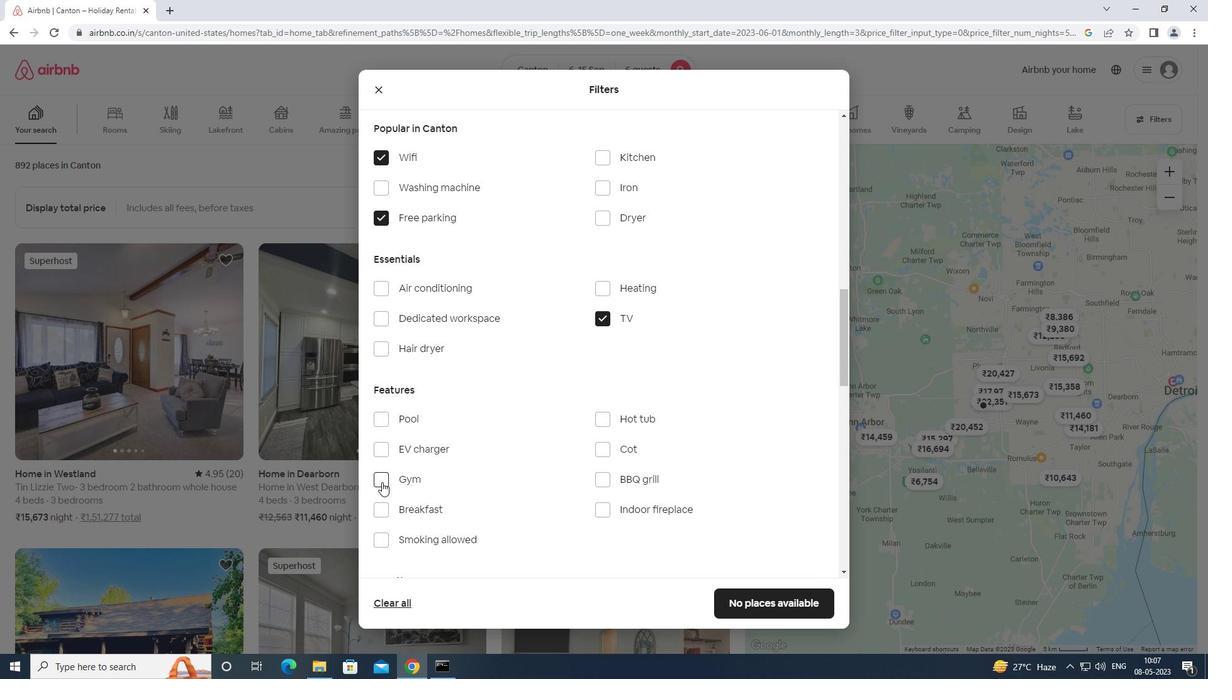 
Action: Mouse pressed left at (383, 482)
Screenshot: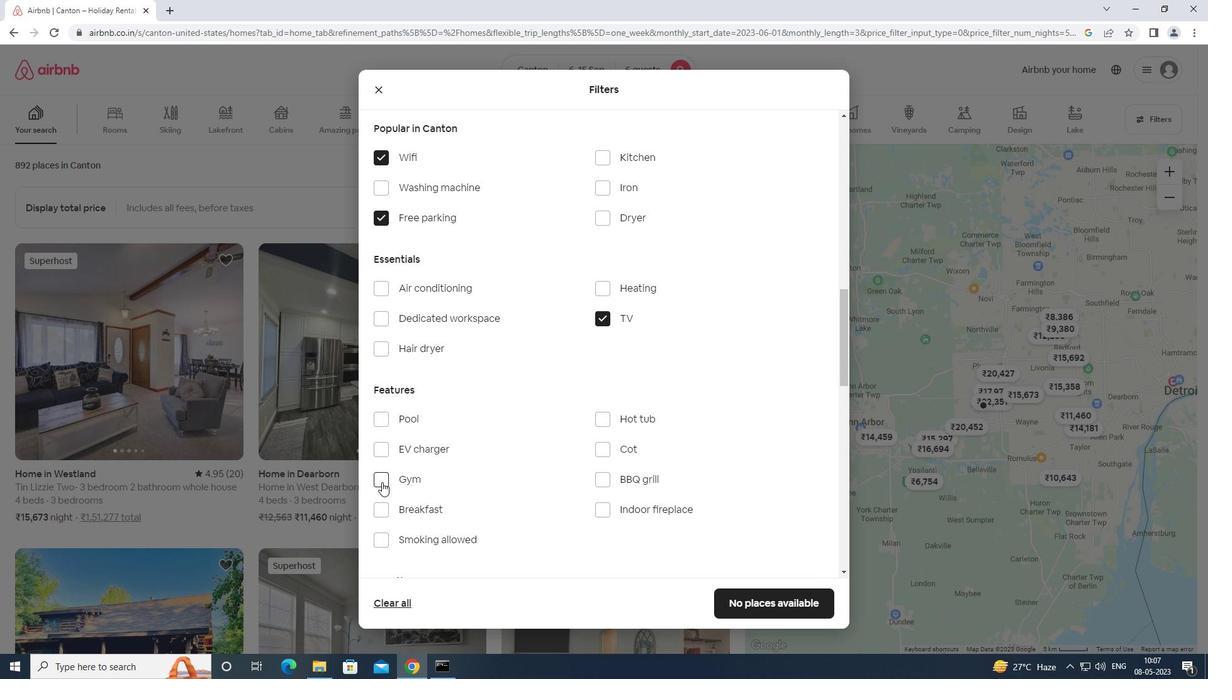 
Action: Mouse moved to (383, 513)
Screenshot: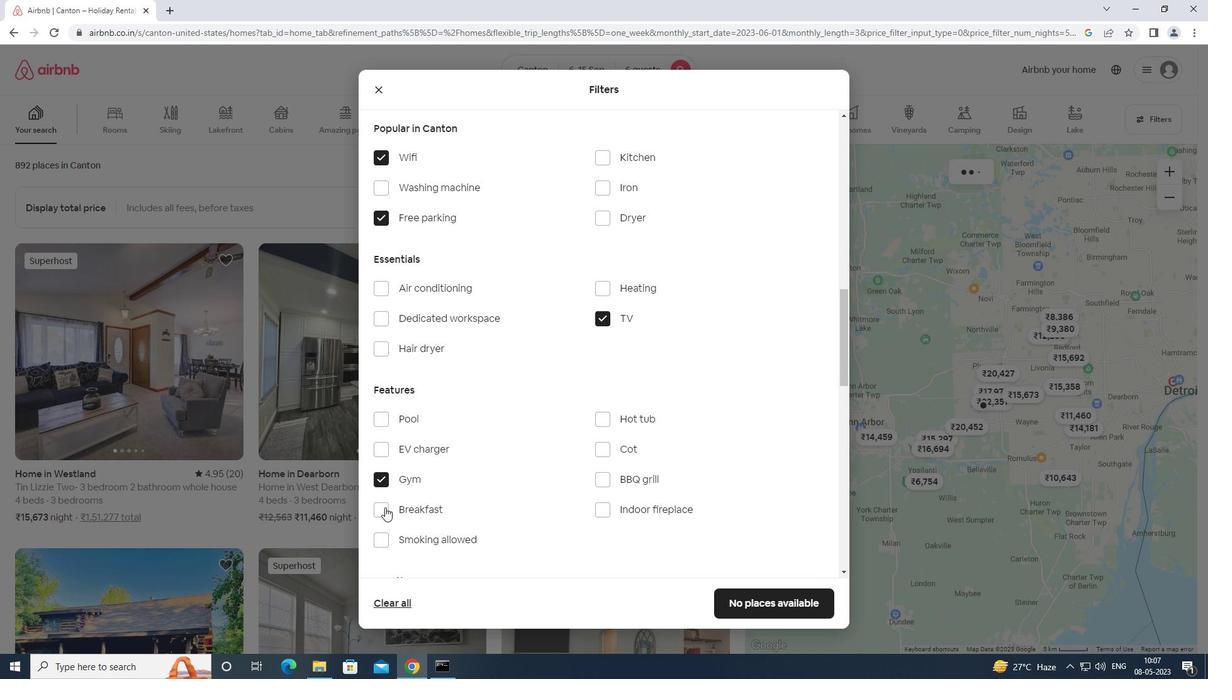 
Action: Mouse pressed left at (383, 513)
Screenshot: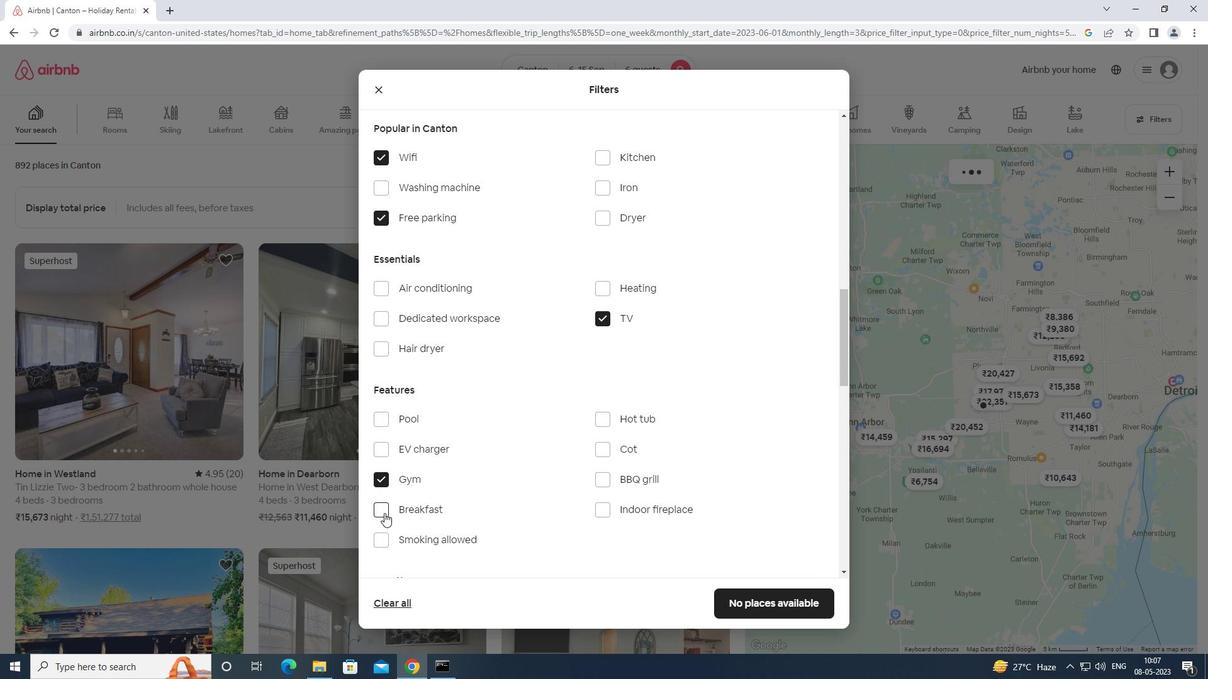 
Action: Mouse moved to (381, 511)
Screenshot: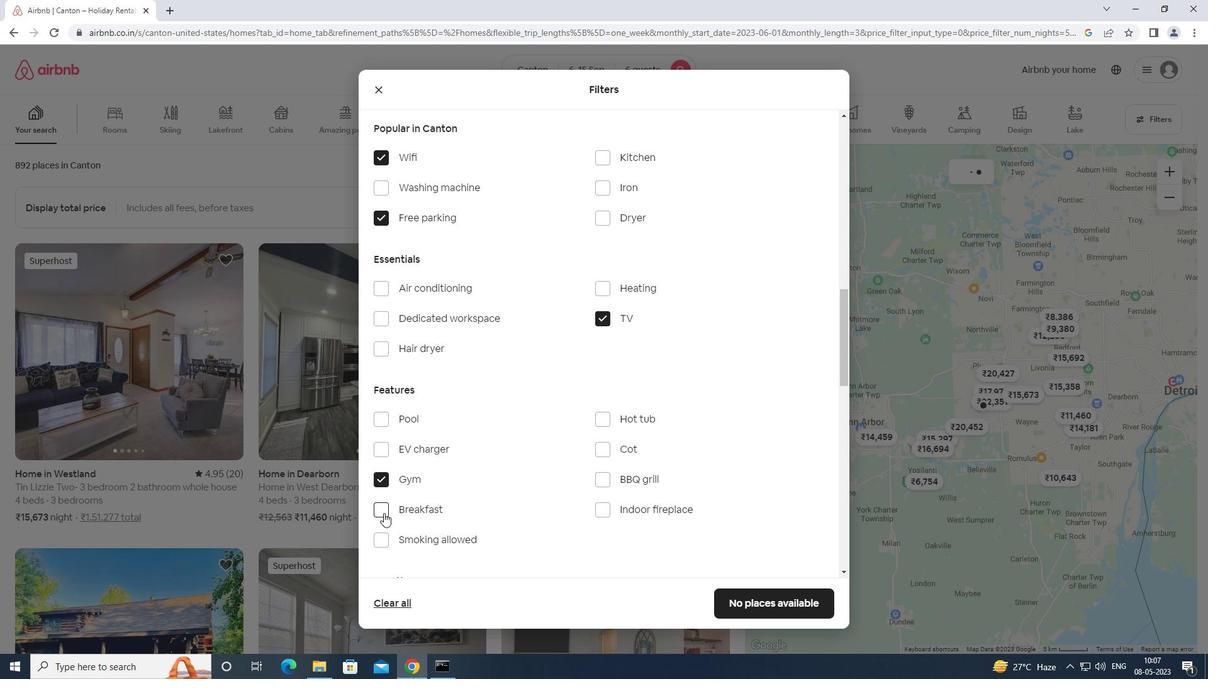 
Action: Mouse scrolled (381, 511) with delta (0, 0)
Screenshot: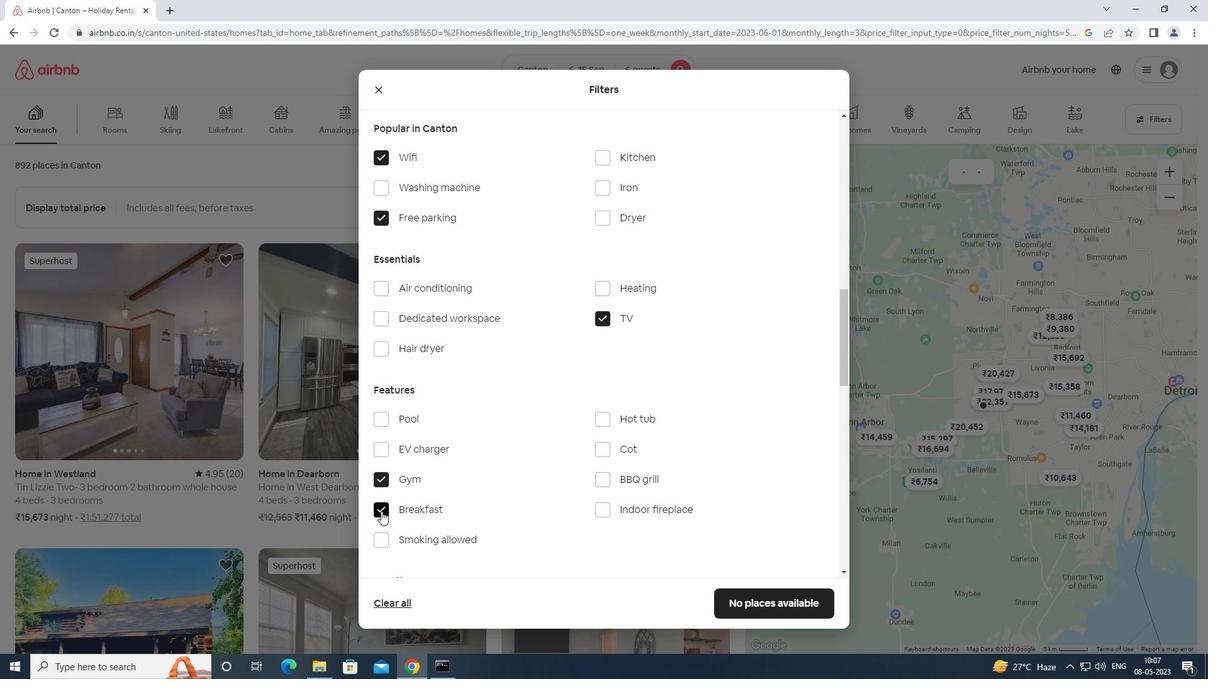 
Action: Mouse scrolled (381, 511) with delta (0, 0)
Screenshot: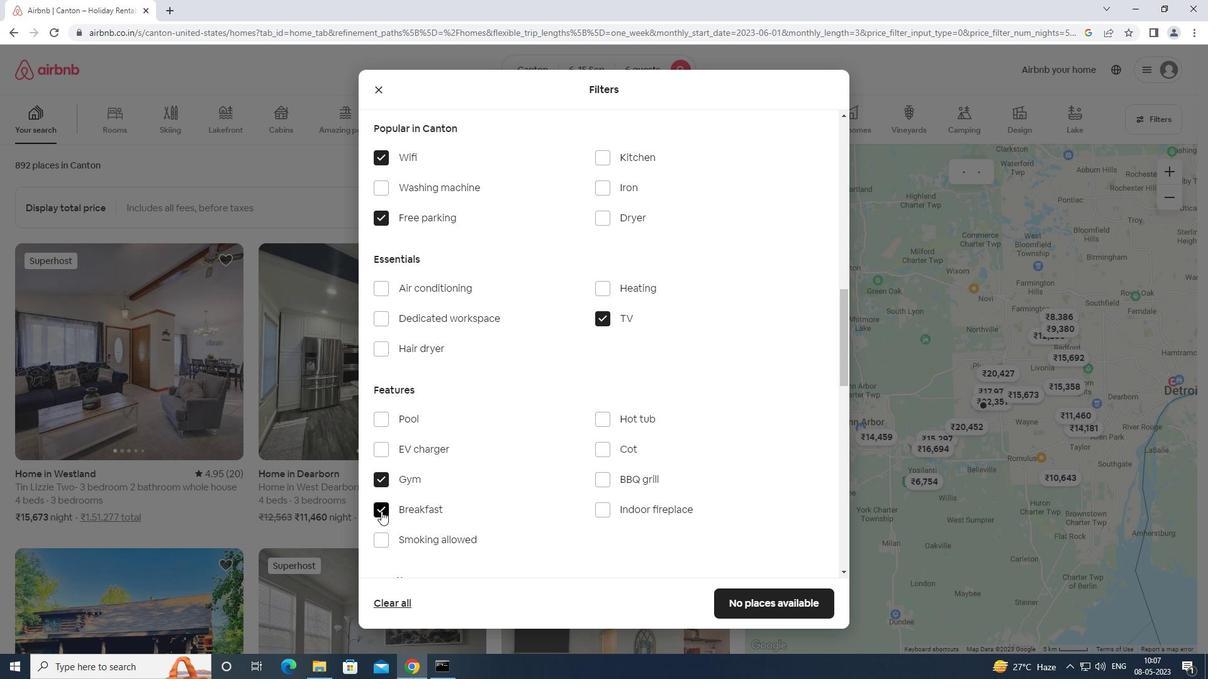 
Action: Mouse scrolled (381, 511) with delta (0, 0)
Screenshot: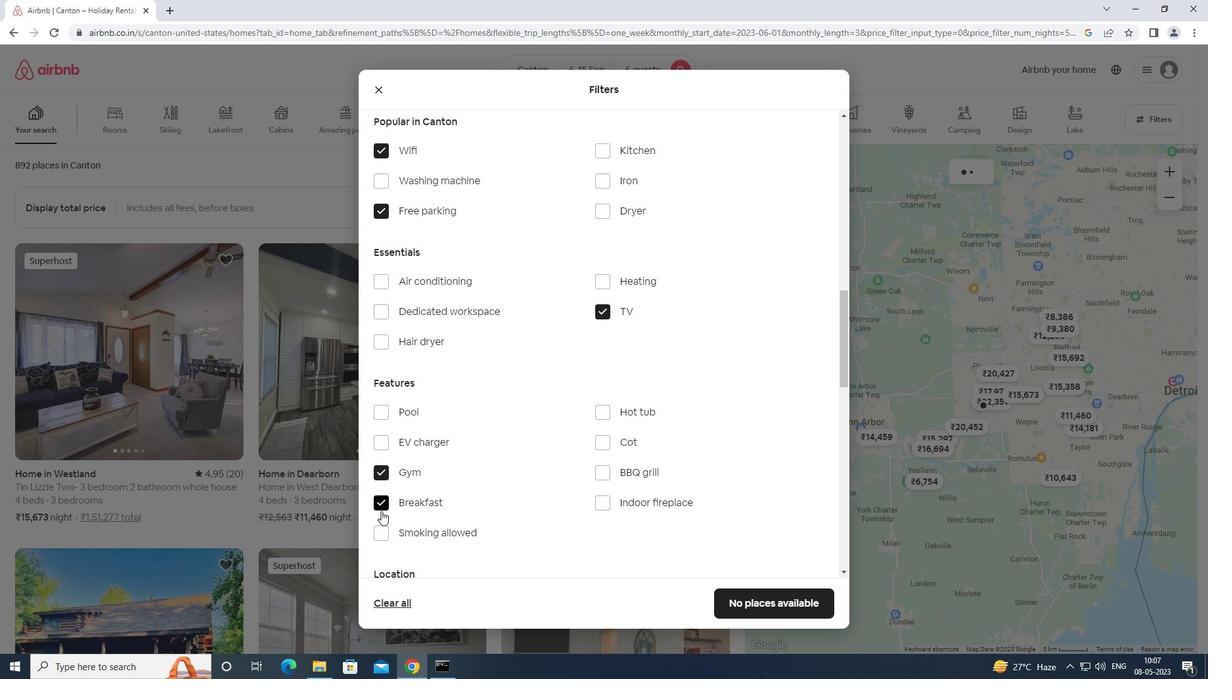 
Action: Mouse moved to (385, 507)
Screenshot: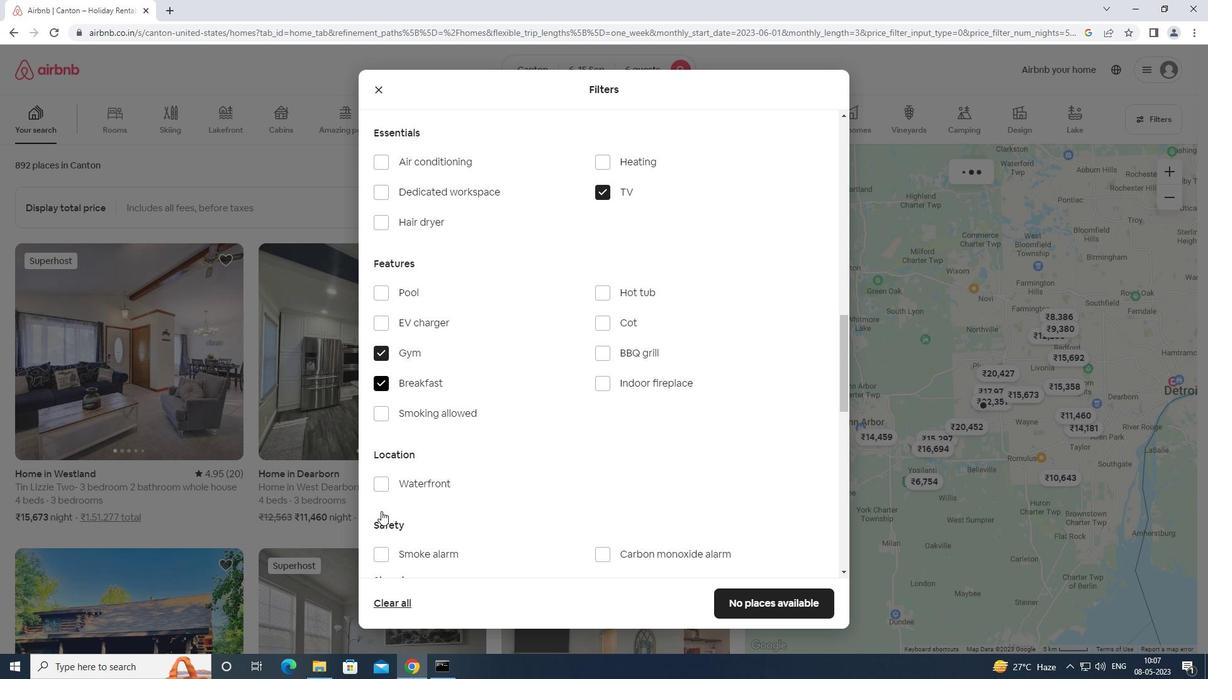 
Action: Mouse scrolled (385, 507) with delta (0, 0)
Screenshot: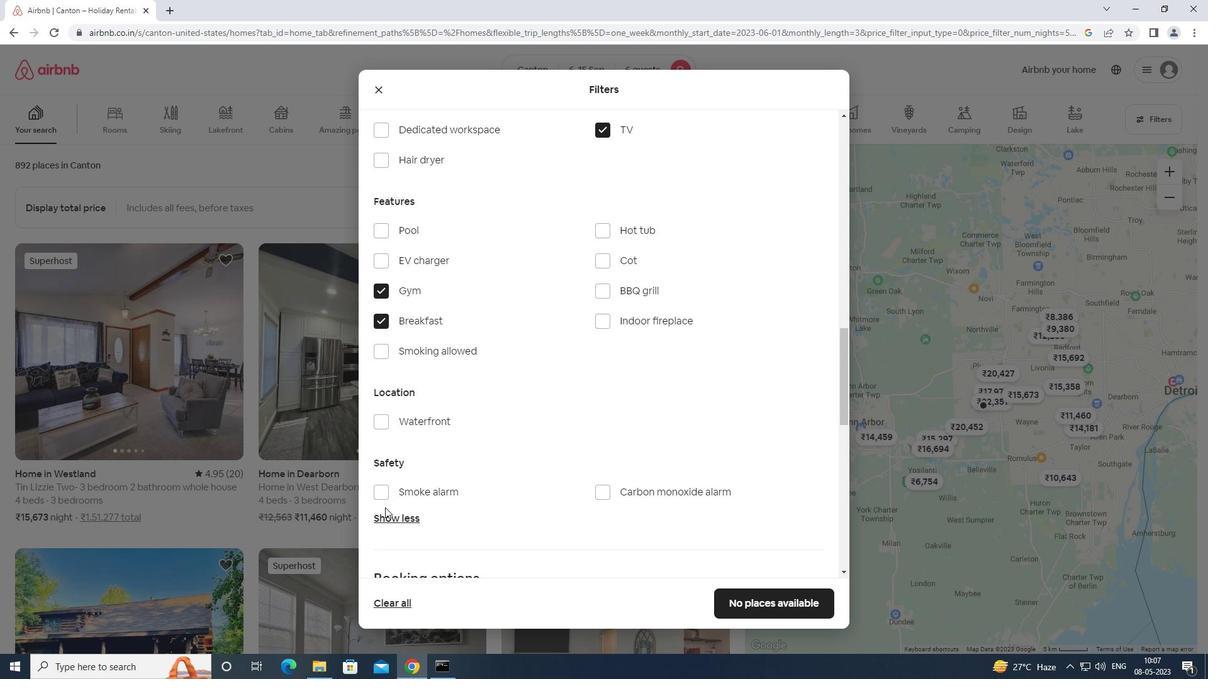 
Action: Mouse scrolled (385, 507) with delta (0, 0)
Screenshot: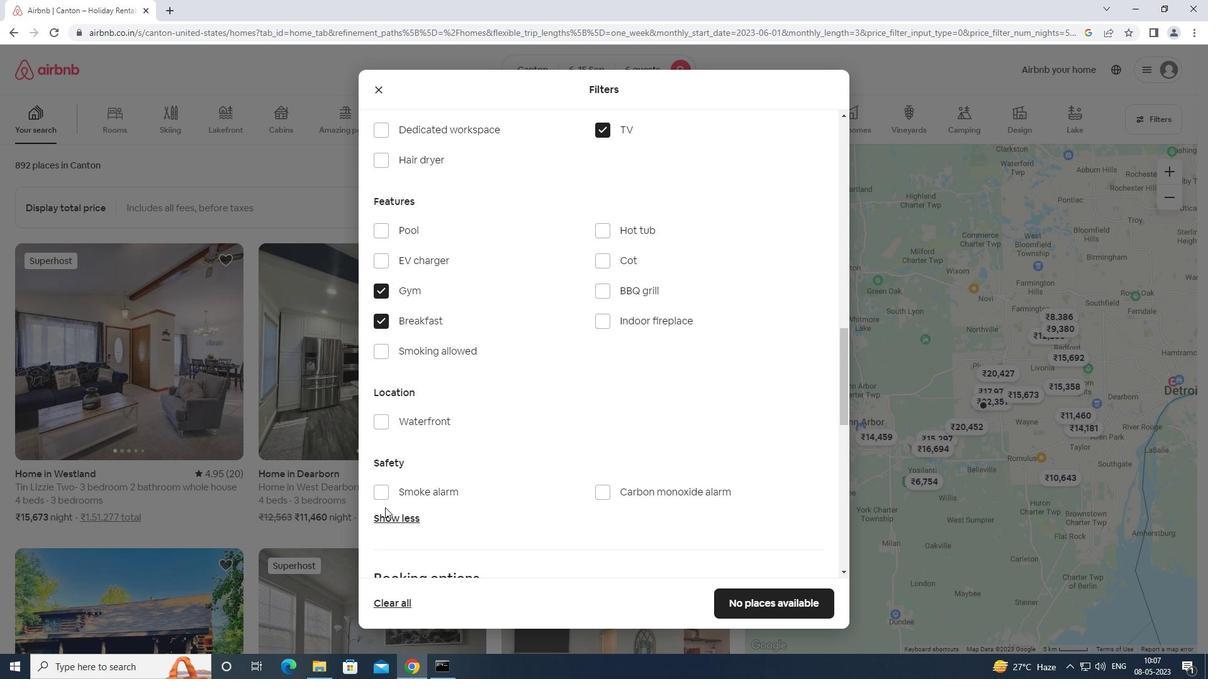 
Action: Mouse scrolled (385, 507) with delta (0, 0)
Screenshot: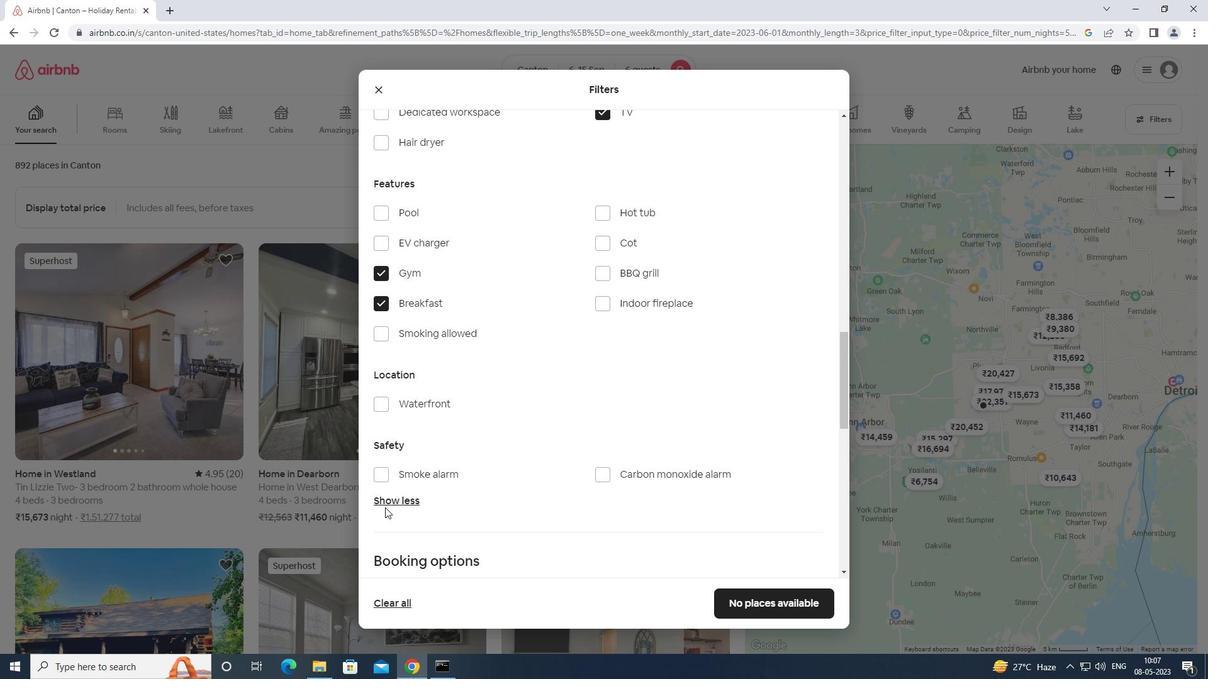 
Action: Mouse moved to (795, 472)
Screenshot: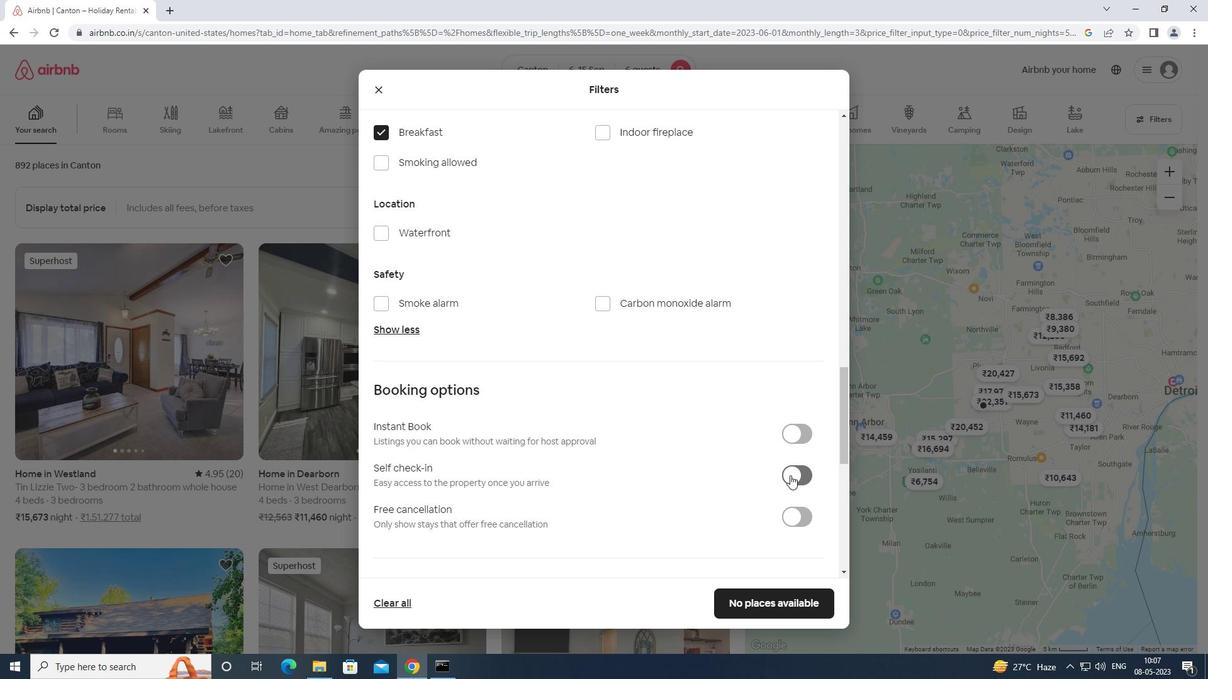 
Action: Mouse pressed left at (795, 472)
Screenshot: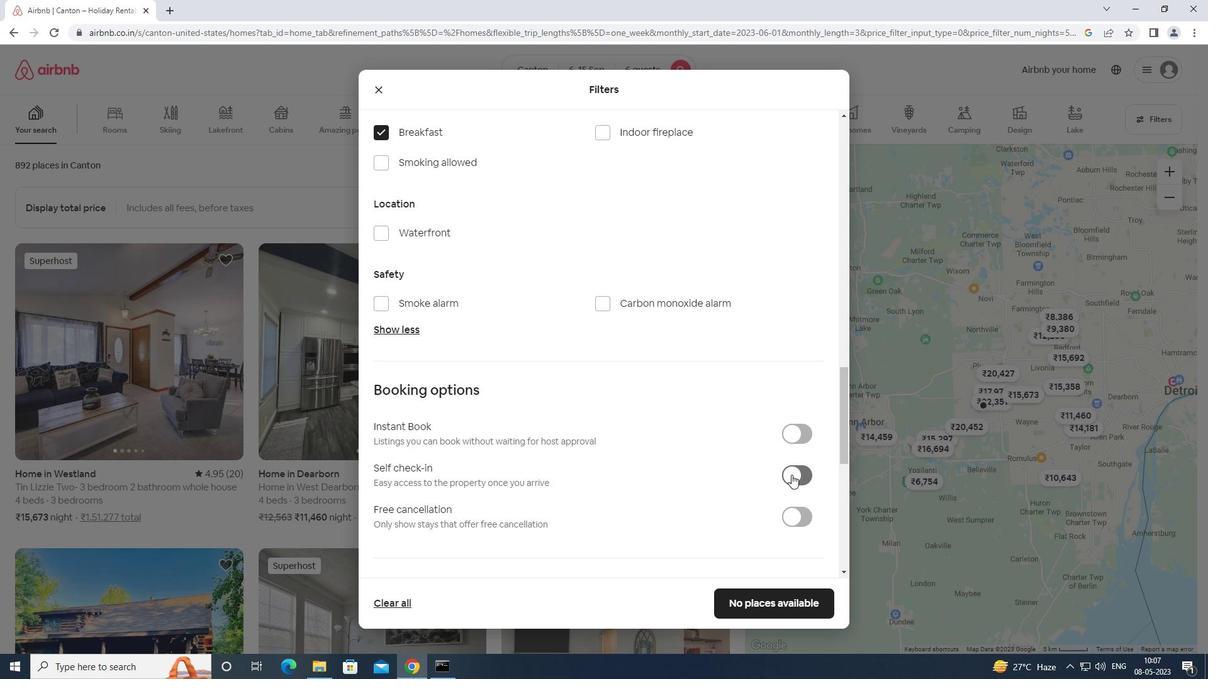 
Action: Mouse moved to (795, 472)
Screenshot: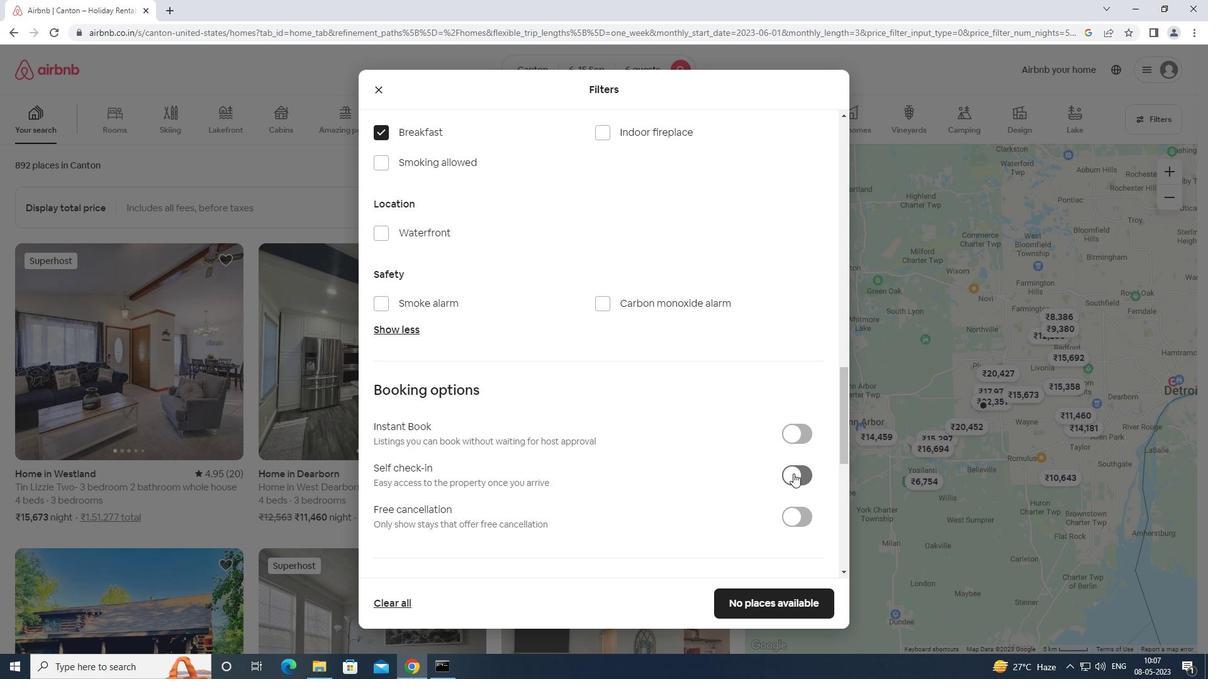 
Action: Mouse scrolled (795, 471) with delta (0, 0)
Screenshot: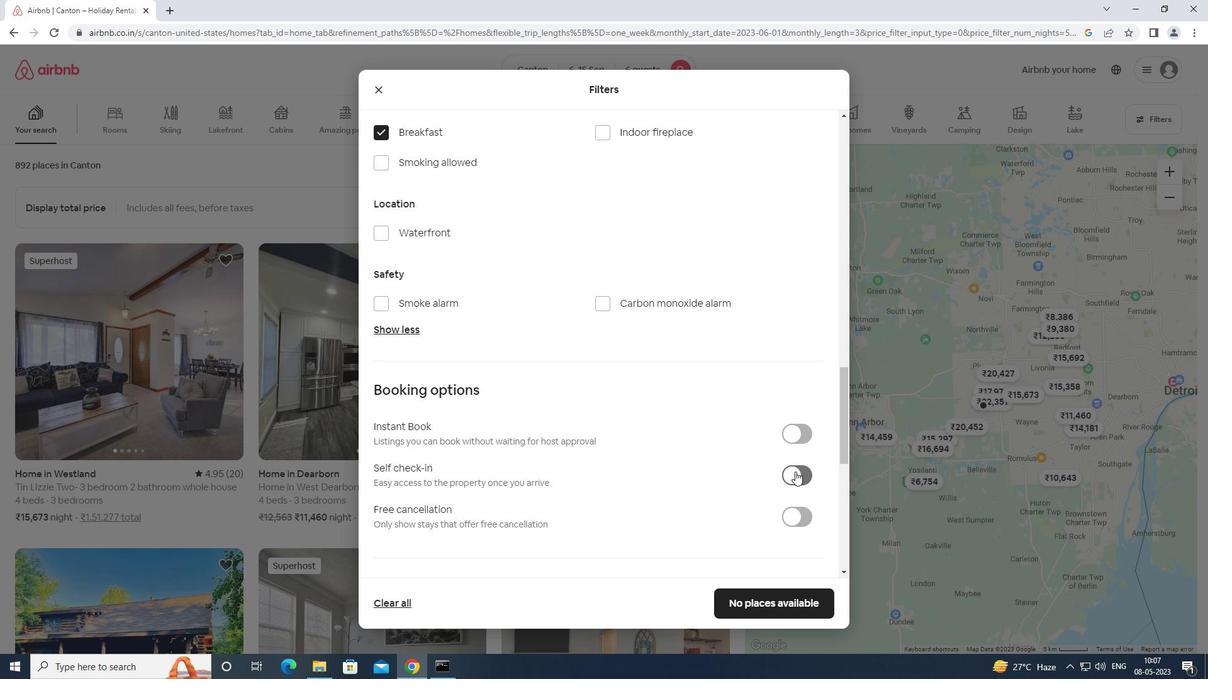 
Action: Mouse scrolled (795, 471) with delta (0, 0)
Screenshot: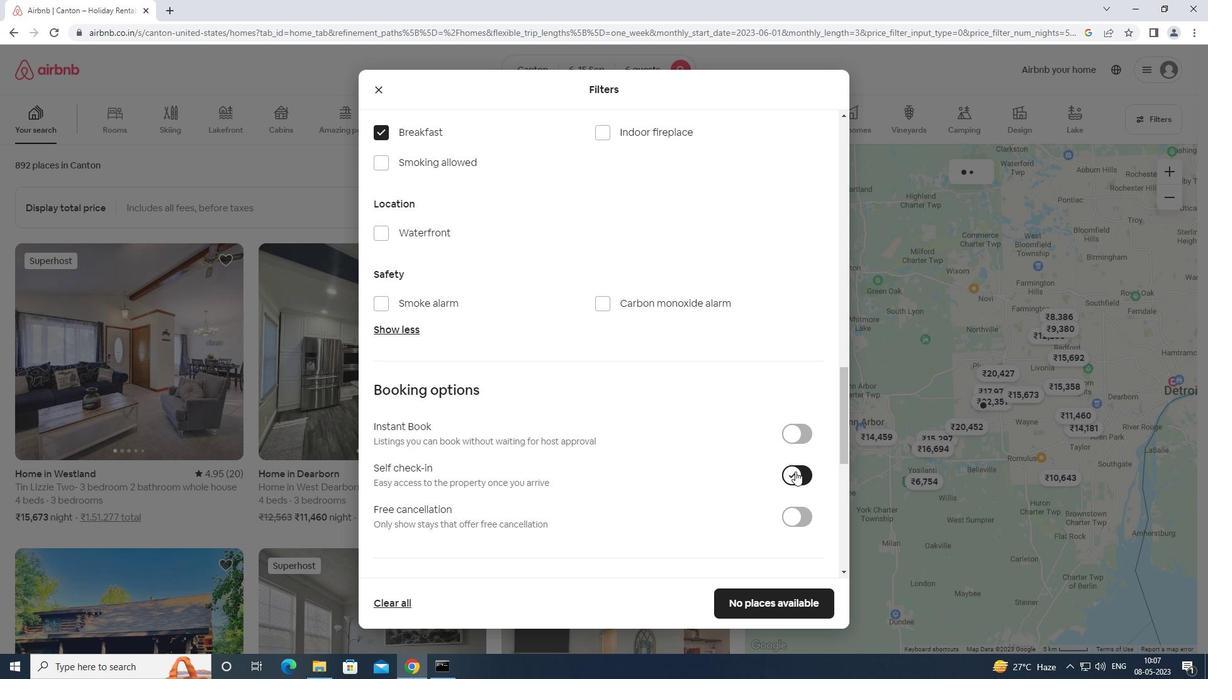 
Action: Mouse scrolled (795, 471) with delta (0, 0)
Screenshot: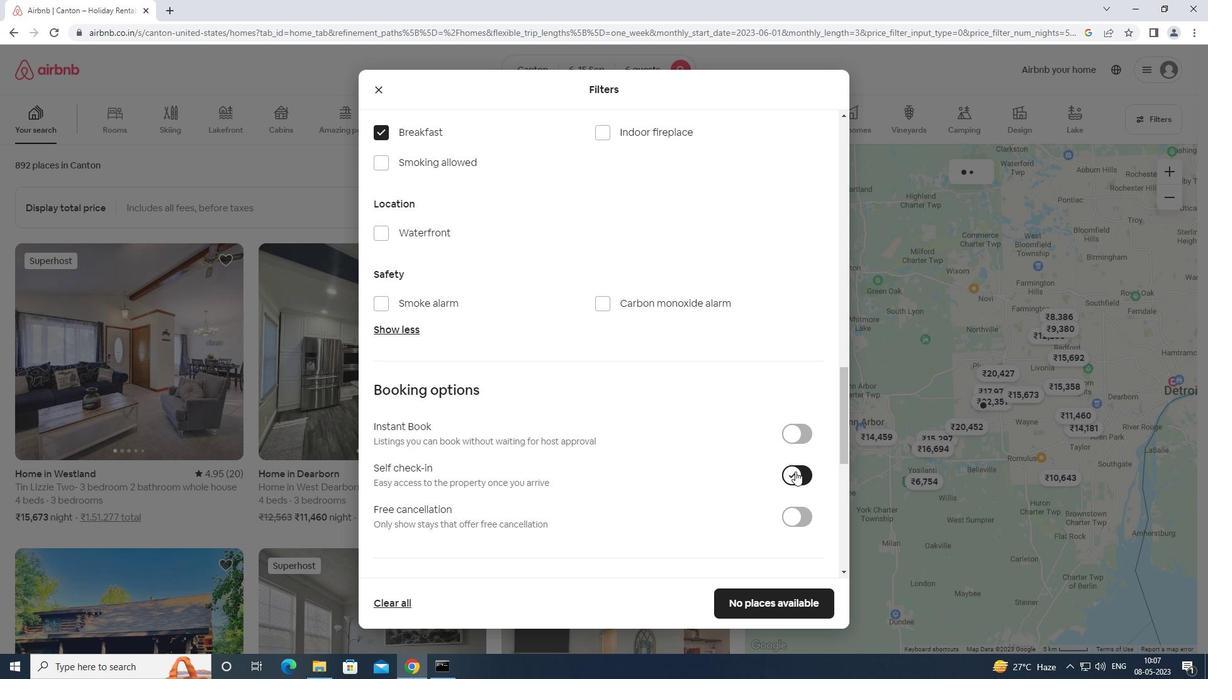 
Action: Mouse scrolled (795, 471) with delta (0, 0)
Screenshot: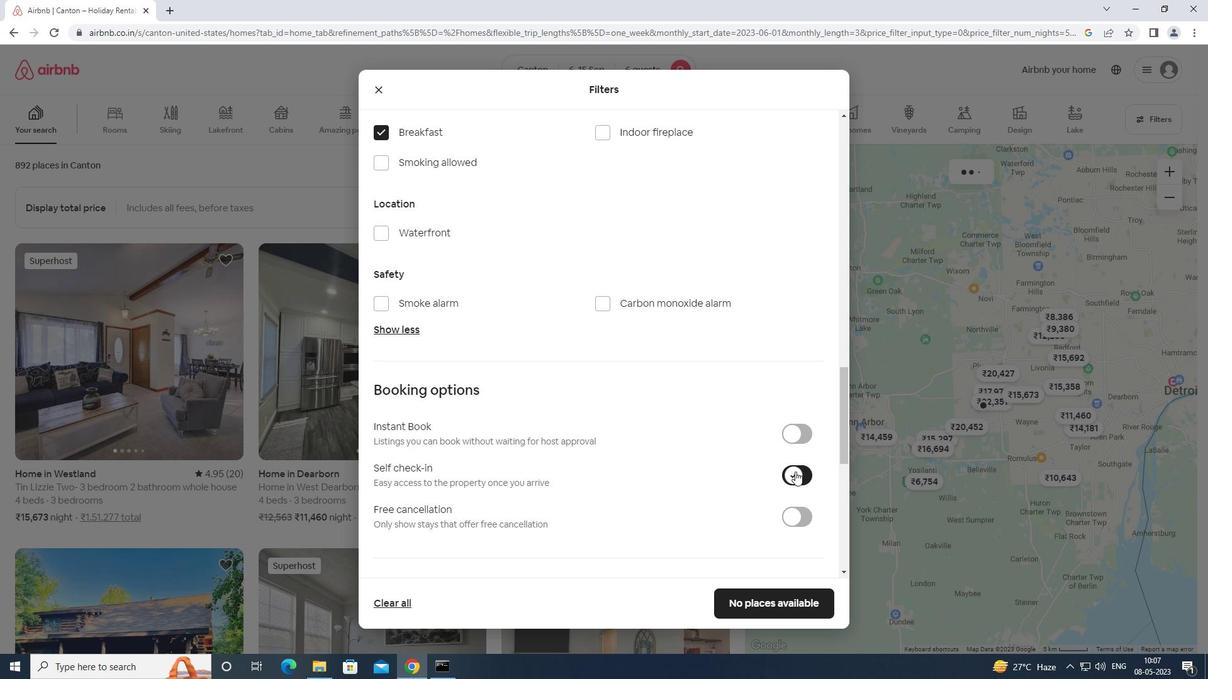 
Action: Mouse moved to (441, 447)
Screenshot: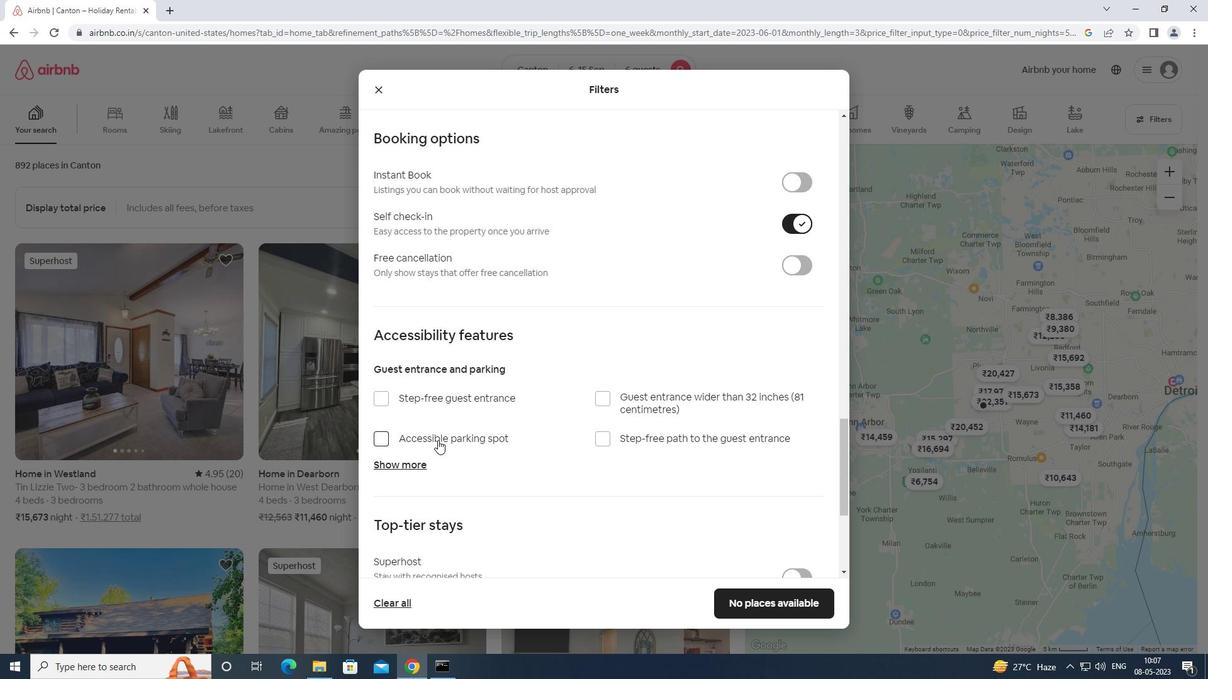 
Action: Mouse scrolled (441, 446) with delta (0, 0)
Screenshot: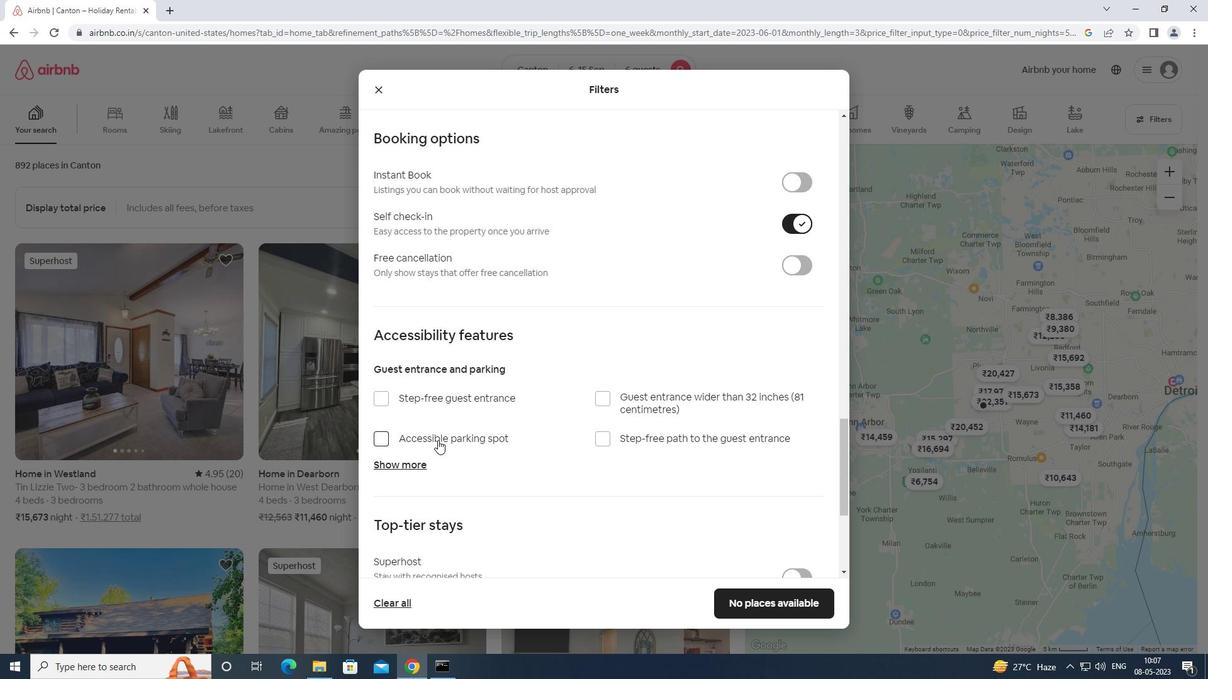
Action: Mouse moved to (441, 448)
Screenshot: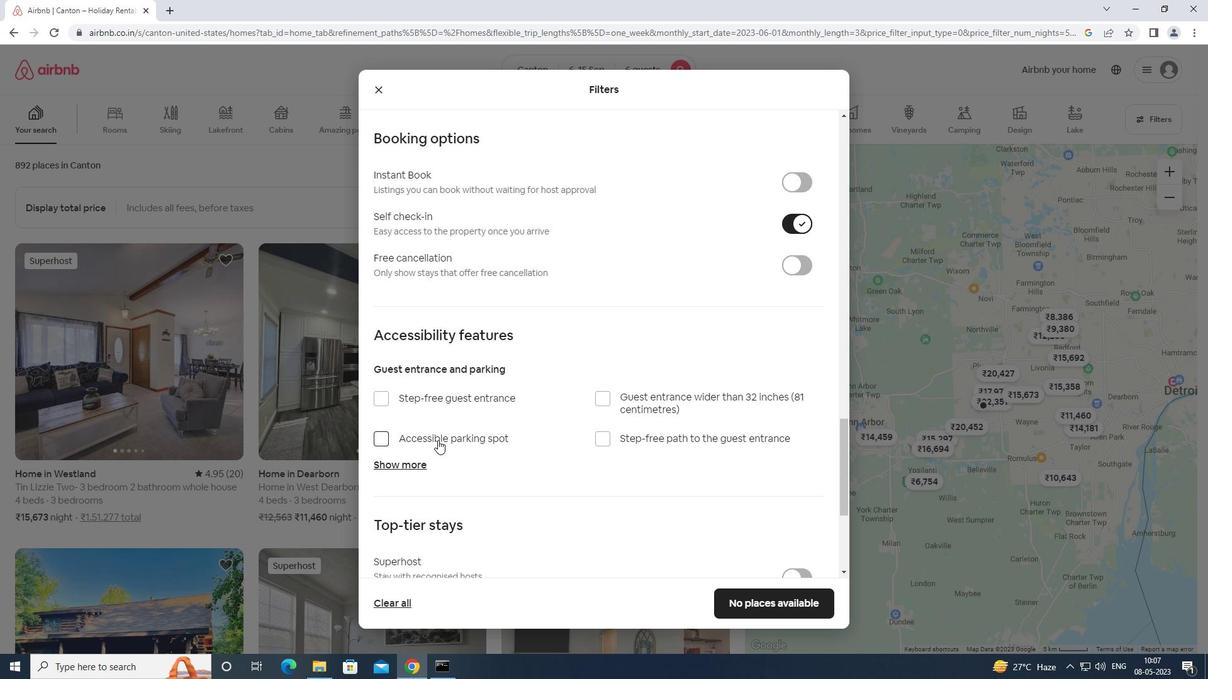 
Action: Mouse scrolled (441, 448) with delta (0, 0)
Screenshot: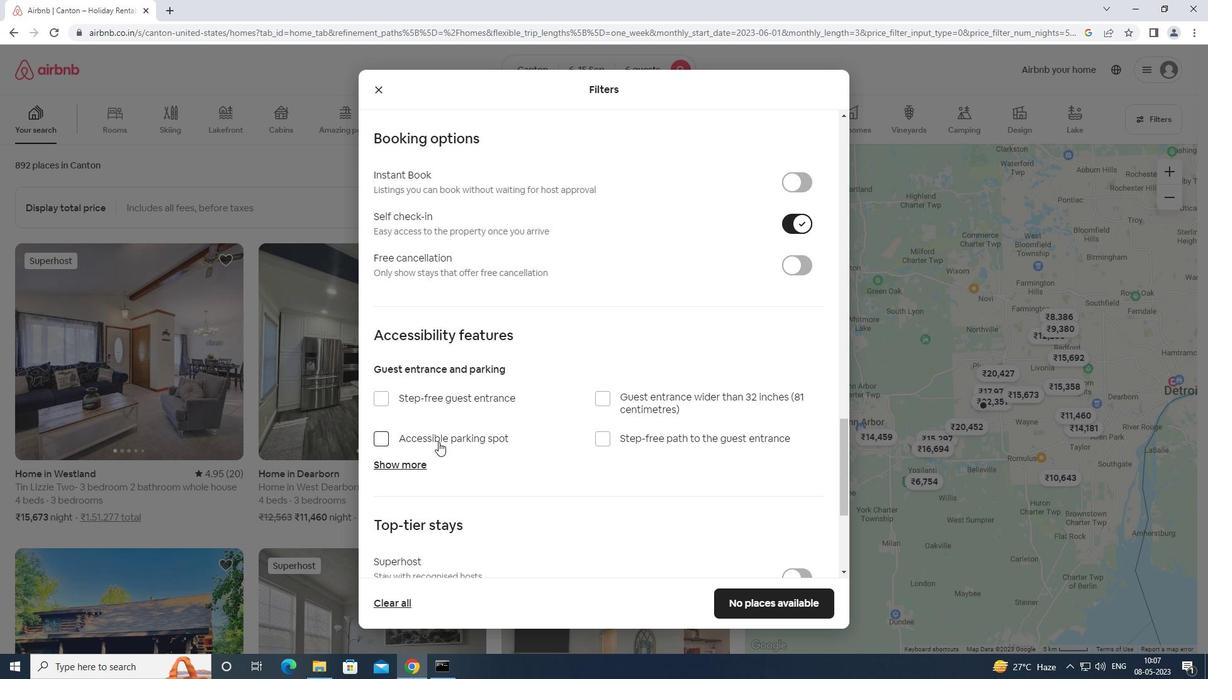 
Action: Mouse scrolled (441, 448) with delta (0, 0)
Screenshot: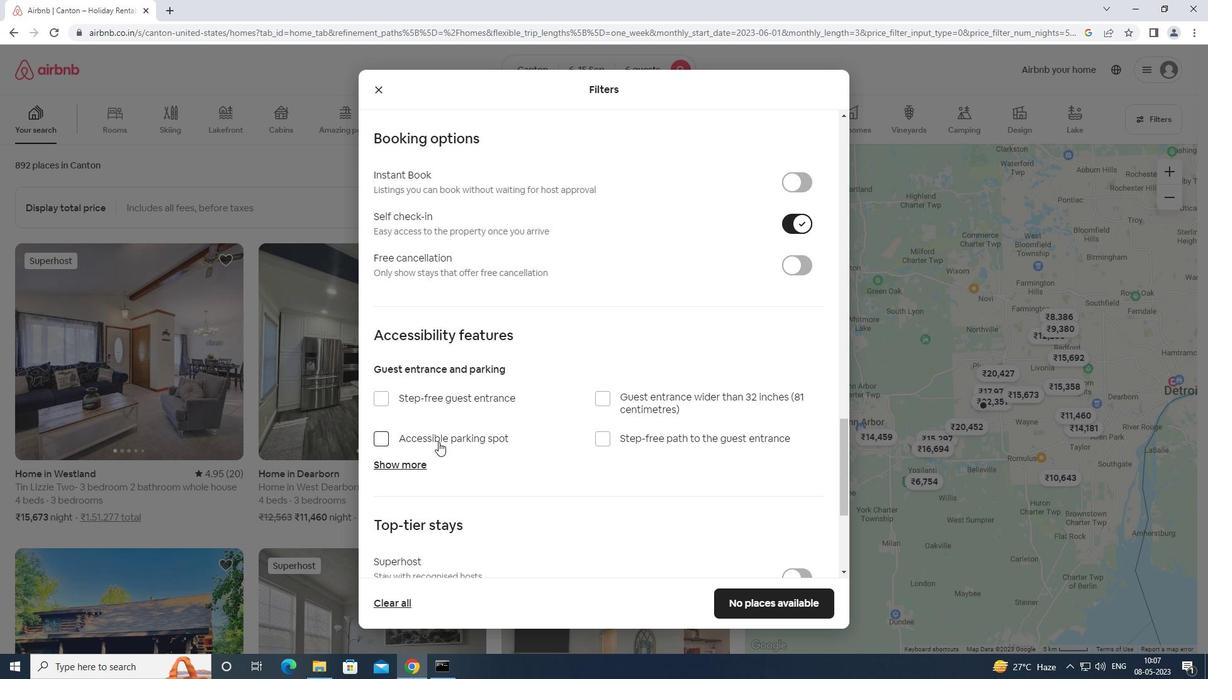 
Action: Mouse scrolled (441, 448) with delta (0, 0)
Screenshot: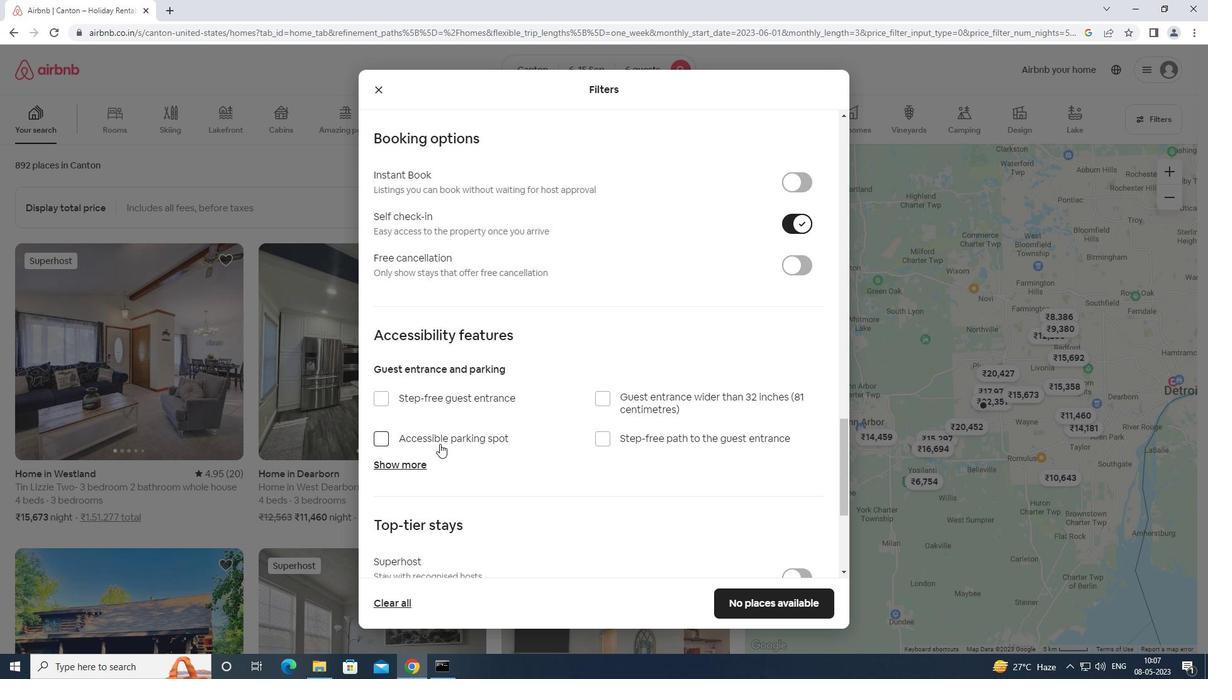 
Action: Mouse moved to (382, 485)
Screenshot: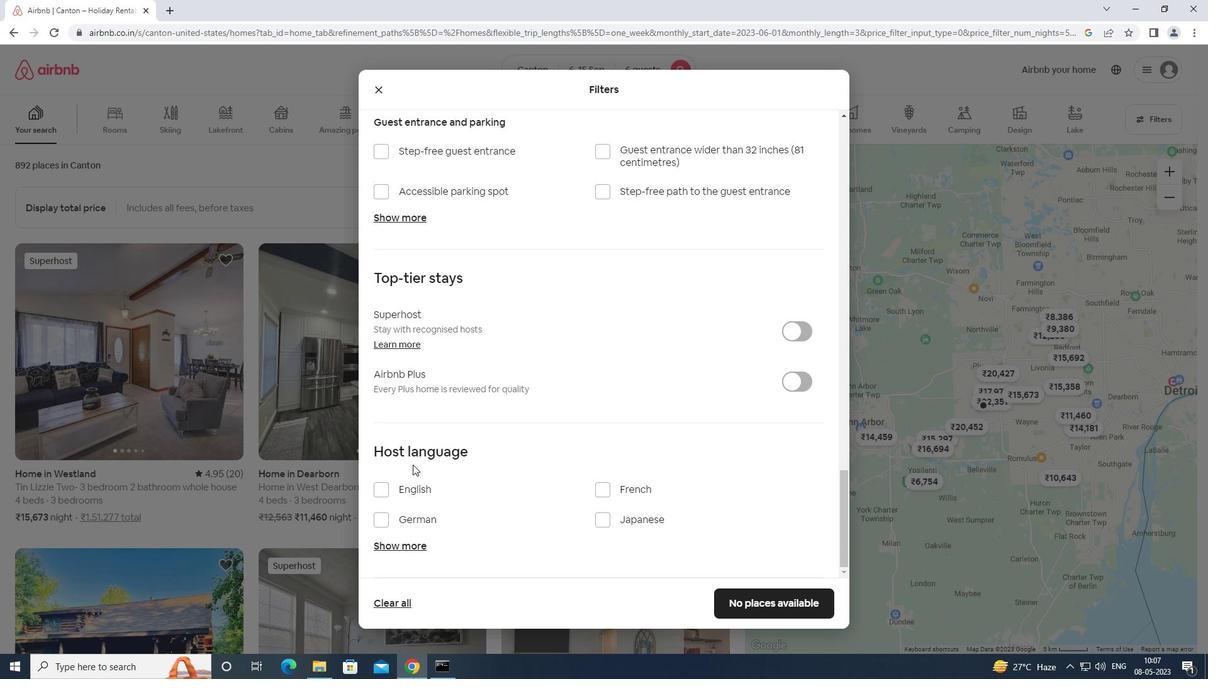 
Action: Mouse pressed left at (382, 485)
Screenshot: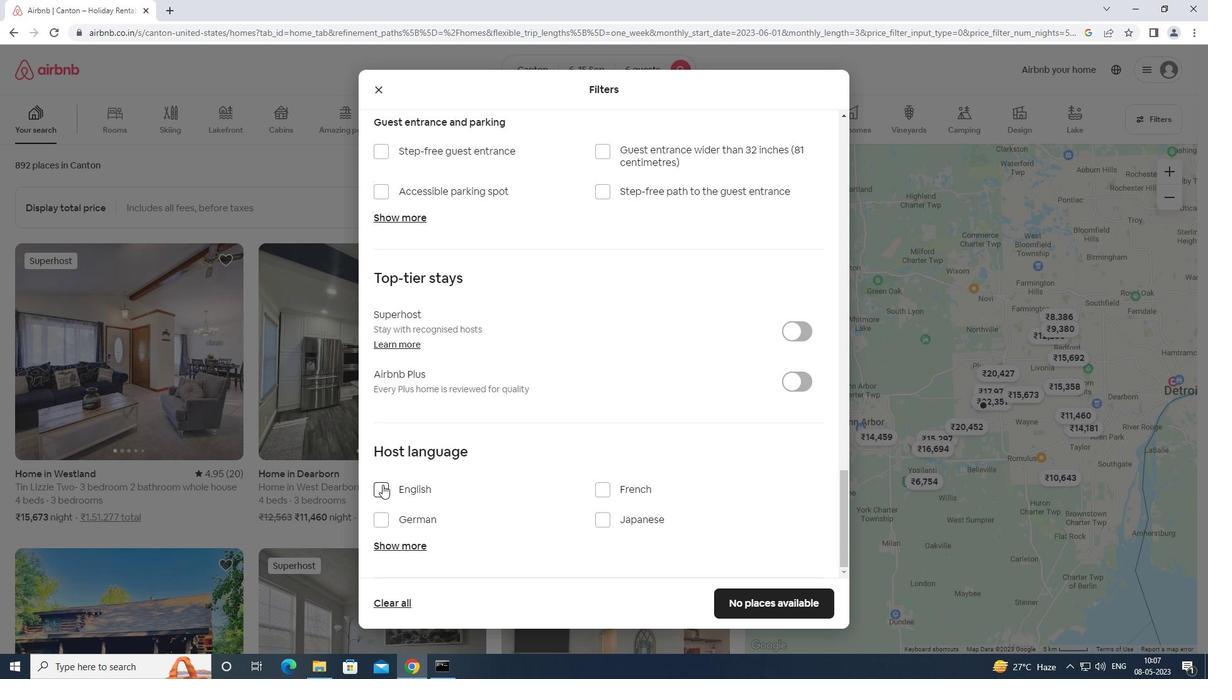 
Action: Mouse moved to (750, 601)
Screenshot: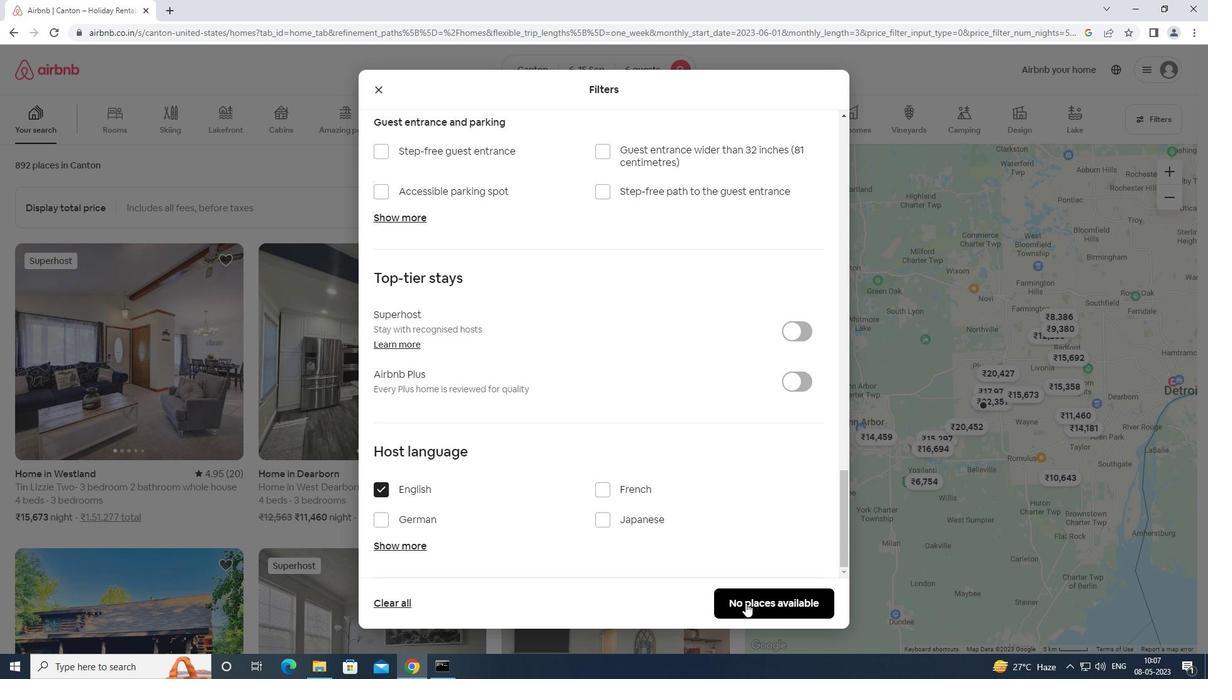 
Action: Mouse pressed left at (750, 601)
Screenshot: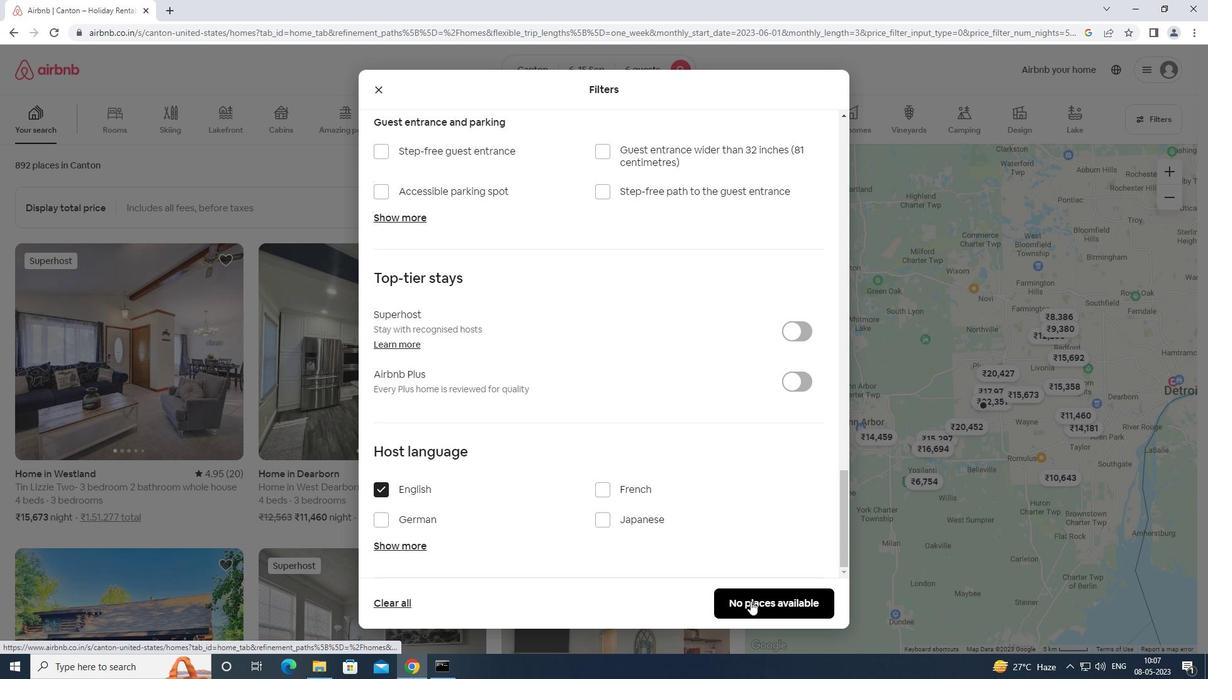 
